 Task: Find connections with filter location Contramaestre with filter topic #femaleentrepreneurwith filter profile language Spanish with filter current company Xerox with filter school Dr. B. R. Ambedkar Open University, Hyderabad with filter industry Outsourcing and Offshoring Consulting with filter service category Corporate Events with filter keywords title Retail Worker
Action: Mouse moved to (637, 82)
Screenshot: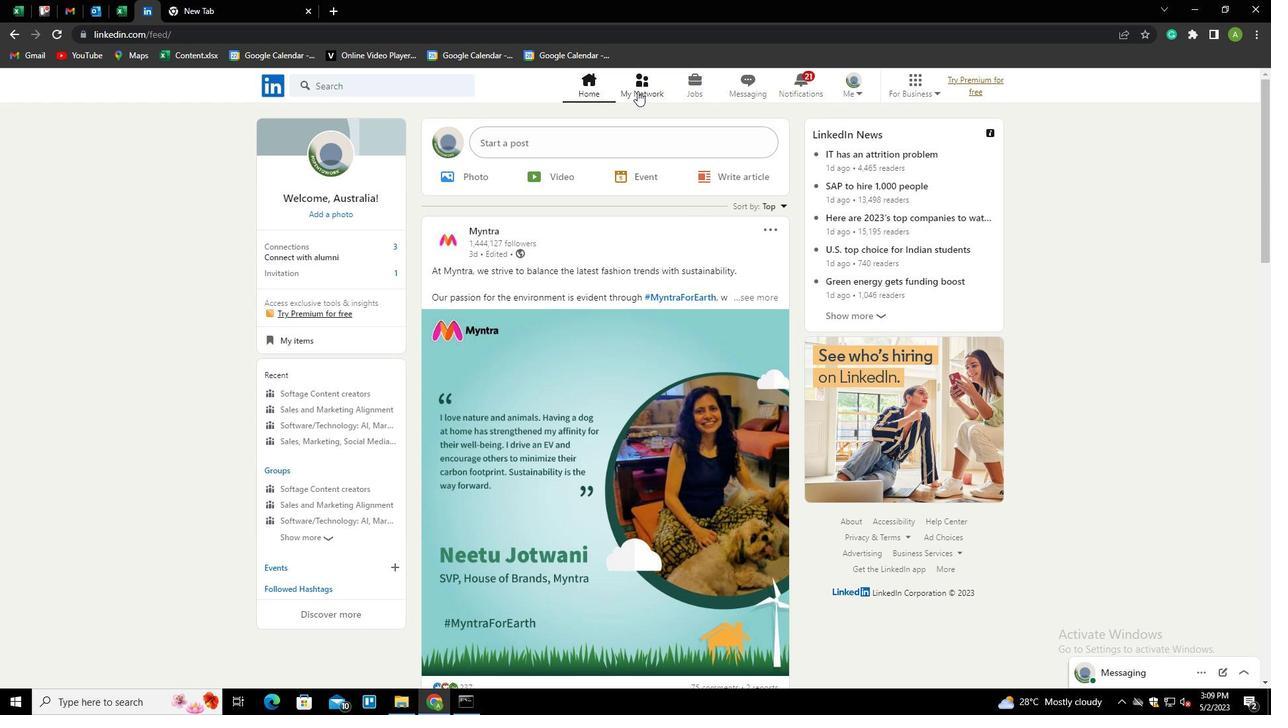 
Action: Mouse pressed left at (637, 82)
Screenshot: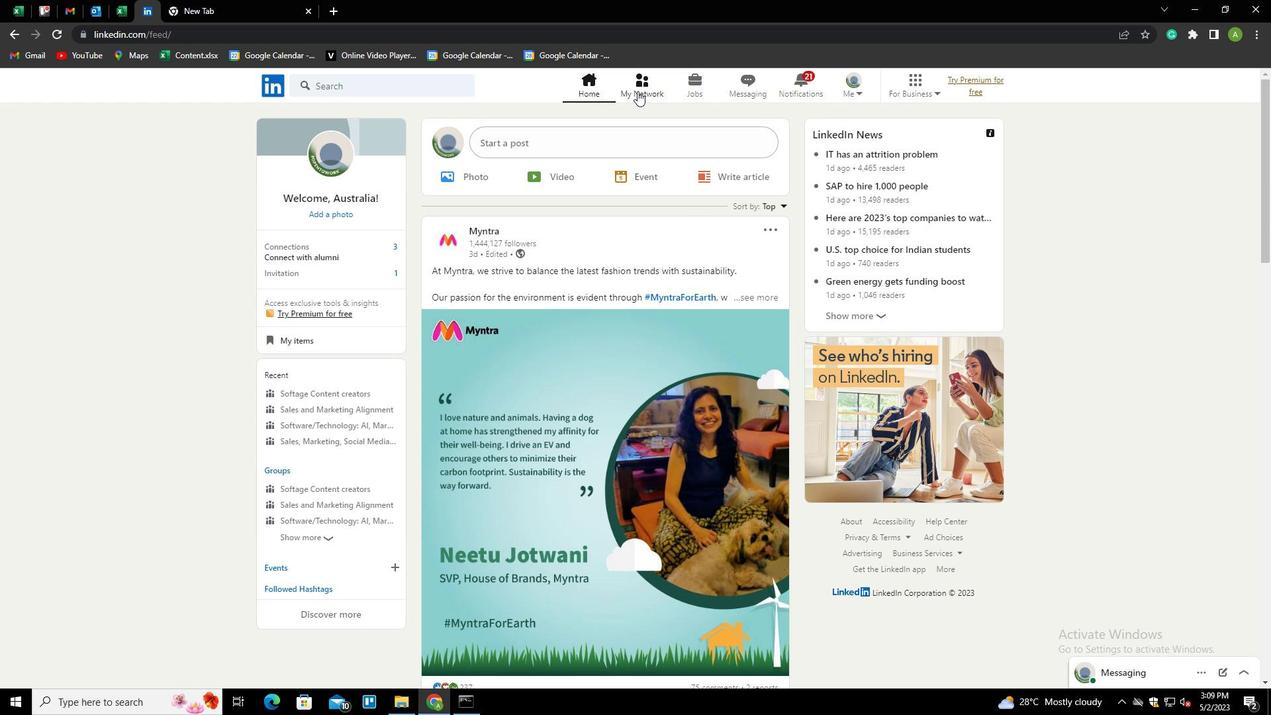 
Action: Mouse moved to (353, 154)
Screenshot: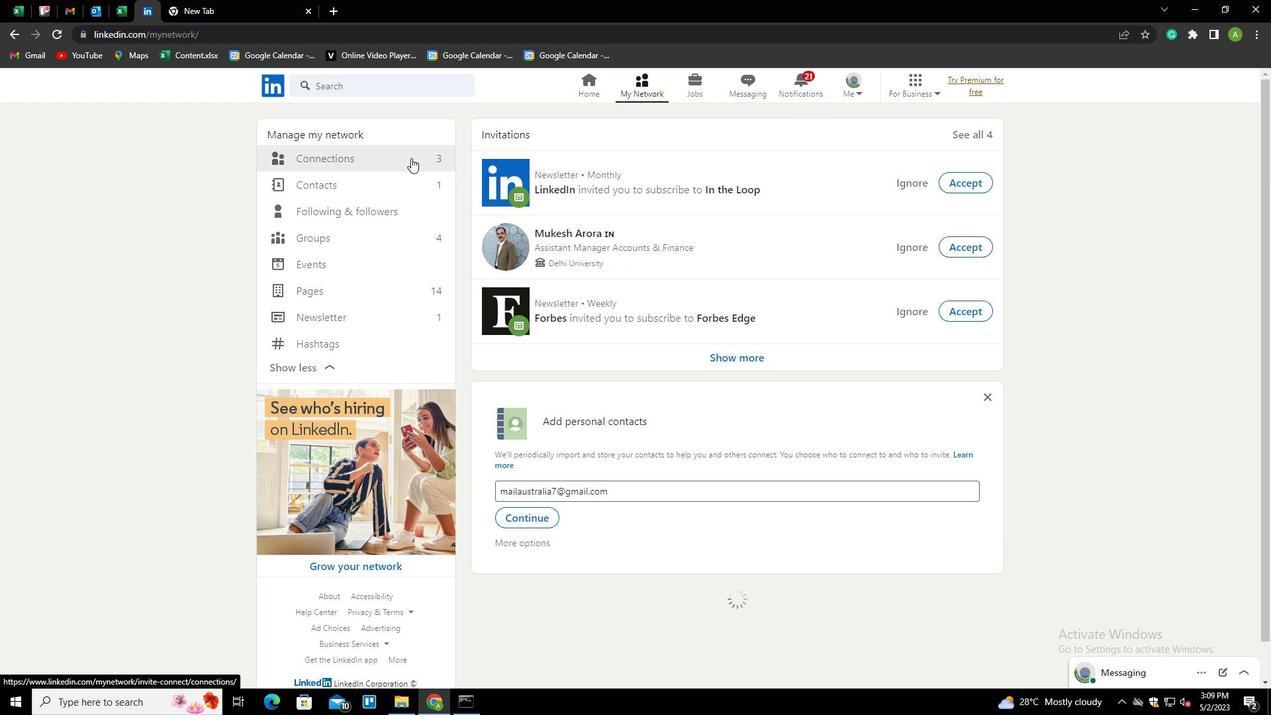 
Action: Mouse pressed left at (353, 154)
Screenshot: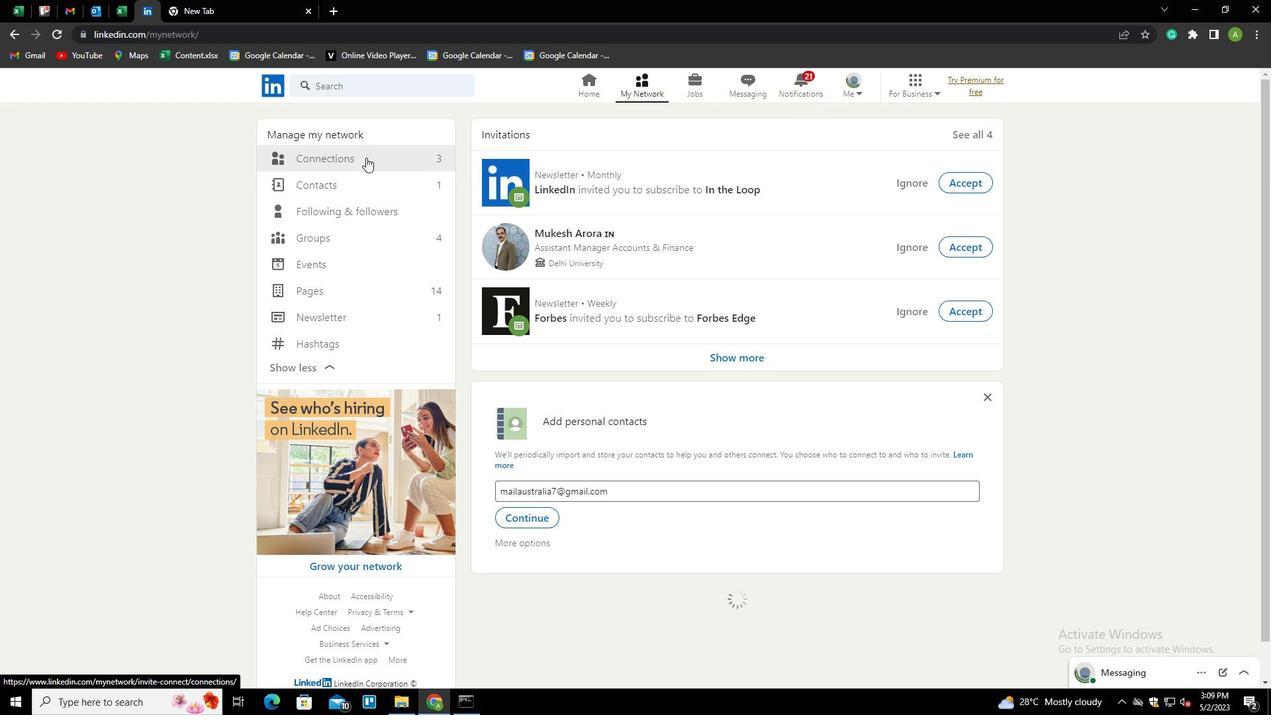 
Action: Mouse moved to (736, 160)
Screenshot: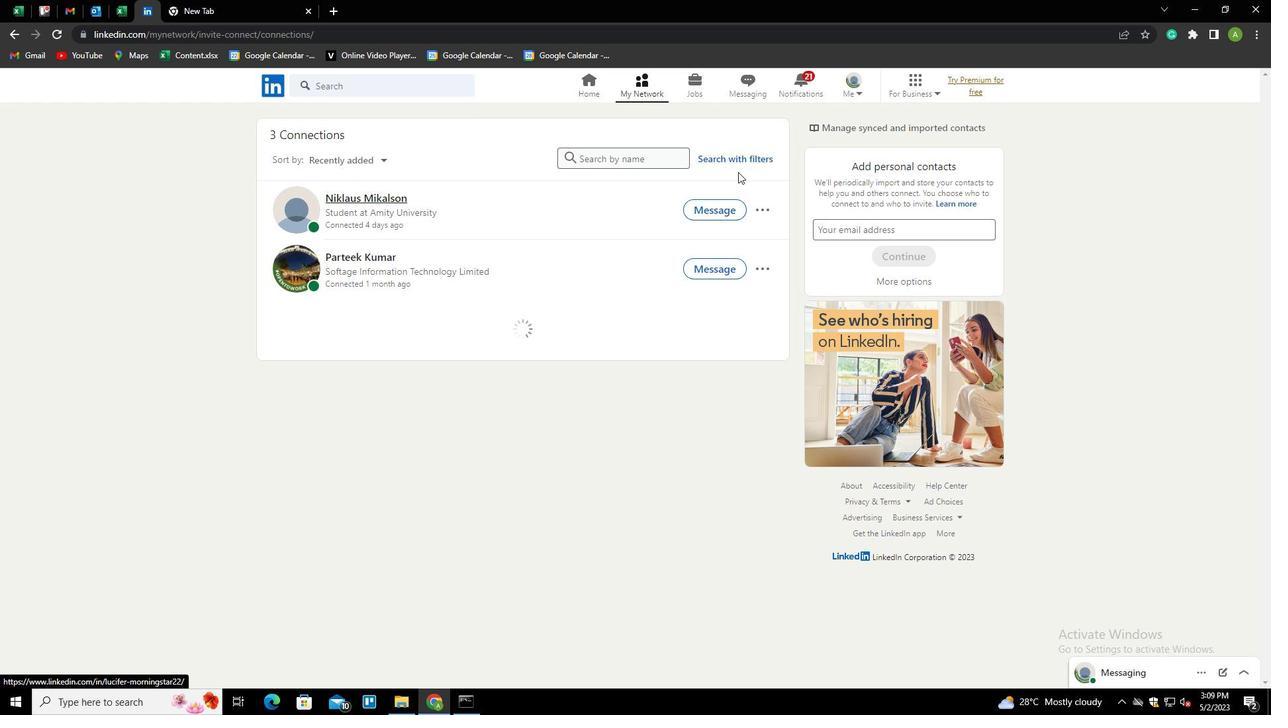 
Action: Mouse pressed left at (736, 160)
Screenshot: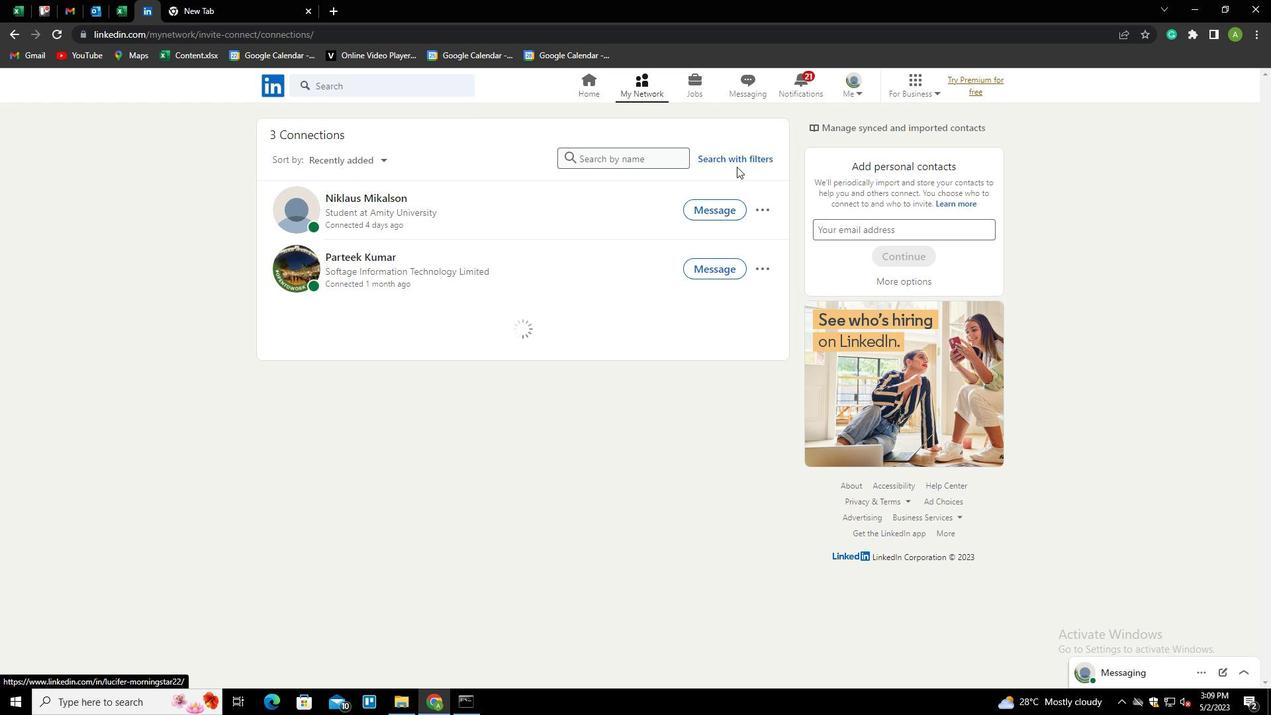 
Action: Mouse moved to (684, 119)
Screenshot: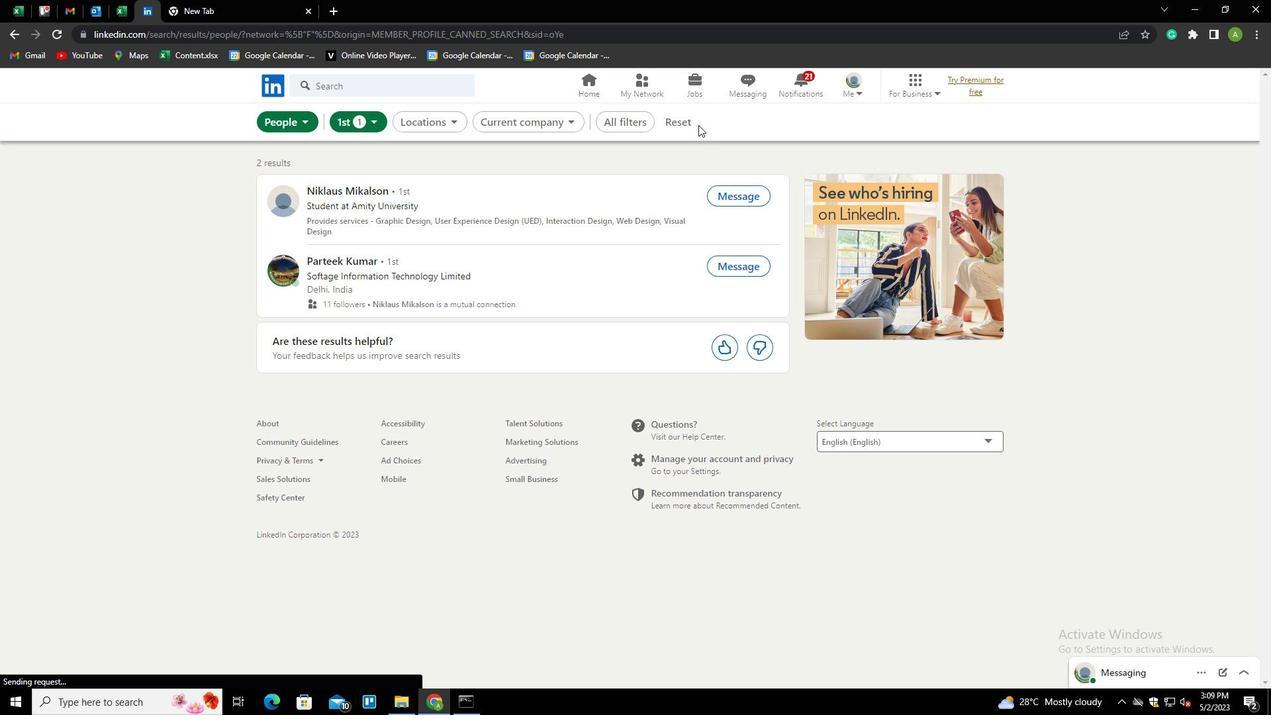 
Action: Mouse pressed left at (684, 119)
Screenshot: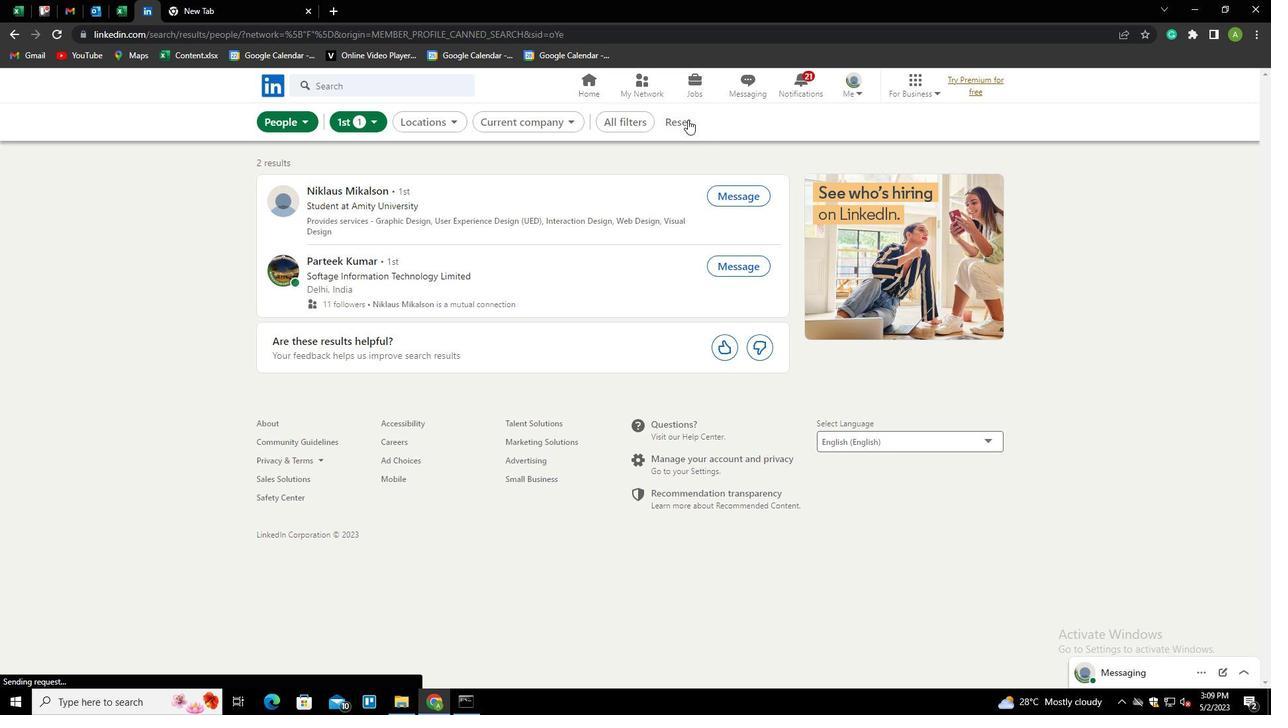 
Action: Mouse moved to (638, 122)
Screenshot: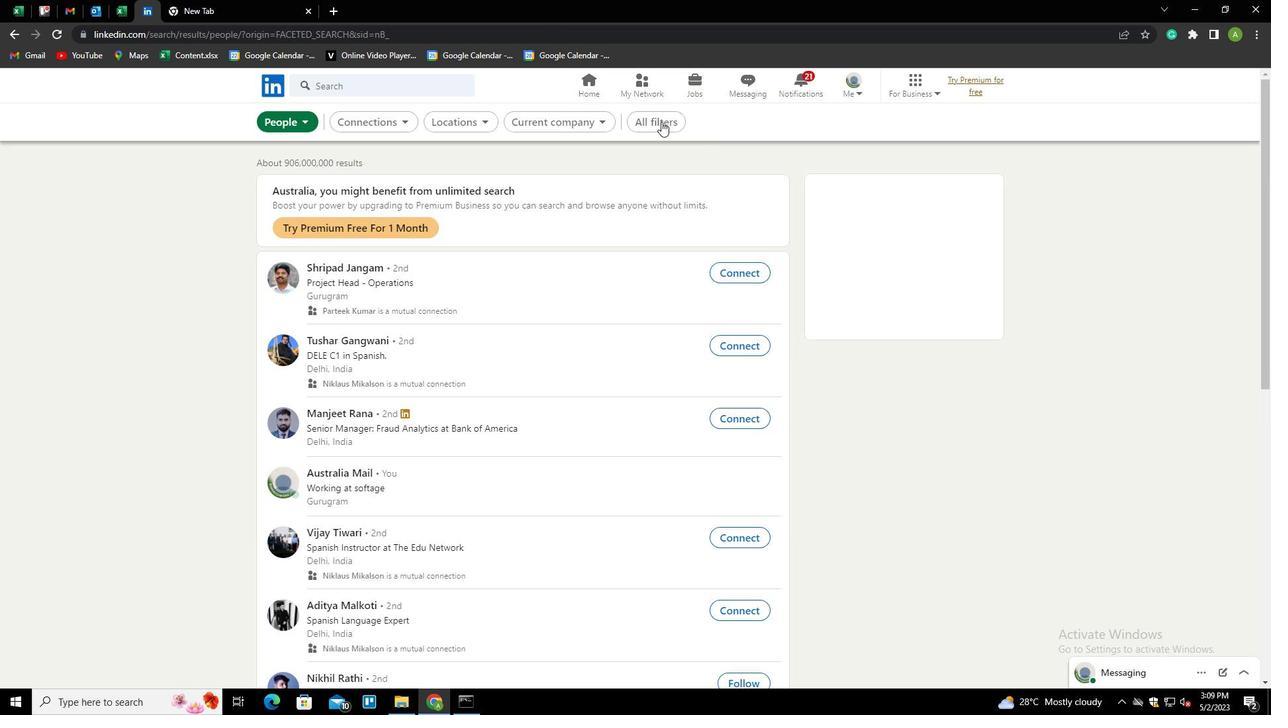 
Action: Mouse pressed left at (638, 122)
Screenshot: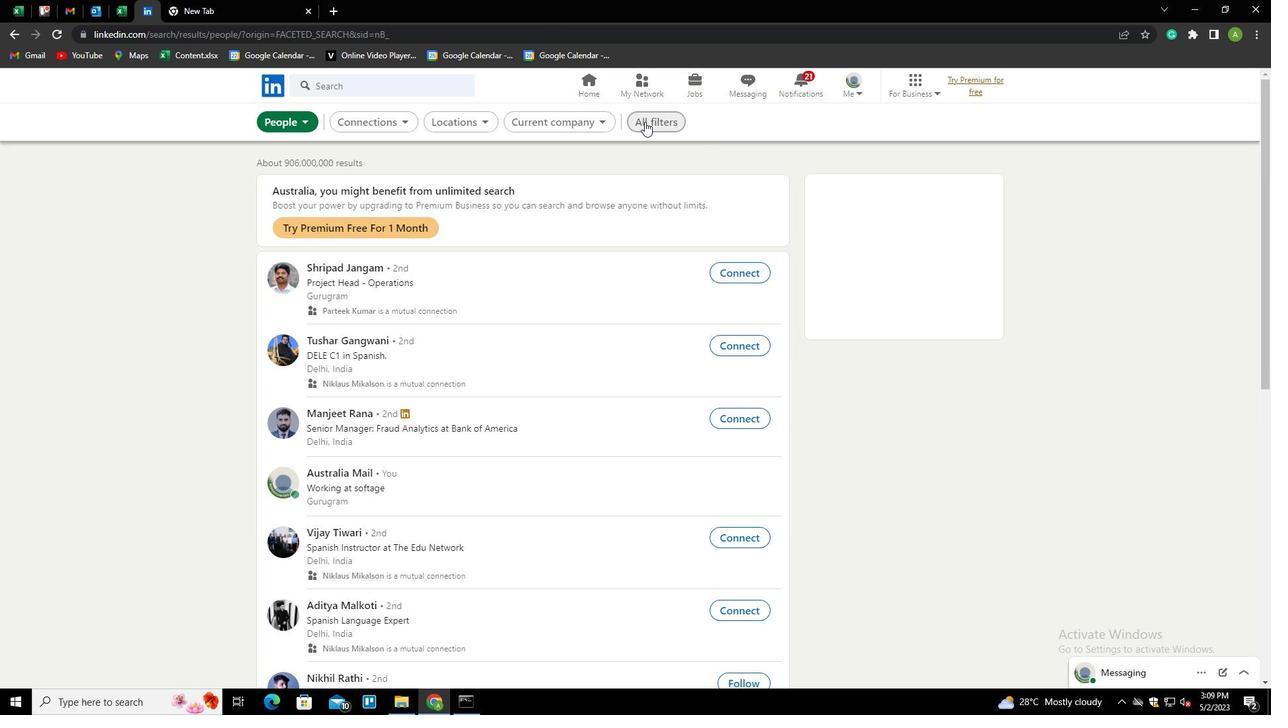 
Action: Mouse moved to (1002, 313)
Screenshot: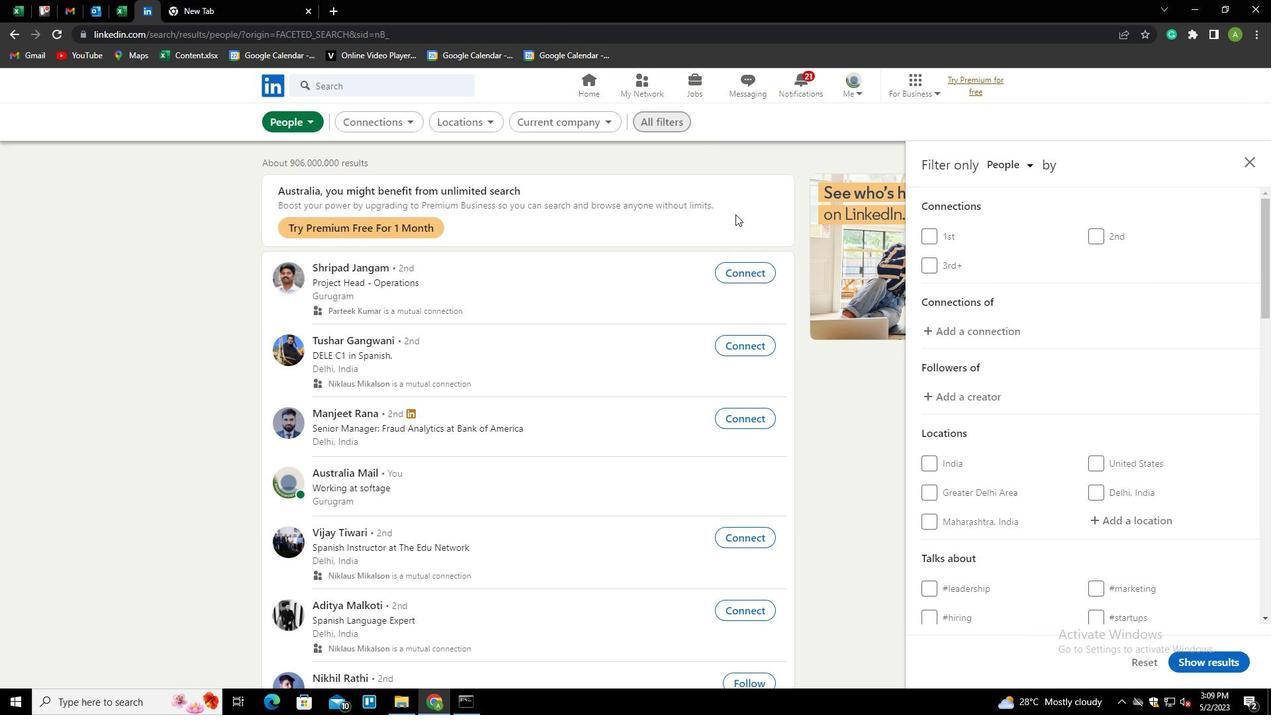 
Action: Mouse scrolled (1002, 312) with delta (0, 0)
Screenshot: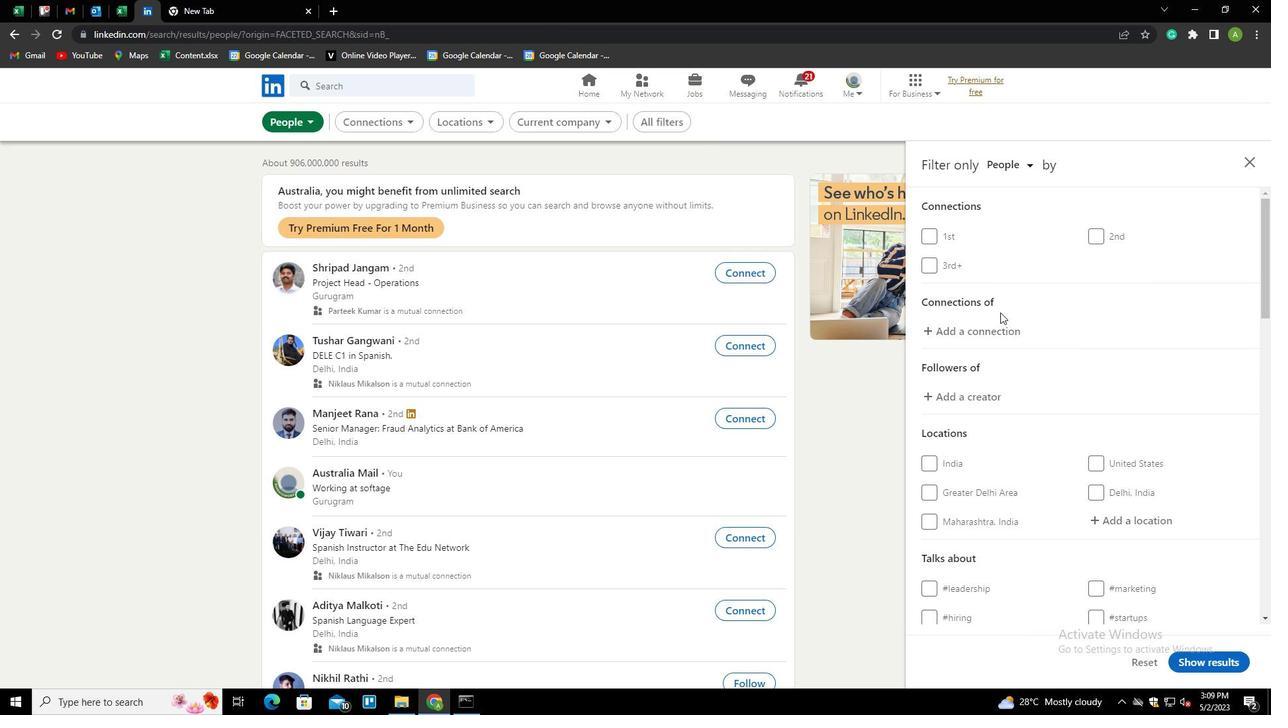 
Action: Mouse scrolled (1002, 312) with delta (0, 0)
Screenshot: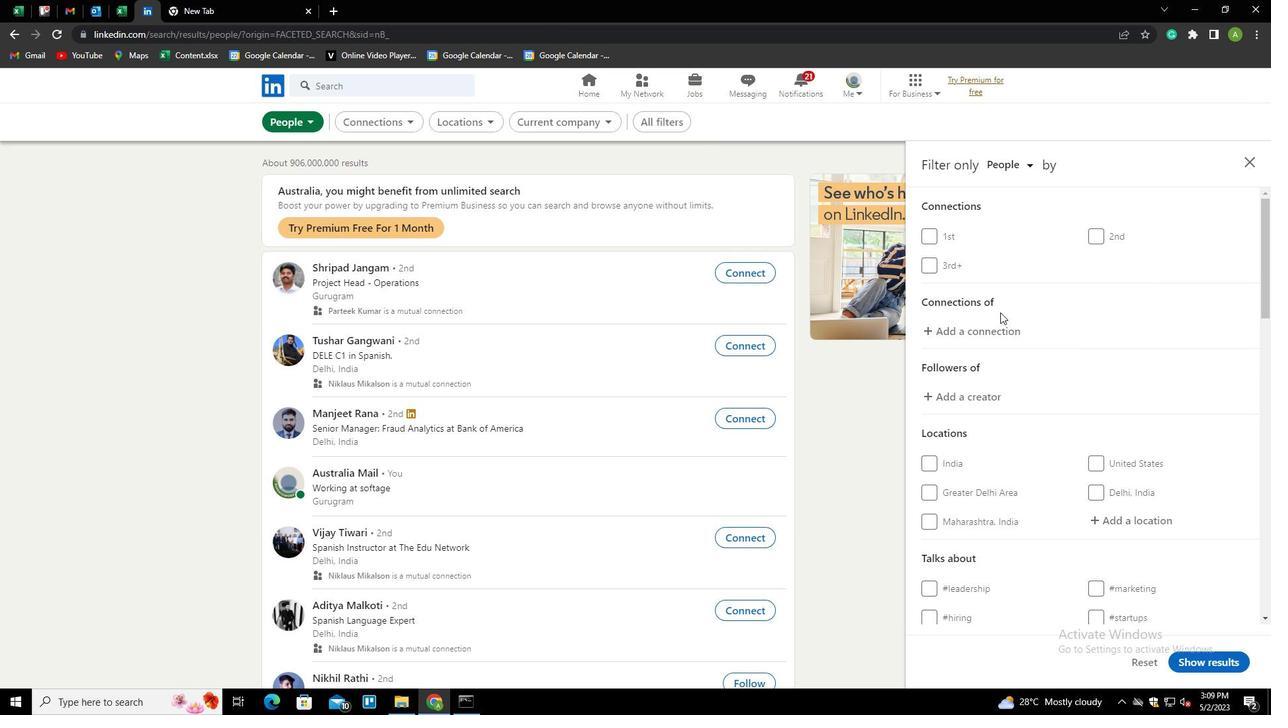
Action: Mouse moved to (1133, 390)
Screenshot: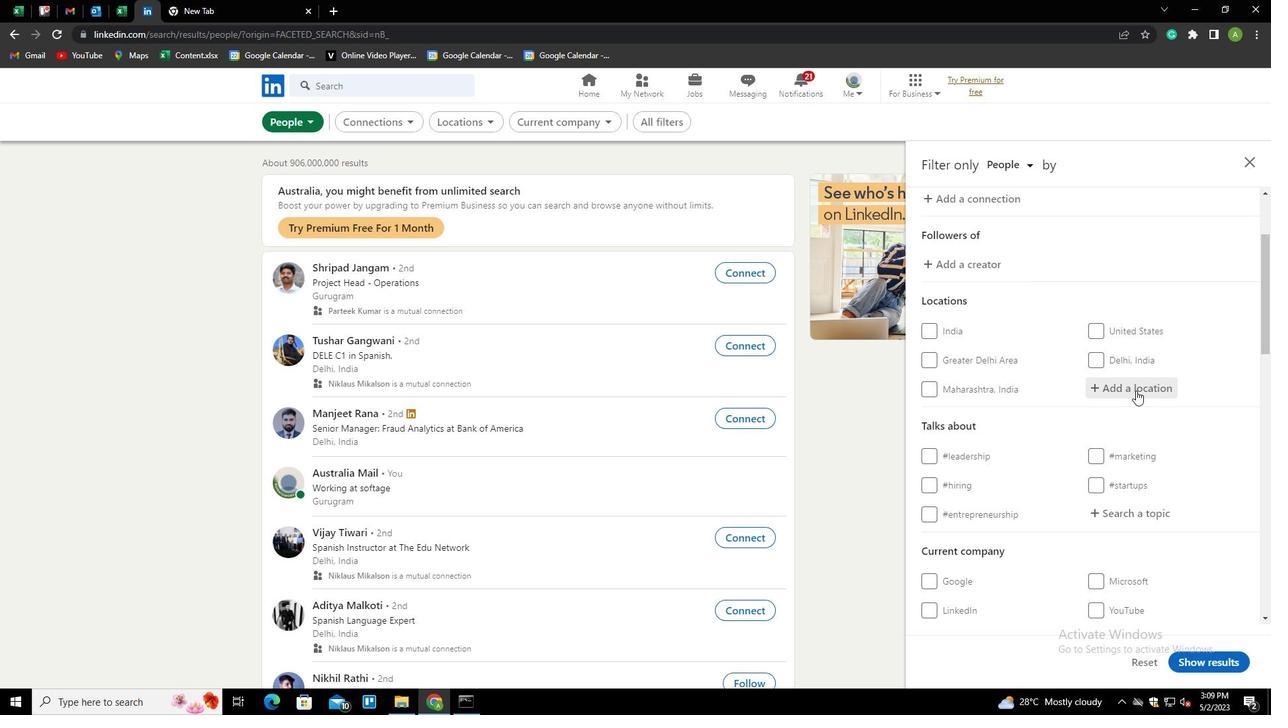 
Action: Mouse pressed left at (1133, 390)
Screenshot: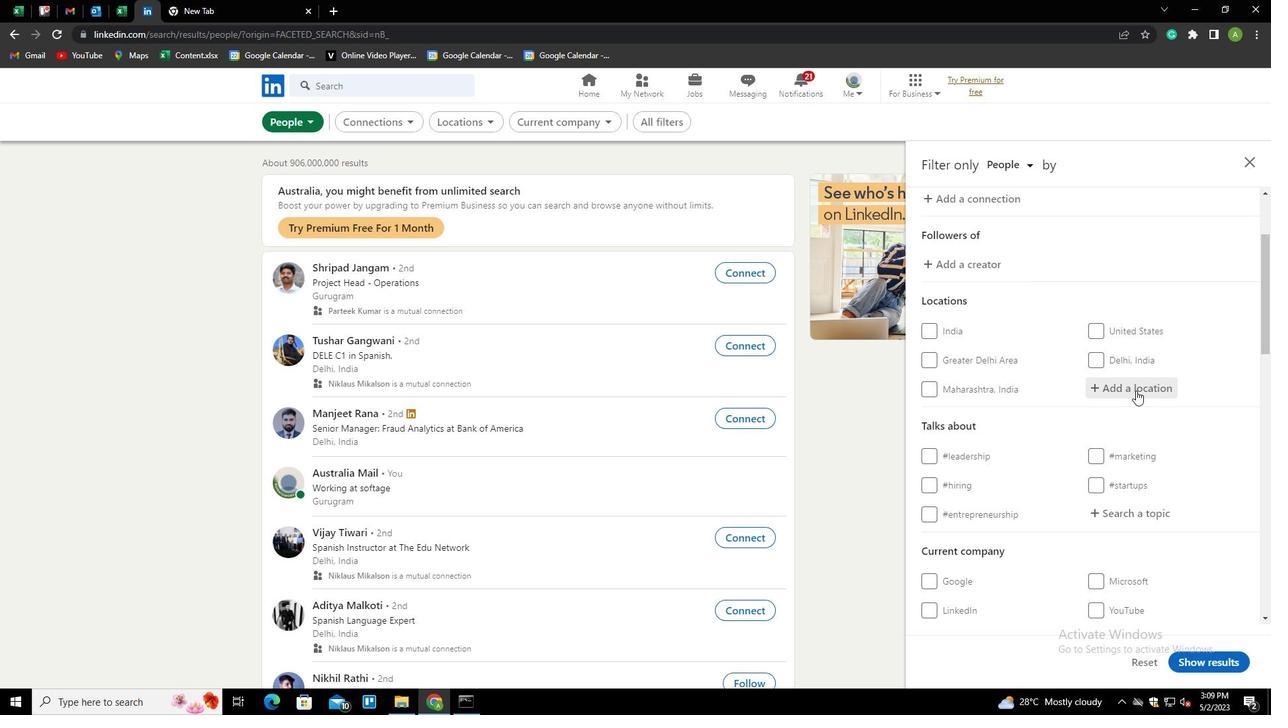 
Action: Mouse moved to (1131, 390)
Screenshot: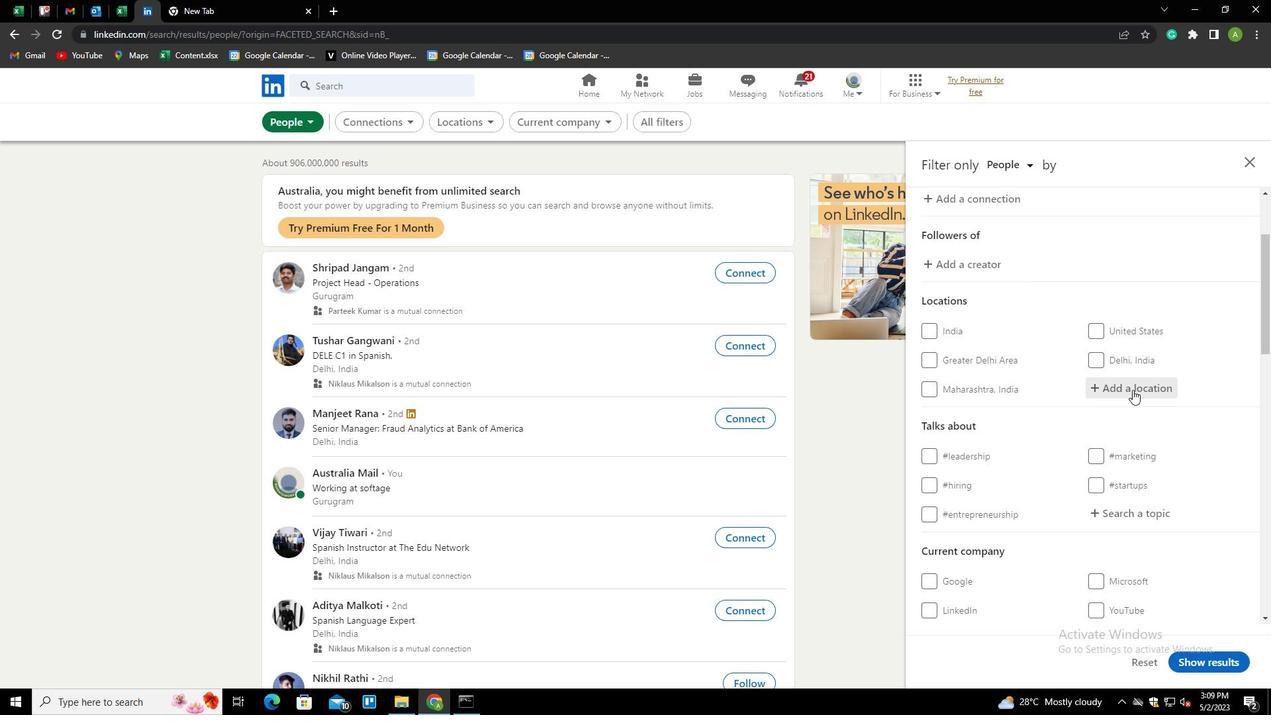 
Action: Key pressed <Key.shift>CONTRAMAES<Key.down><Key.enter>
Screenshot: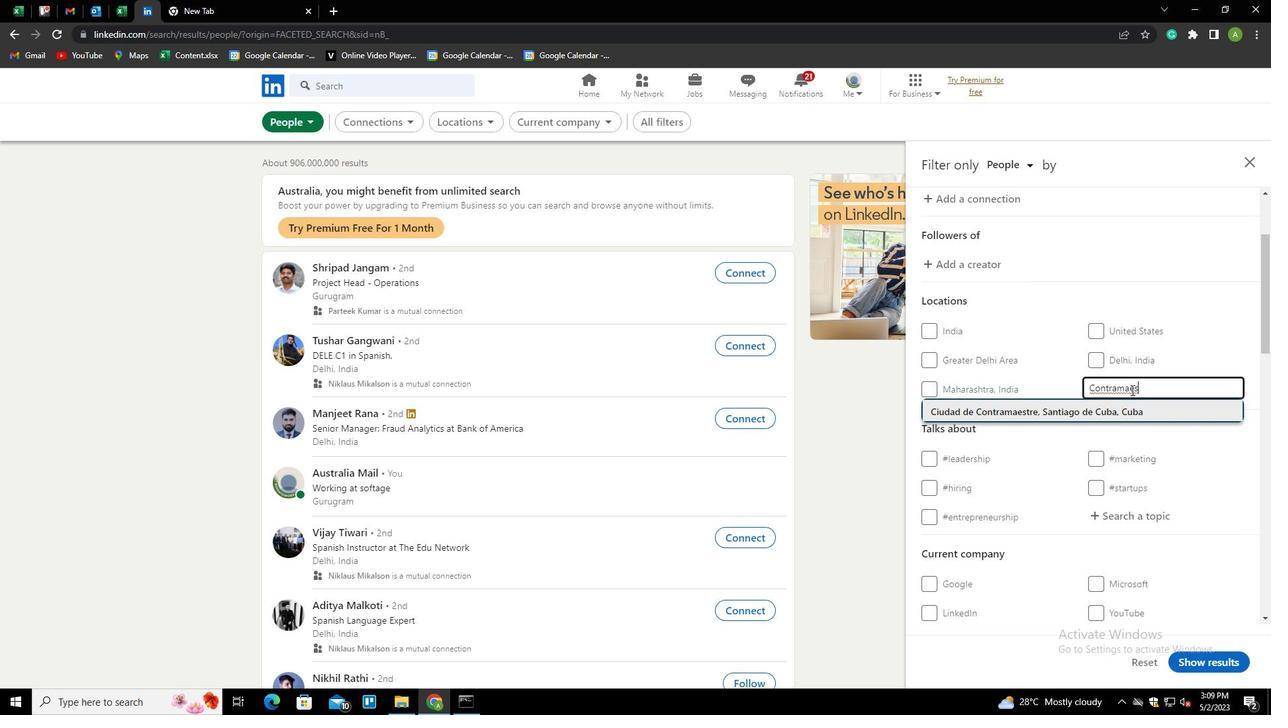 
Action: Mouse scrolled (1131, 389) with delta (0, 0)
Screenshot: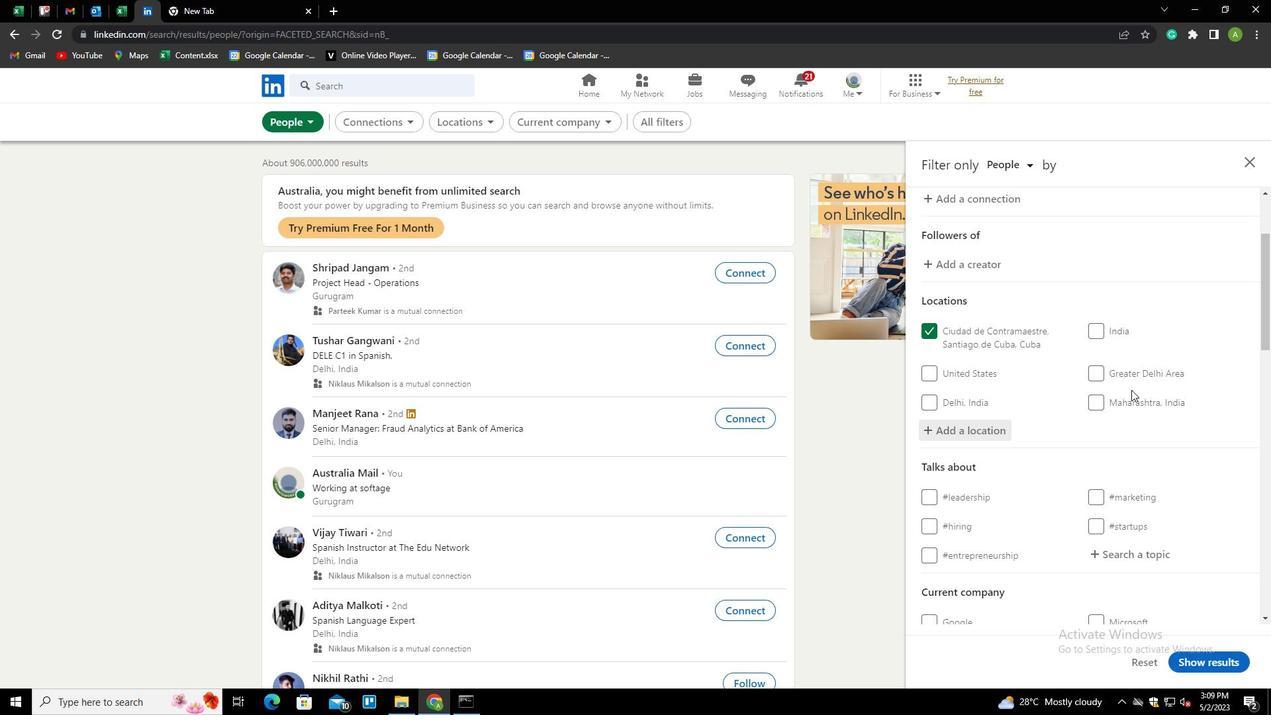 
Action: Mouse scrolled (1131, 389) with delta (0, 0)
Screenshot: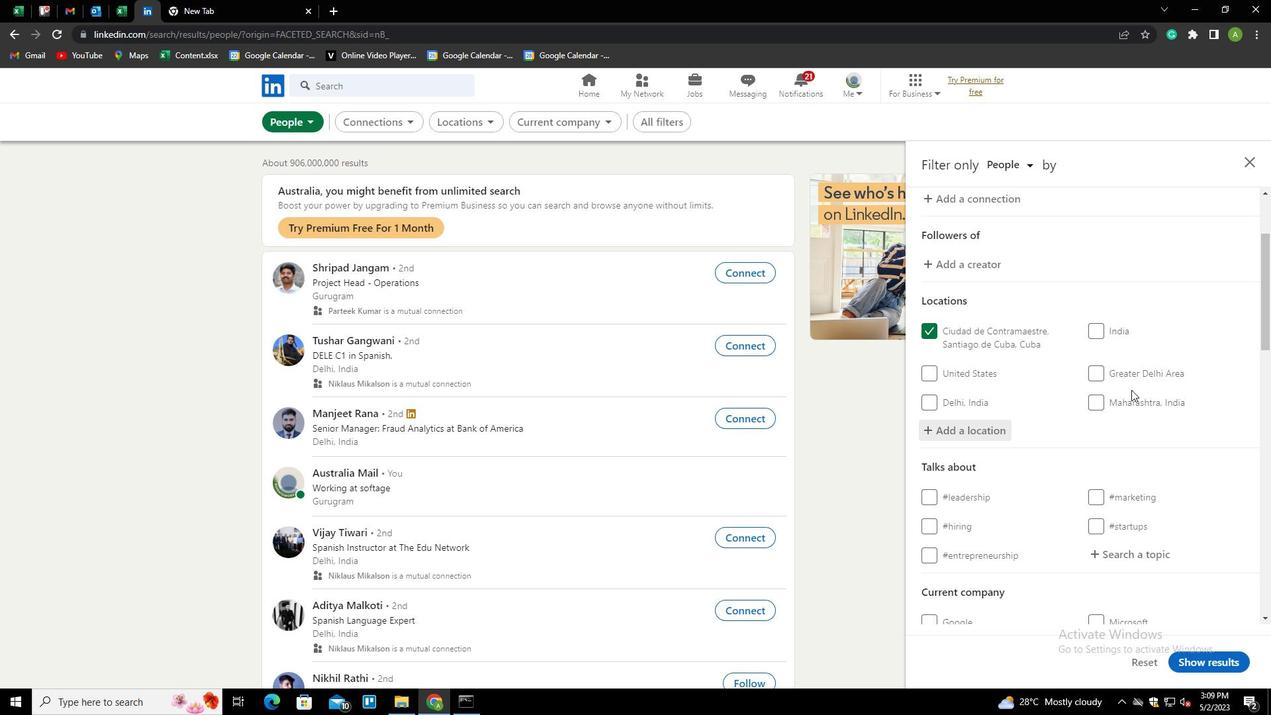 
Action: Mouse moved to (1131, 419)
Screenshot: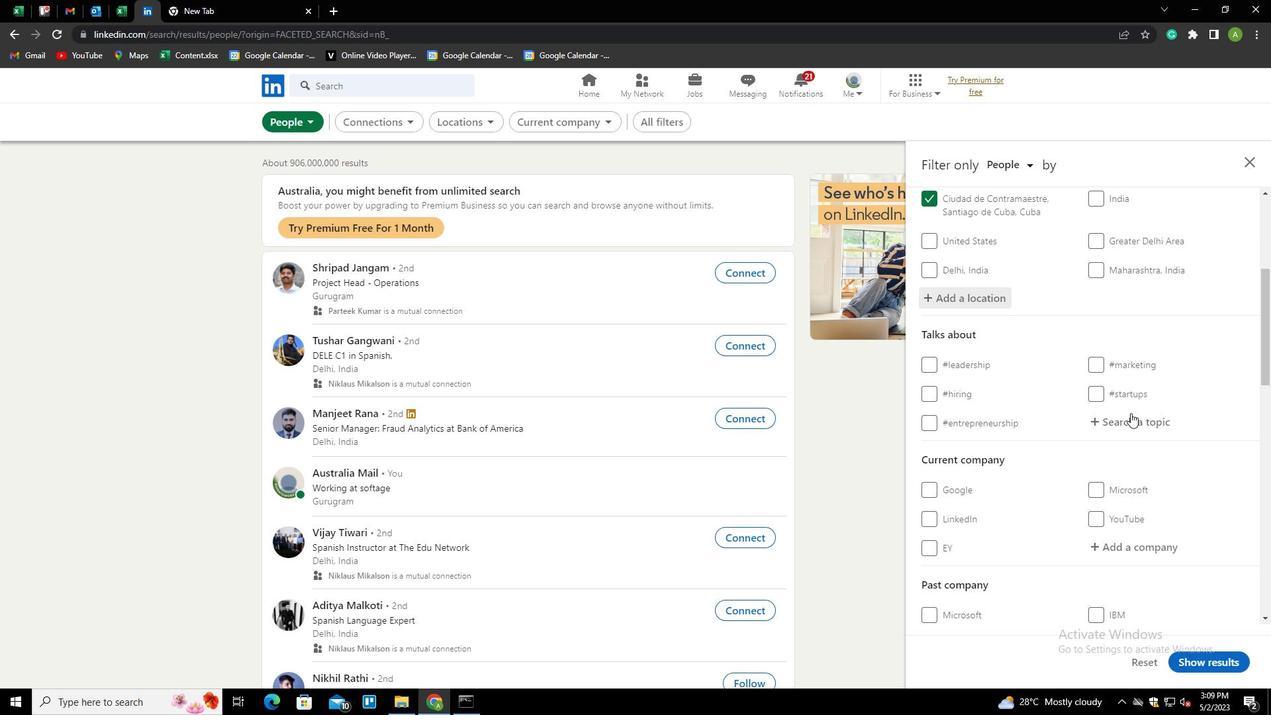 
Action: Mouse pressed left at (1131, 419)
Screenshot: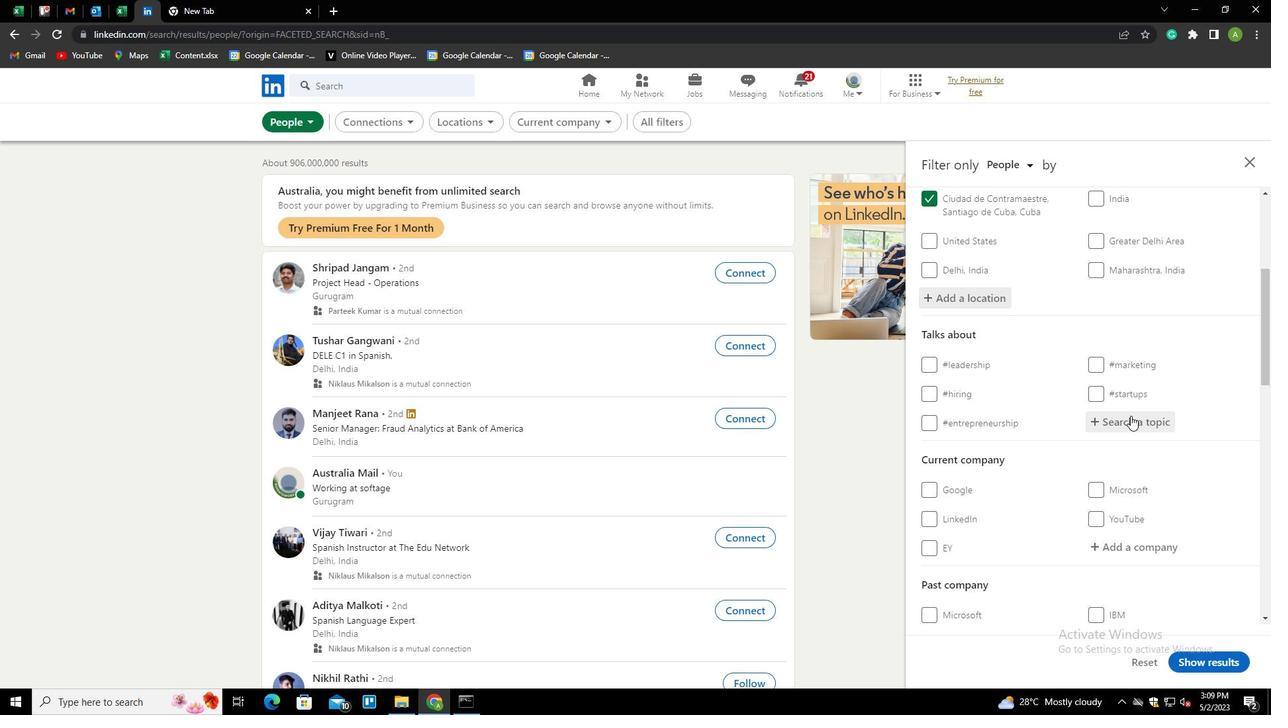 
Action: Mouse moved to (1130, 419)
Screenshot: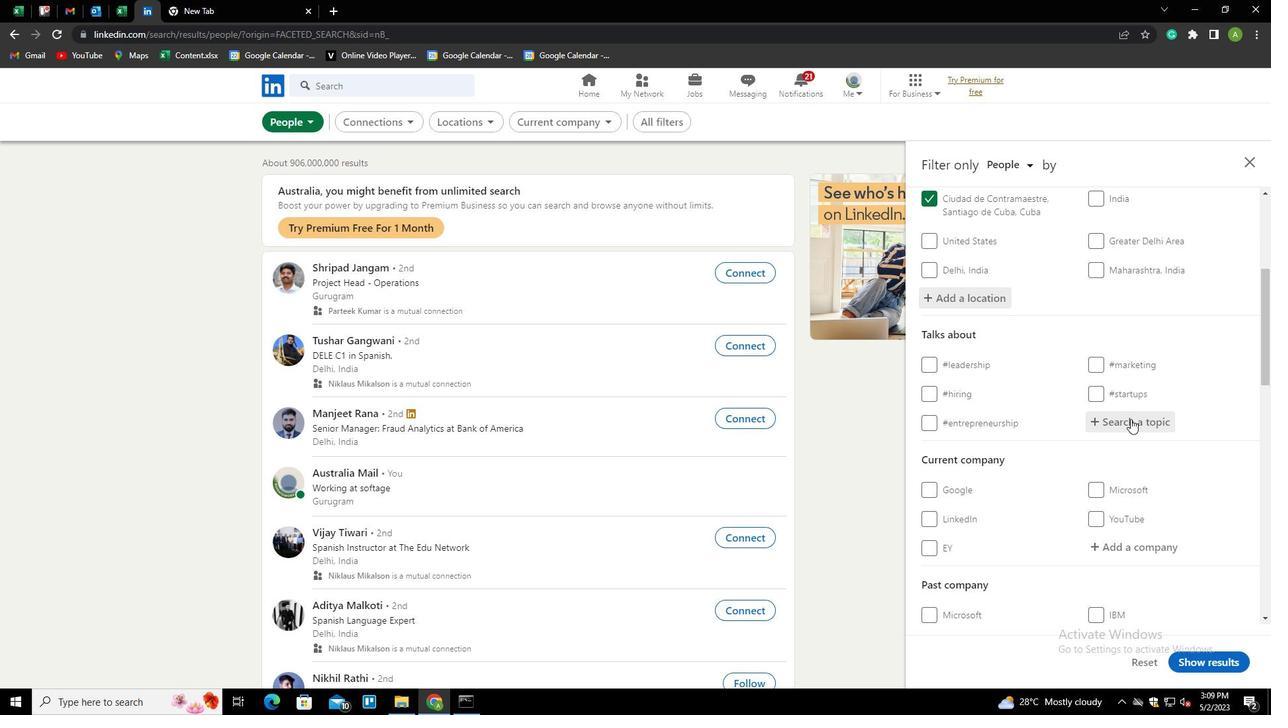 
Action: Key pressed FEMALE<Key.space><Key.backspace>ENTREP<Key.down><Key.enter>
Screenshot: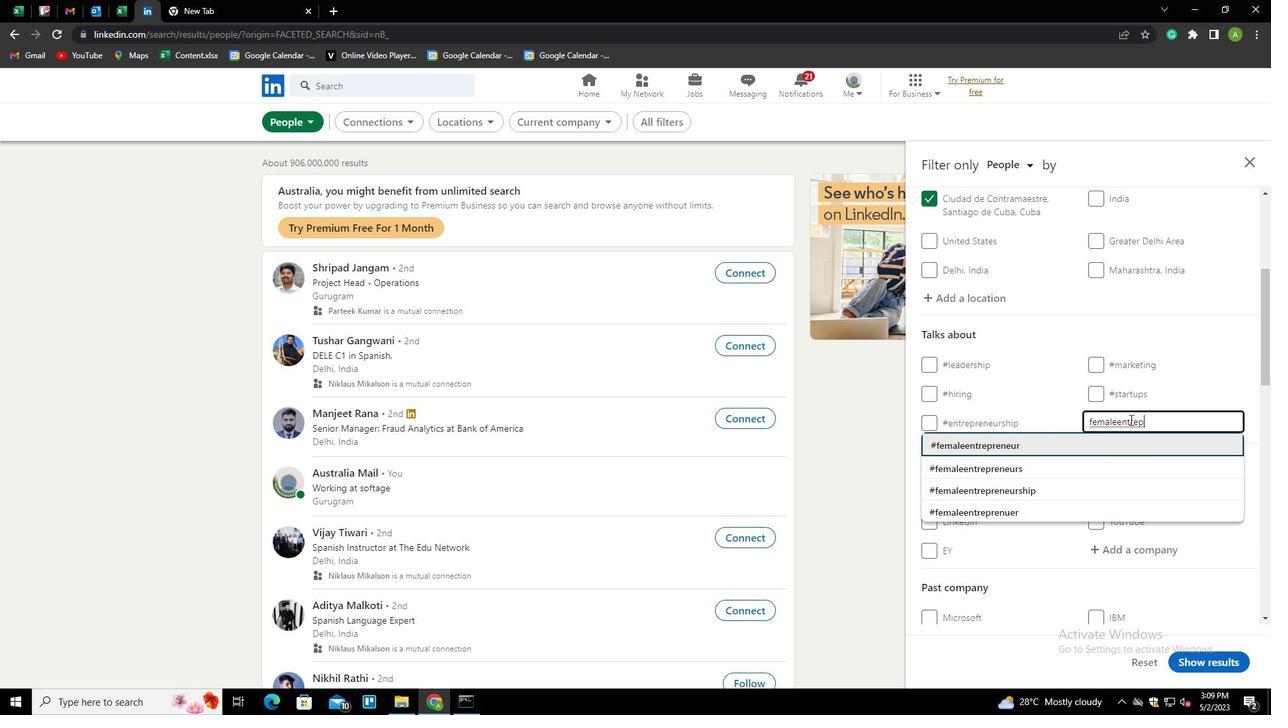 
Action: Mouse moved to (1121, 416)
Screenshot: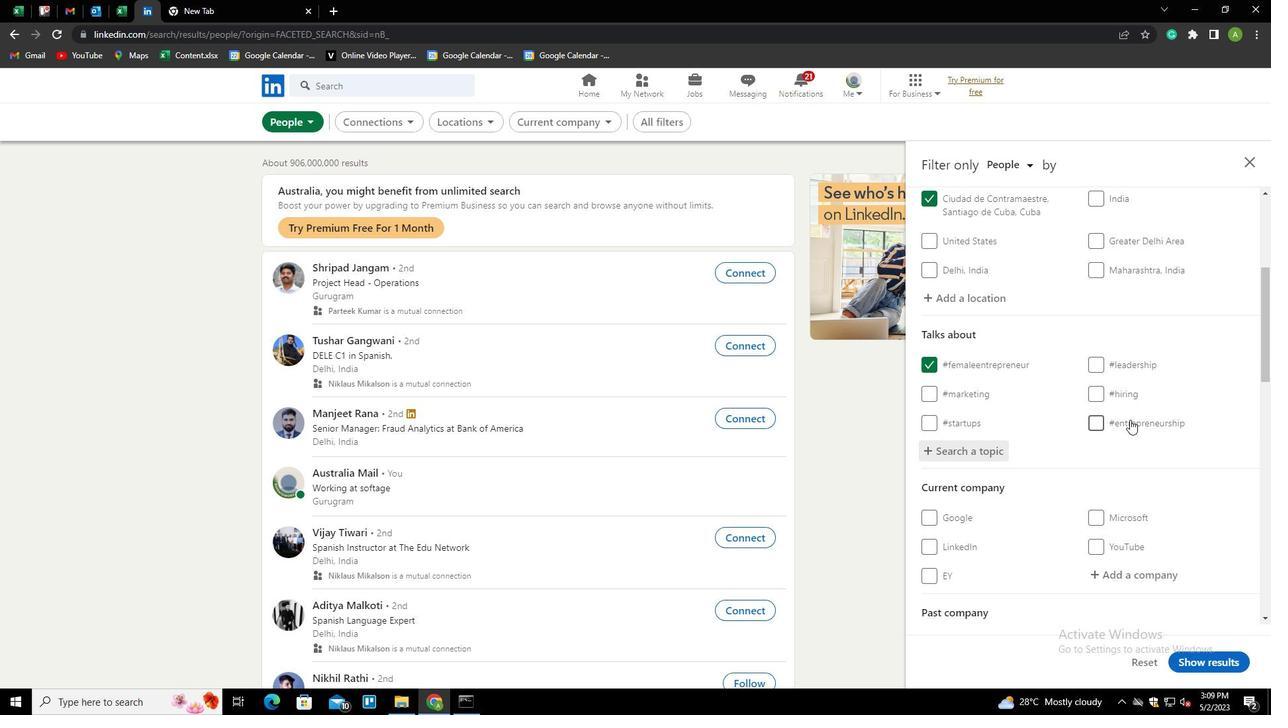 
Action: Mouse scrolled (1121, 415) with delta (0, 0)
Screenshot: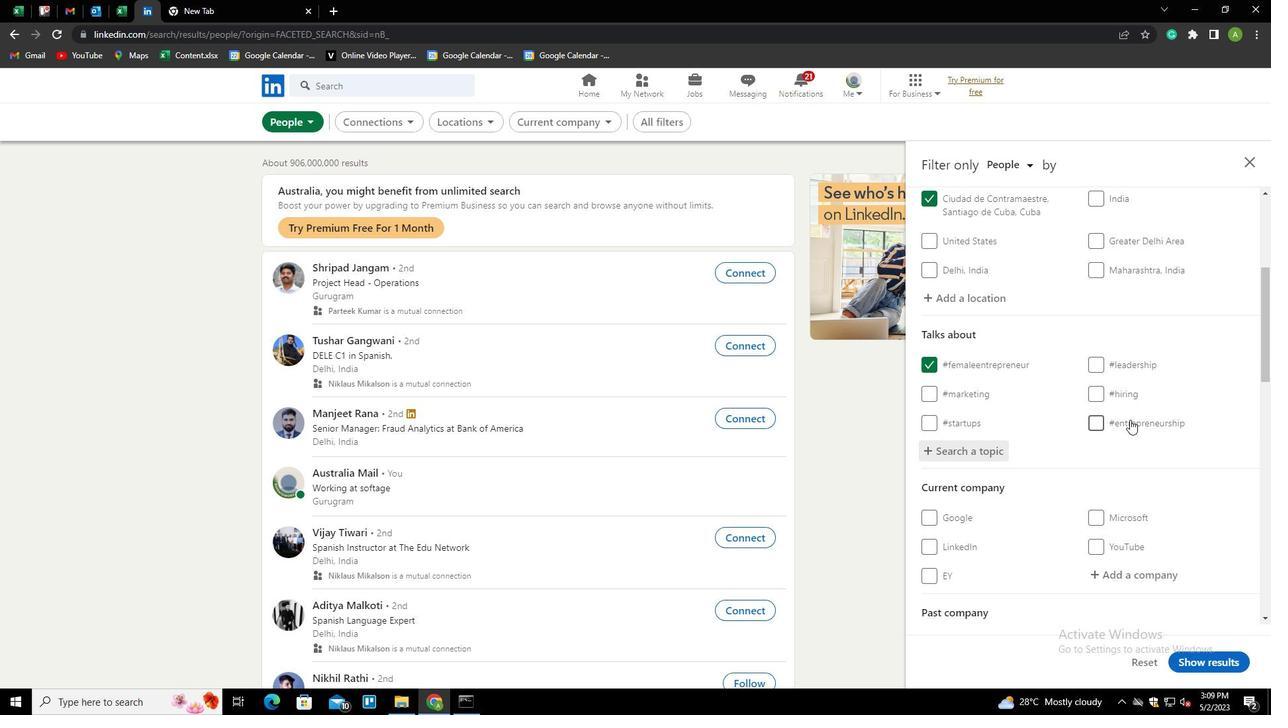 
Action: Mouse scrolled (1121, 415) with delta (0, 0)
Screenshot: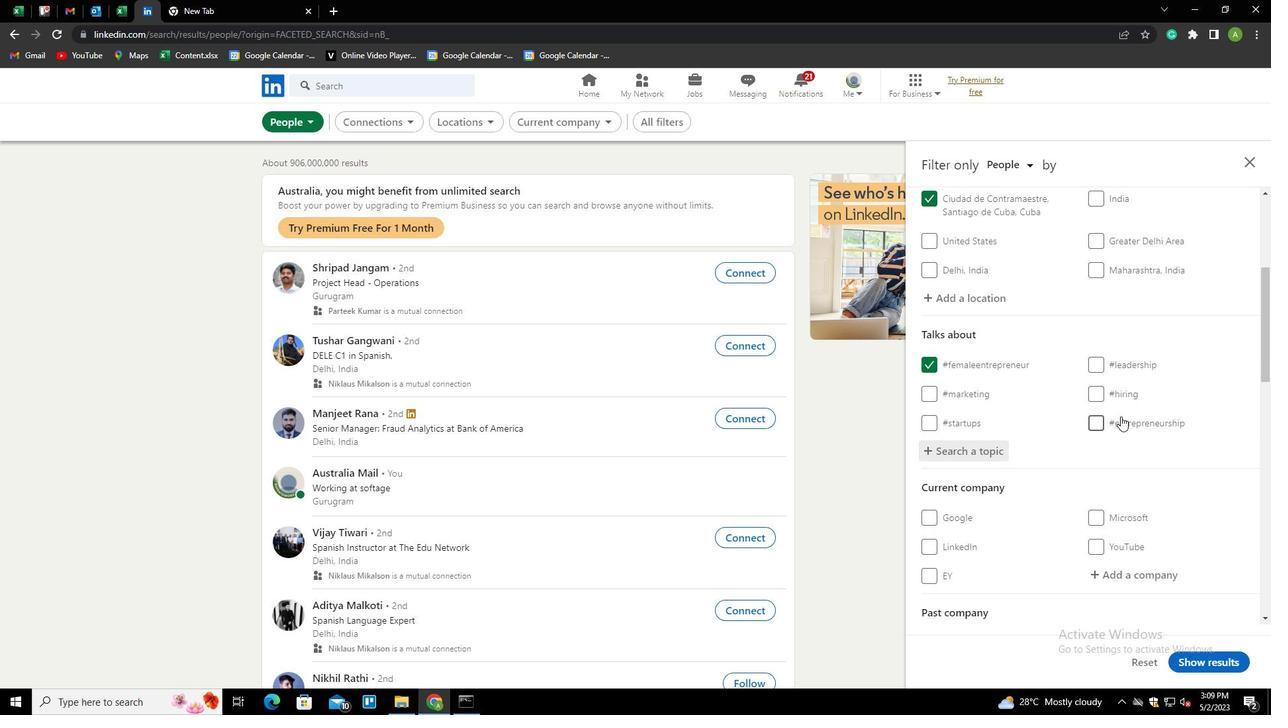 
Action: Mouse scrolled (1121, 415) with delta (0, 0)
Screenshot: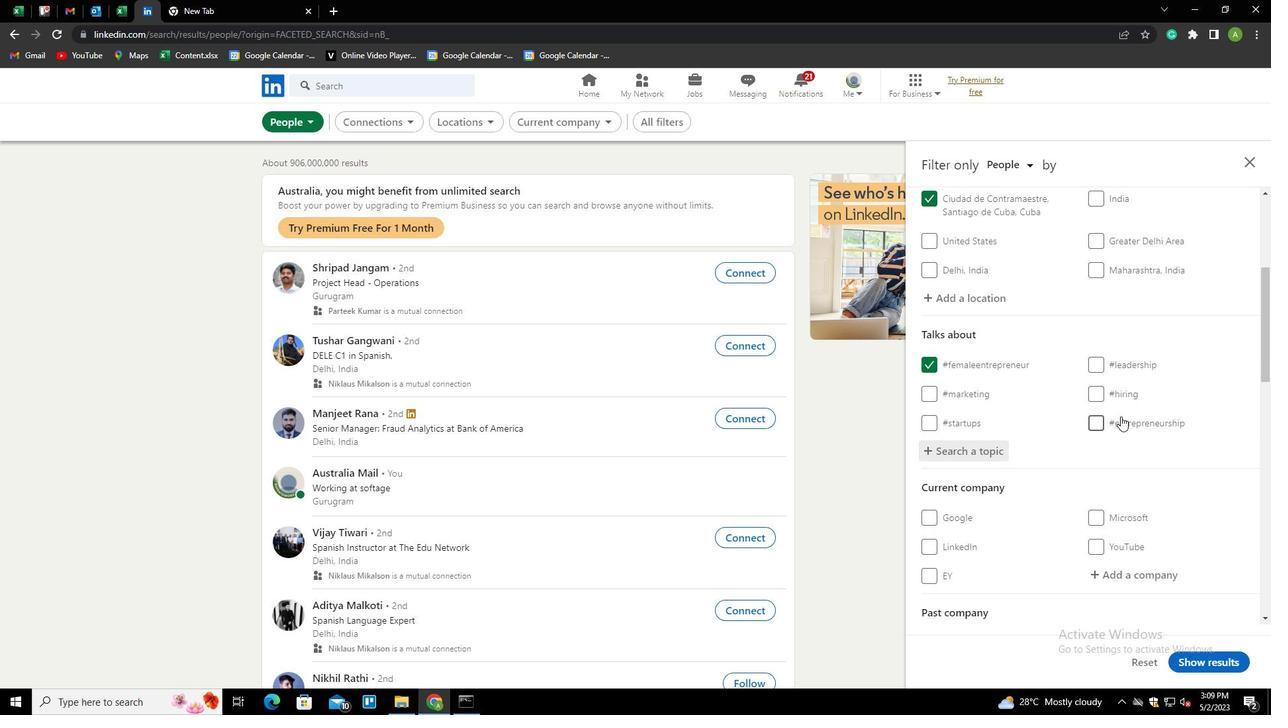 
Action: Mouse scrolled (1121, 415) with delta (0, 0)
Screenshot: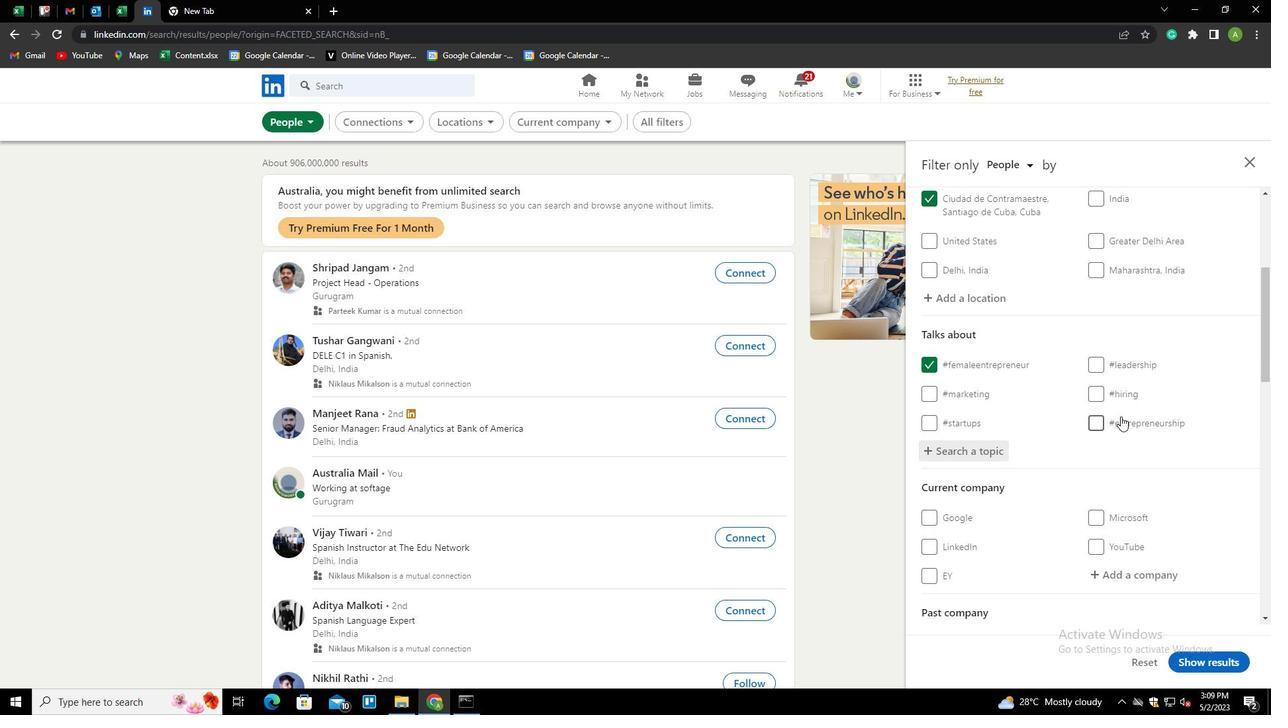 
Action: Mouse scrolled (1121, 415) with delta (0, 0)
Screenshot: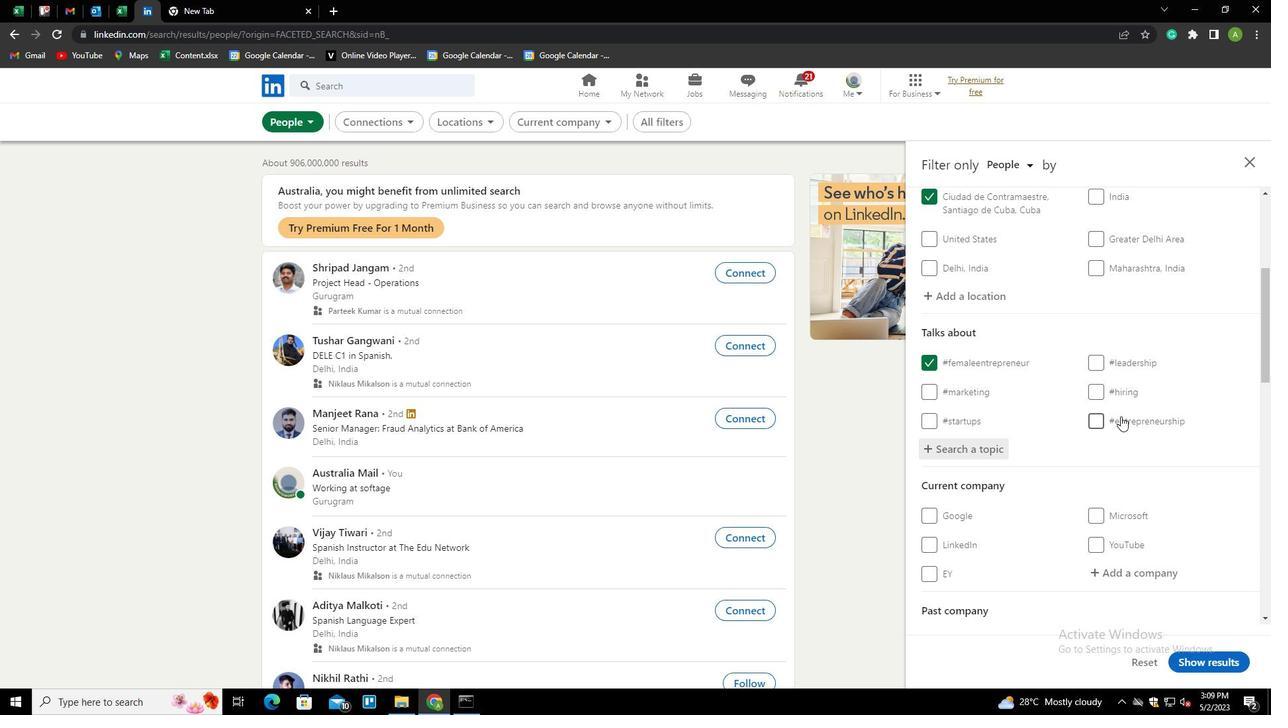 
Action: Mouse scrolled (1121, 415) with delta (0, 0)
Screenshot: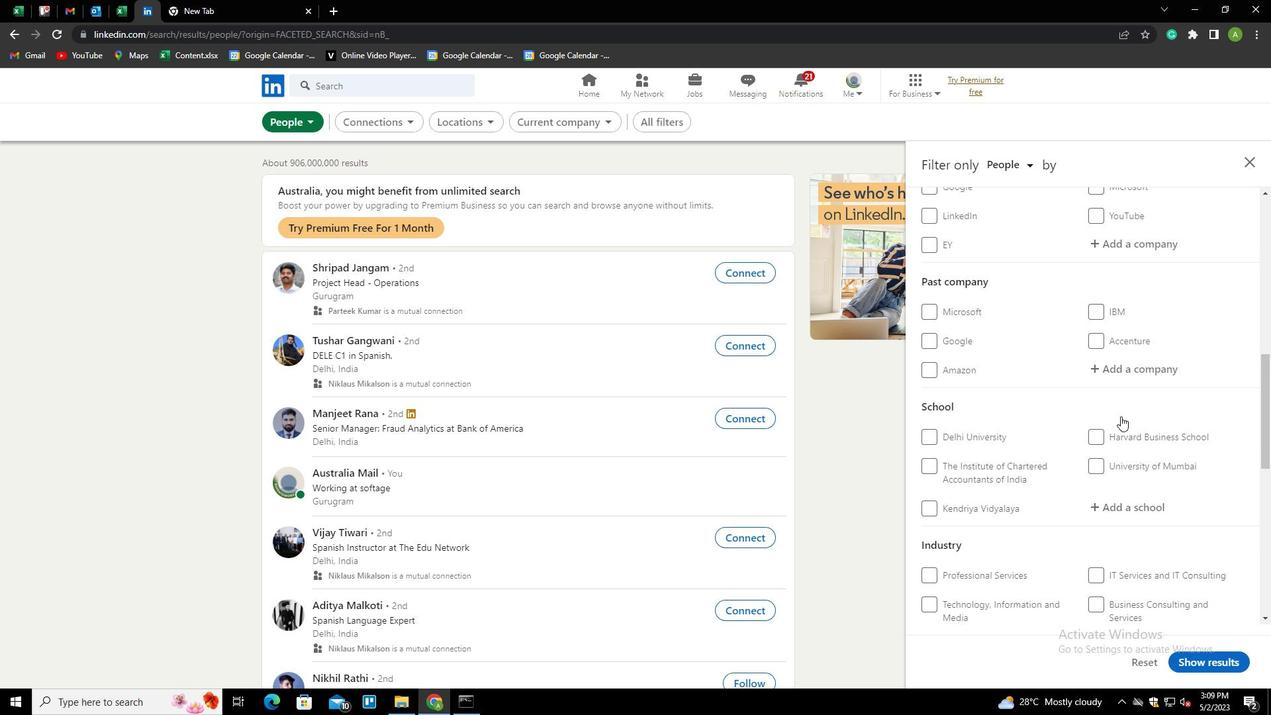 
Action: Mouse scrolled (1121, 415) with delta (0, 0)
Screenshot: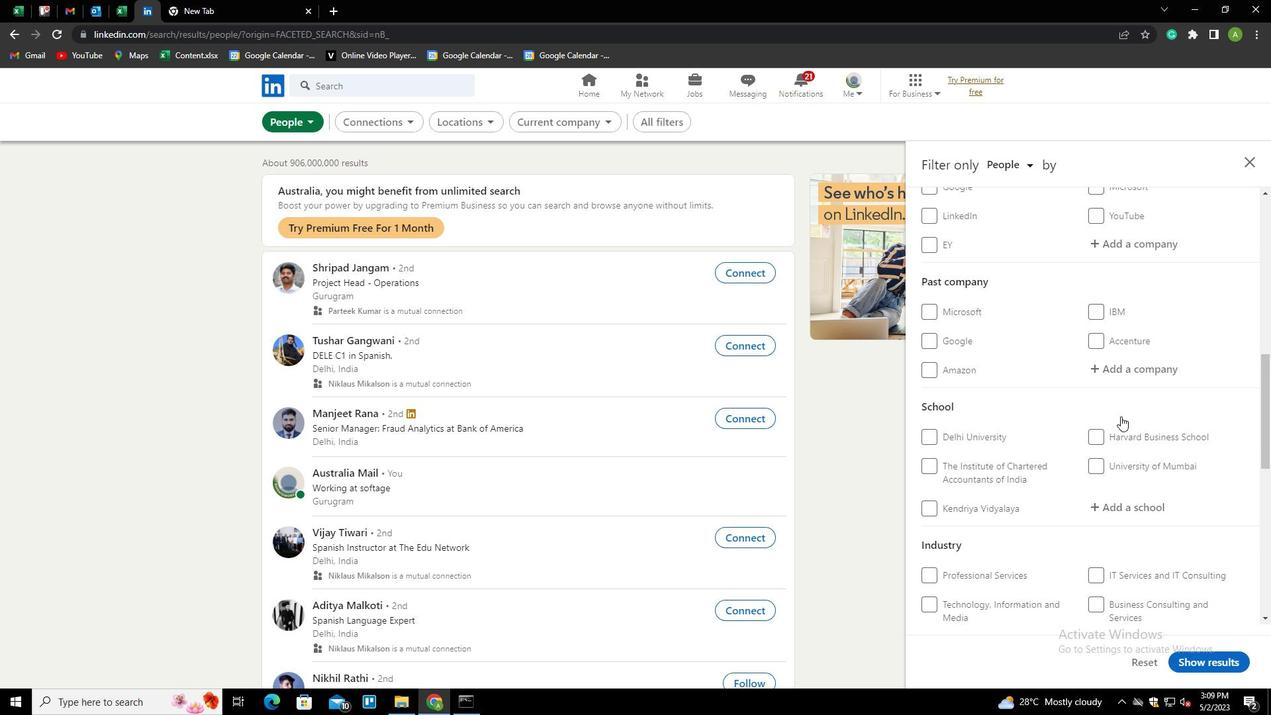
Action: Mouse scrolled (1121, 415) with delta (0, 0)
Screenshot: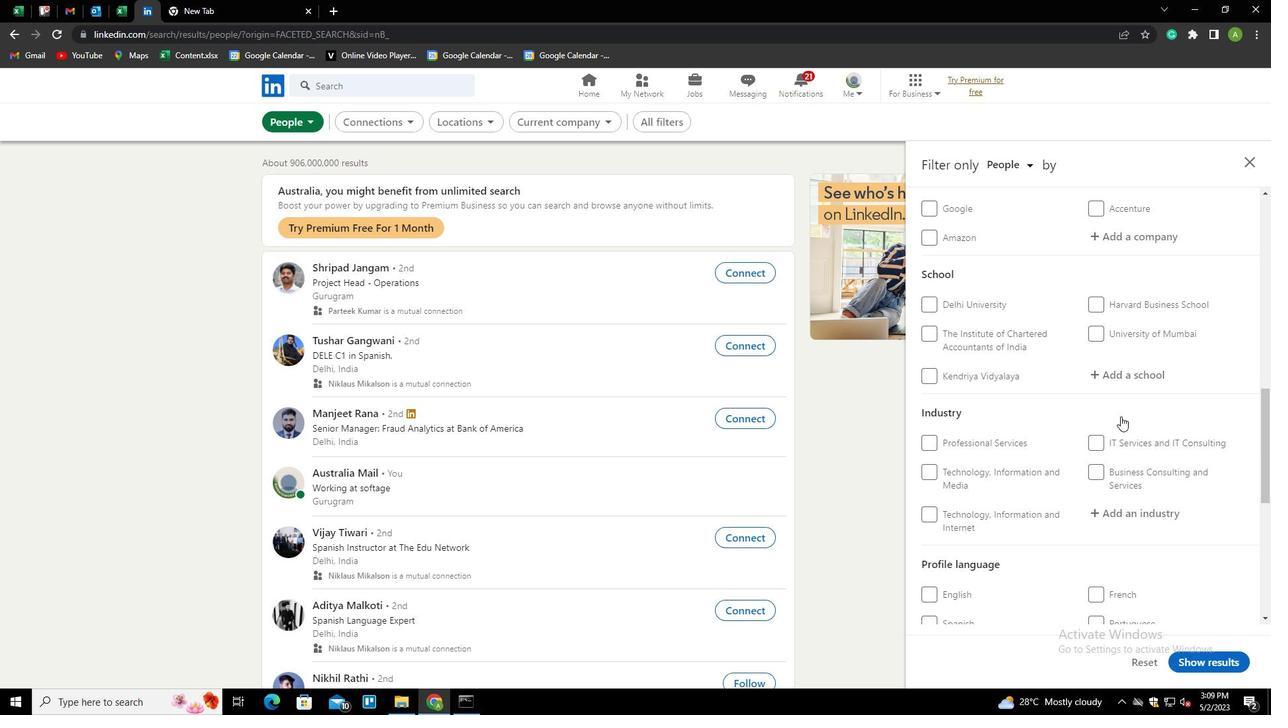 
Action: Mouse moved to (954, 560)
Screenshot: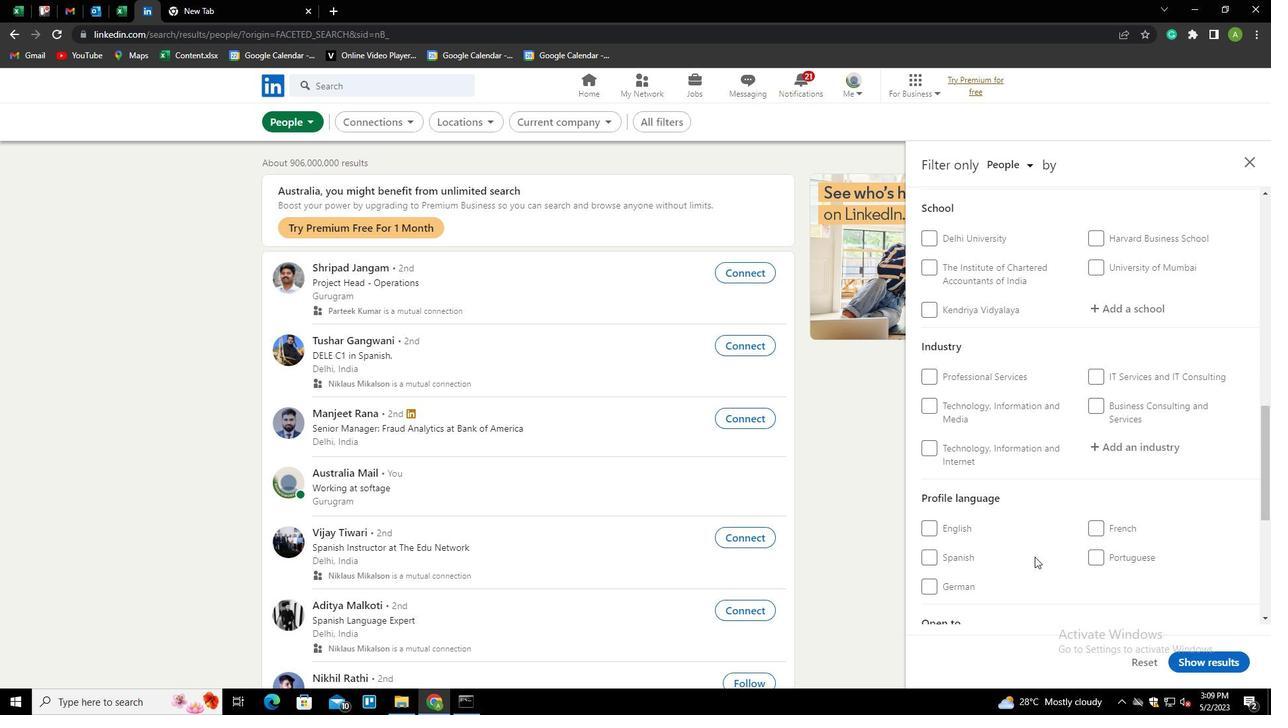 
Action: Mouse pressed left at (954, 560)
Screenshot: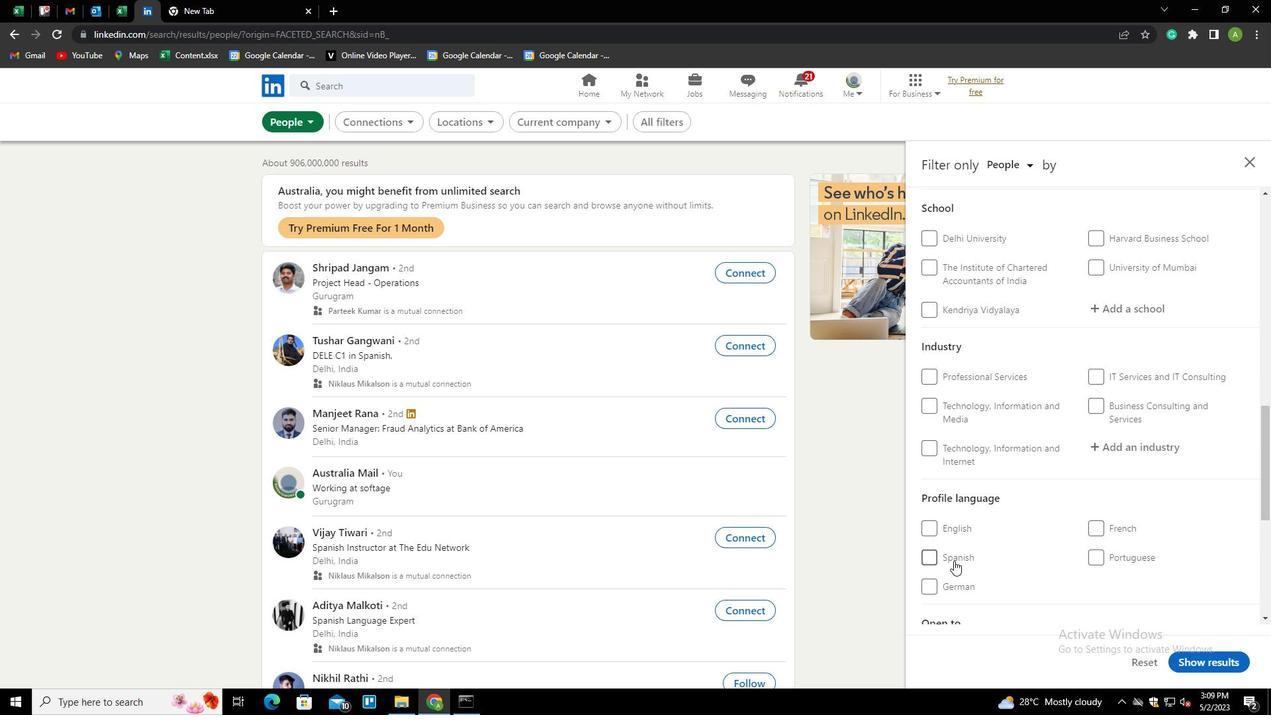 
Action: Mouse moved to (1086, 533)
Screenshot: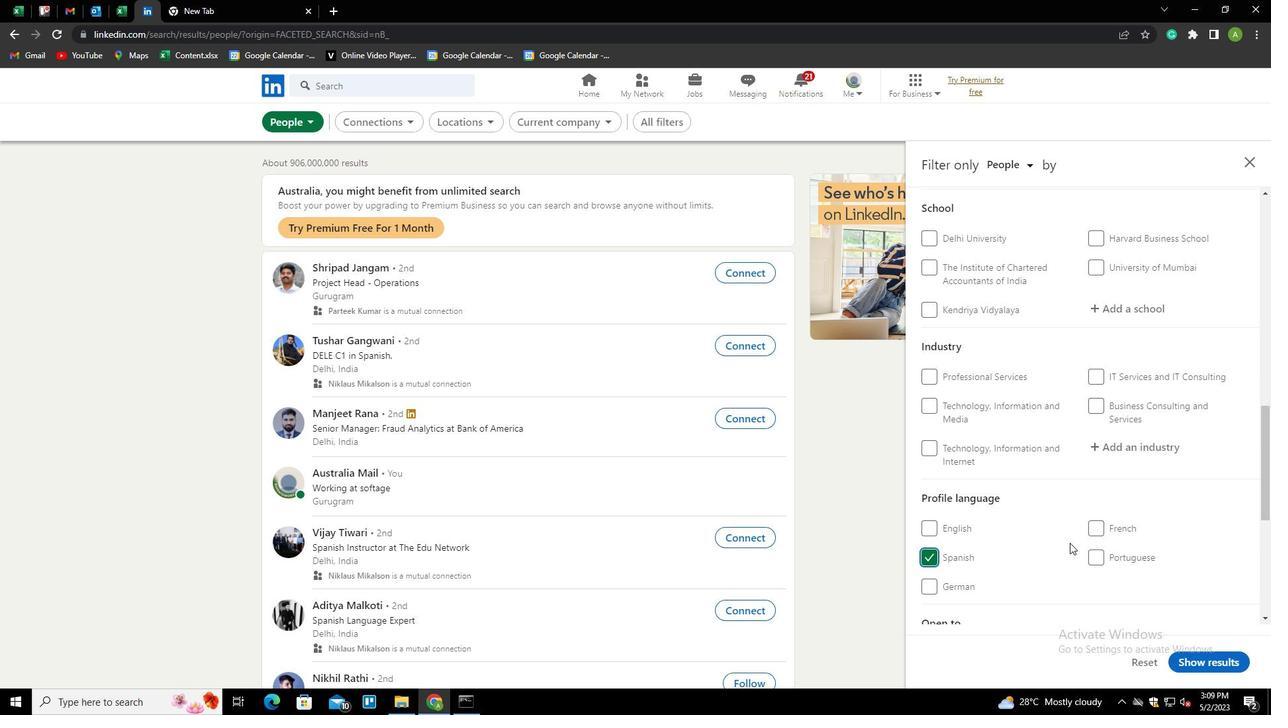 
Action: Mouse scrolled (1086, 534) with delta (0, 0)
Screenshot: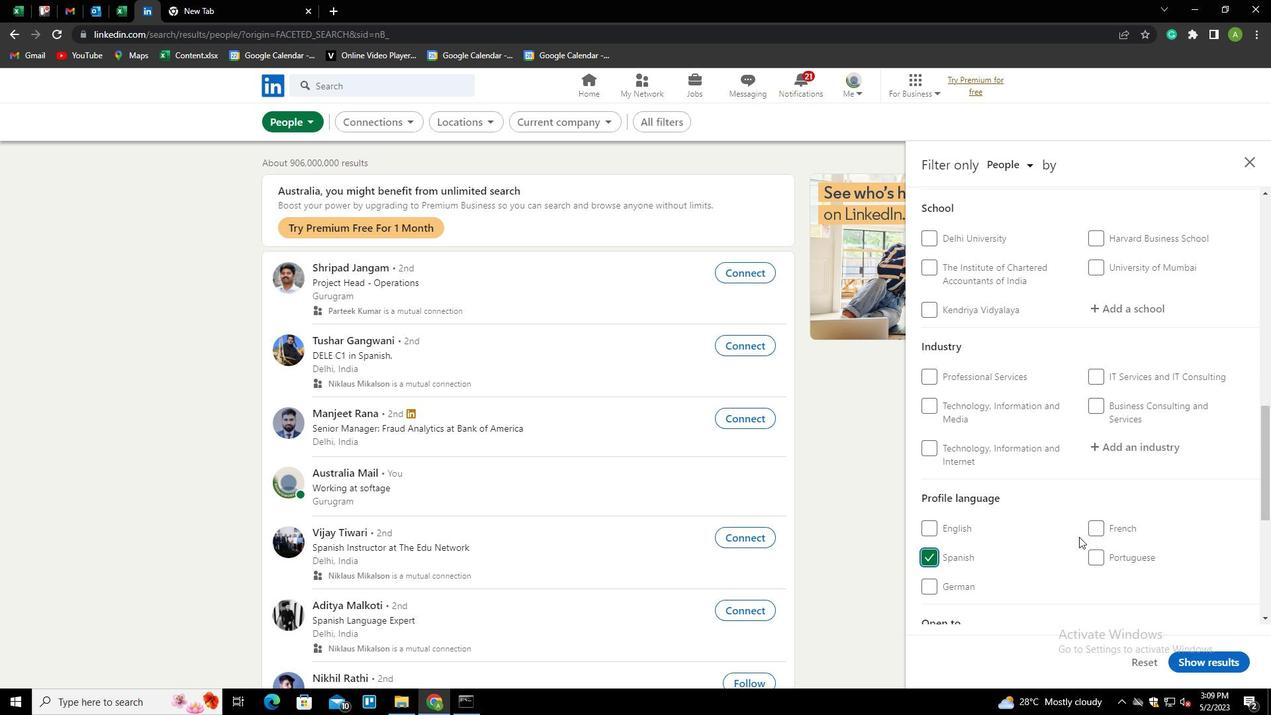 
Action: Mouse scrolled (1086, 534) with delta (0, 0)
Screenshot: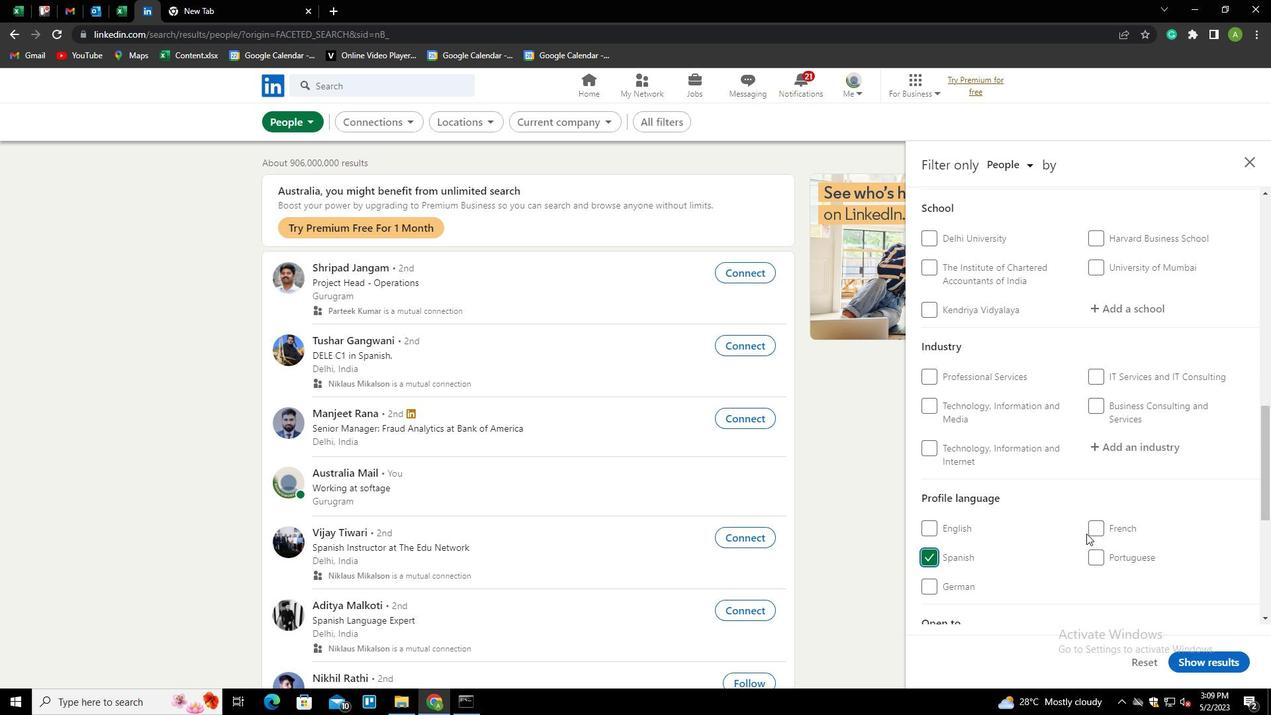
Action: Mouse scrolled (1086, 534) with delta (0, 0)
Screenshot: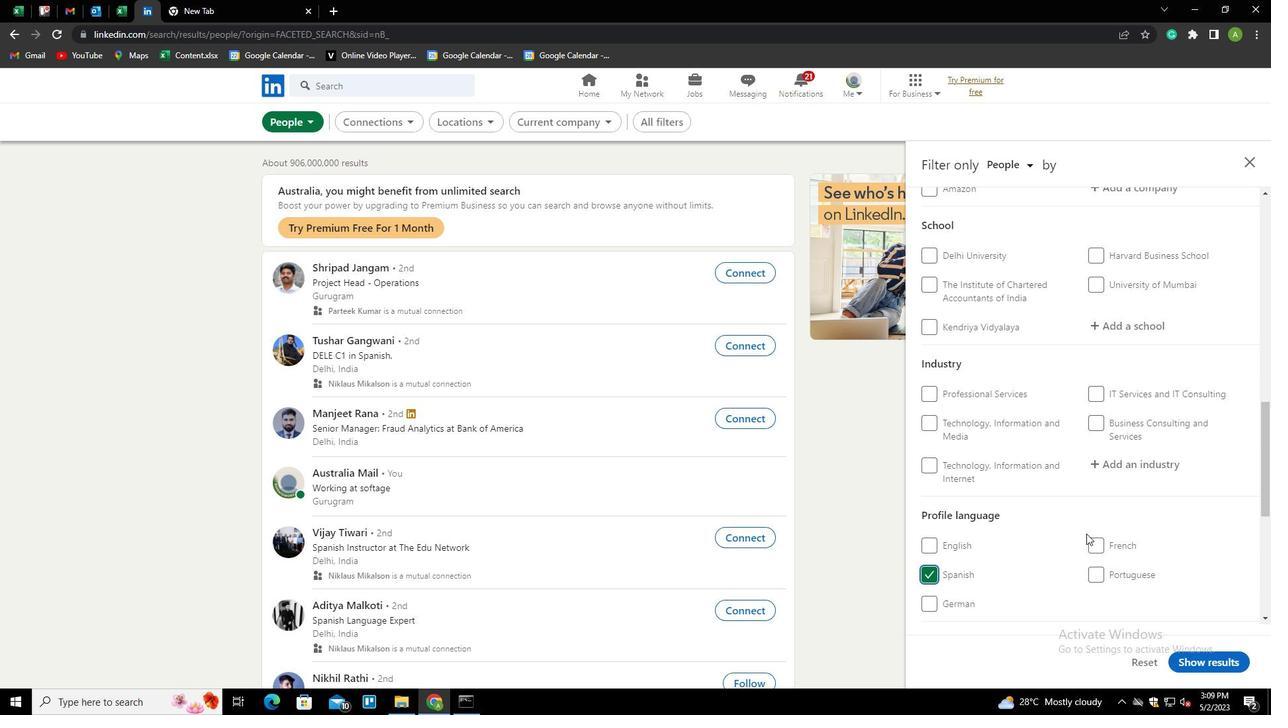 
Action: Mouse scrolled (1086, 534) with delta (0, 0)
Screenshot: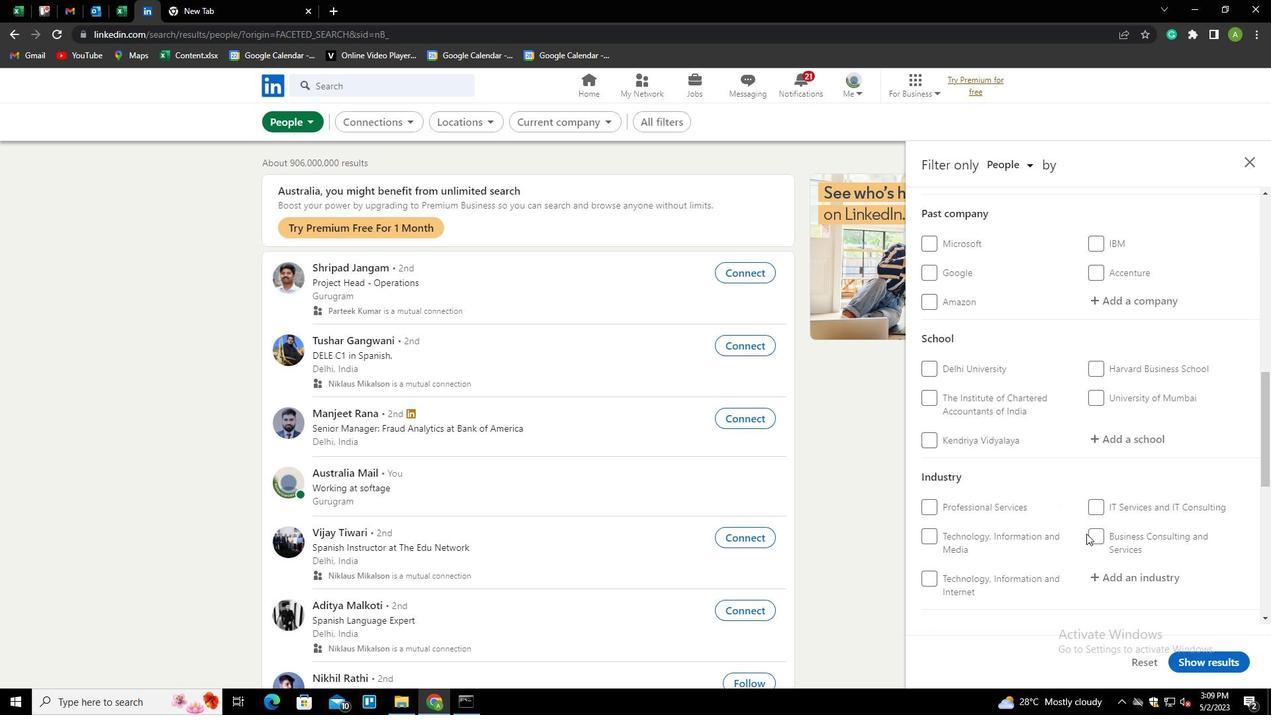 
Action: Mouse scrolled (1086, 534) with delta (0, 0)
Screenshot: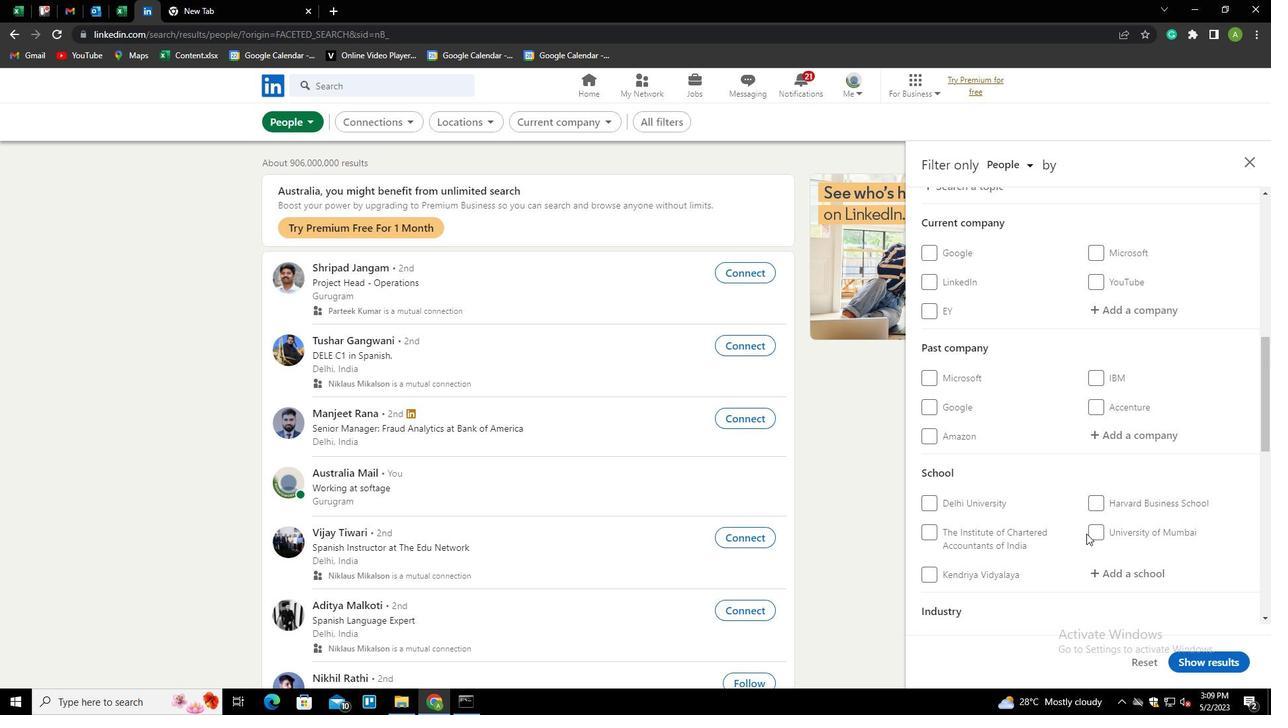 
Action: Mouse scrolled (1086, 534) with delta (0, 0)
Screenshot: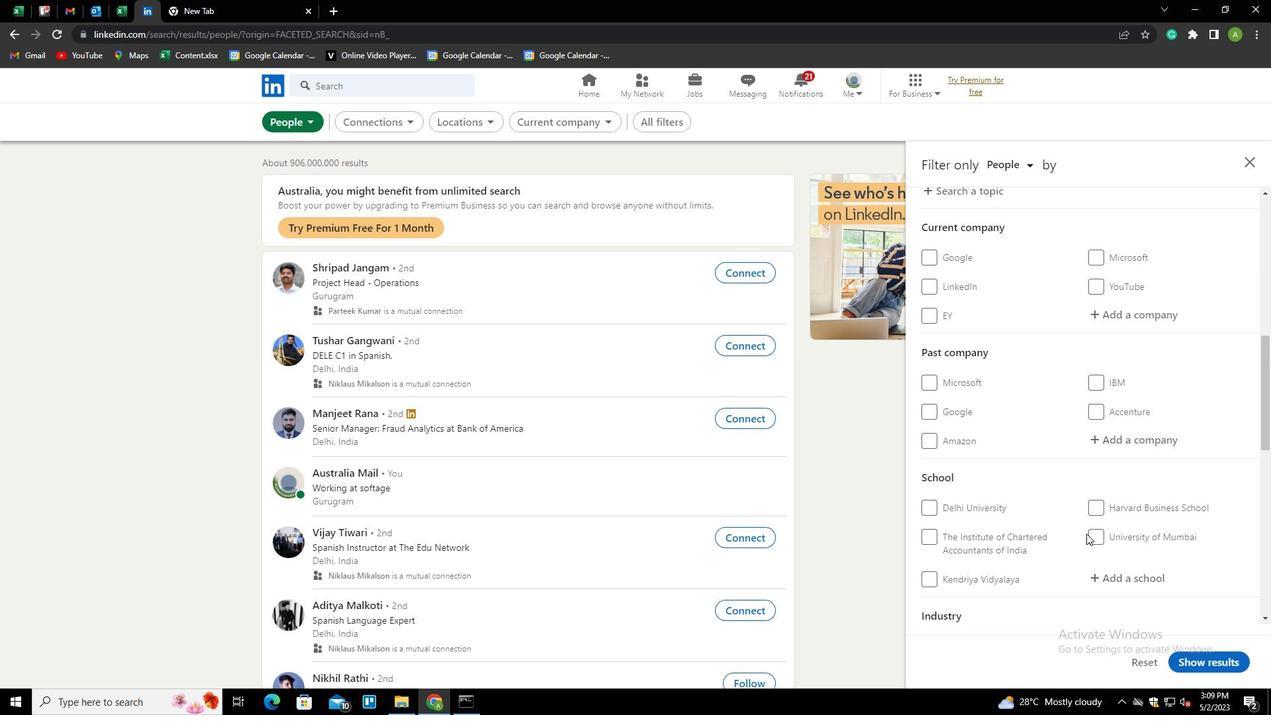 
Action: Mouse scrolled (1086, 534) with delta (0, 0)
Screenshot: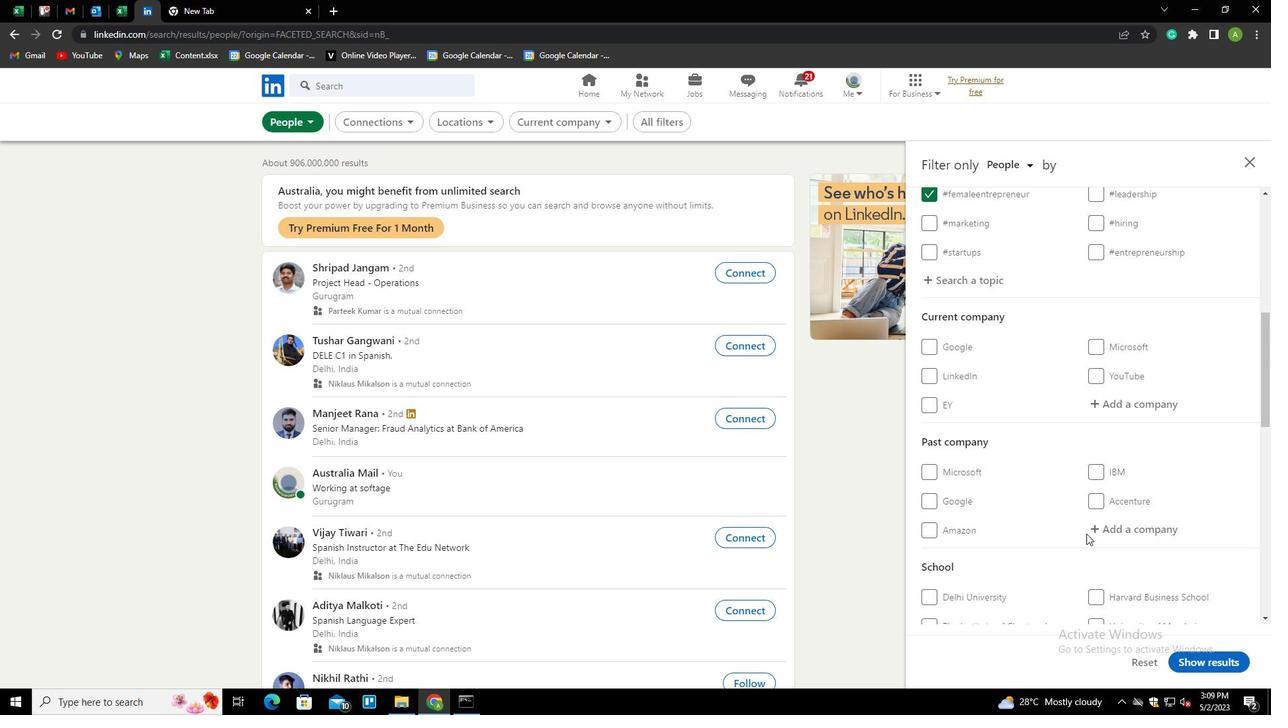 
Action: Mouse scrolled (1086, 534) with delta (0, 0)
Screenshot: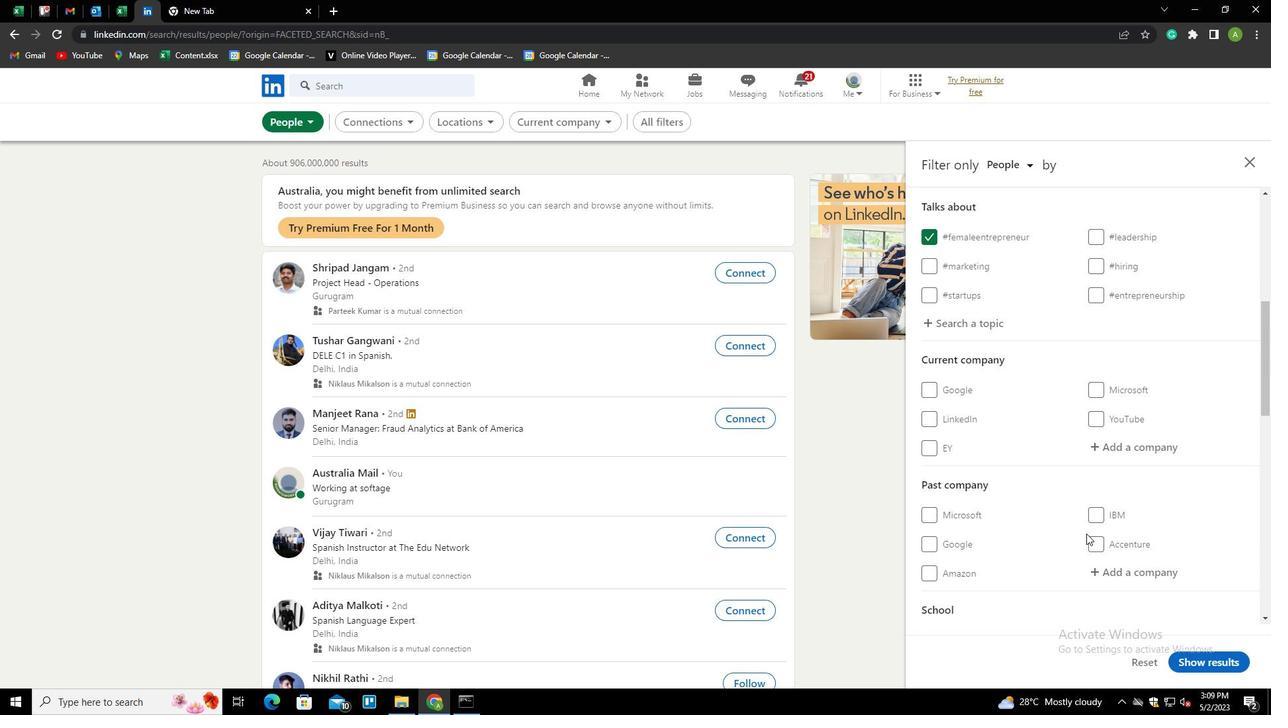 
Action: Mouse scrolled (1086, 534) with delta (0, 0)
Screenshot: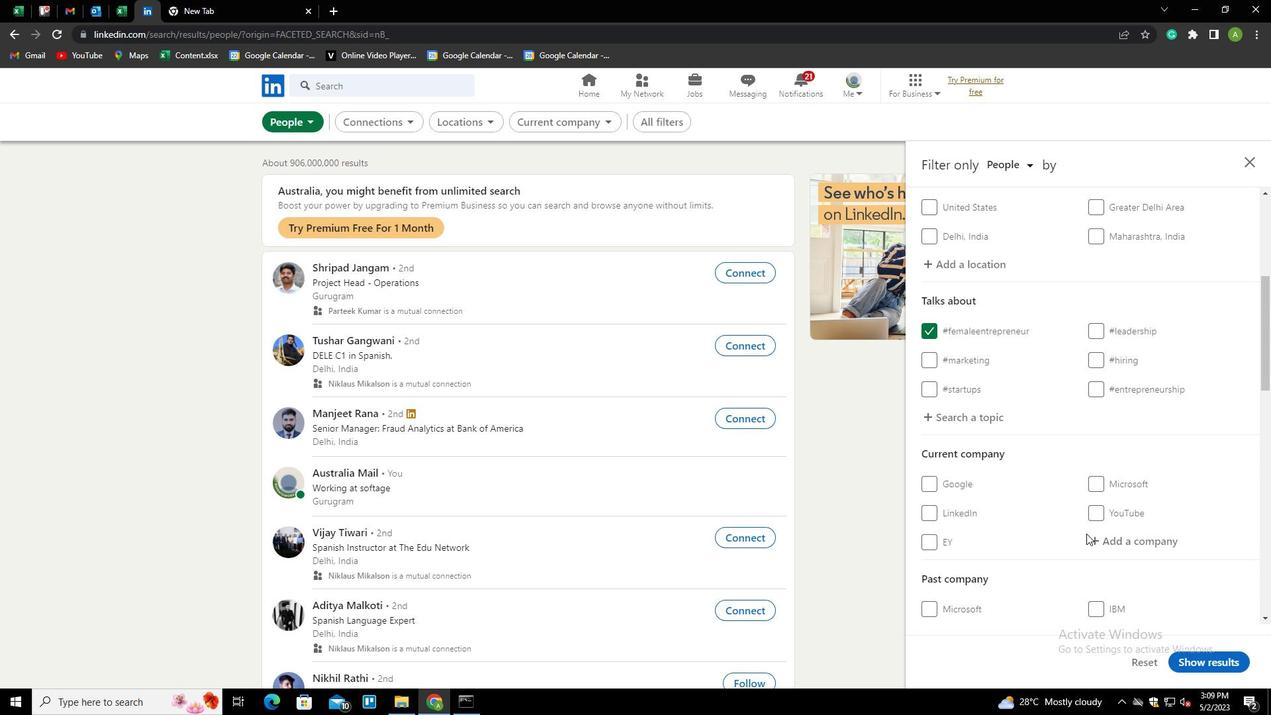 
Action: Mouse moved to (1087, 533)
Screenshot: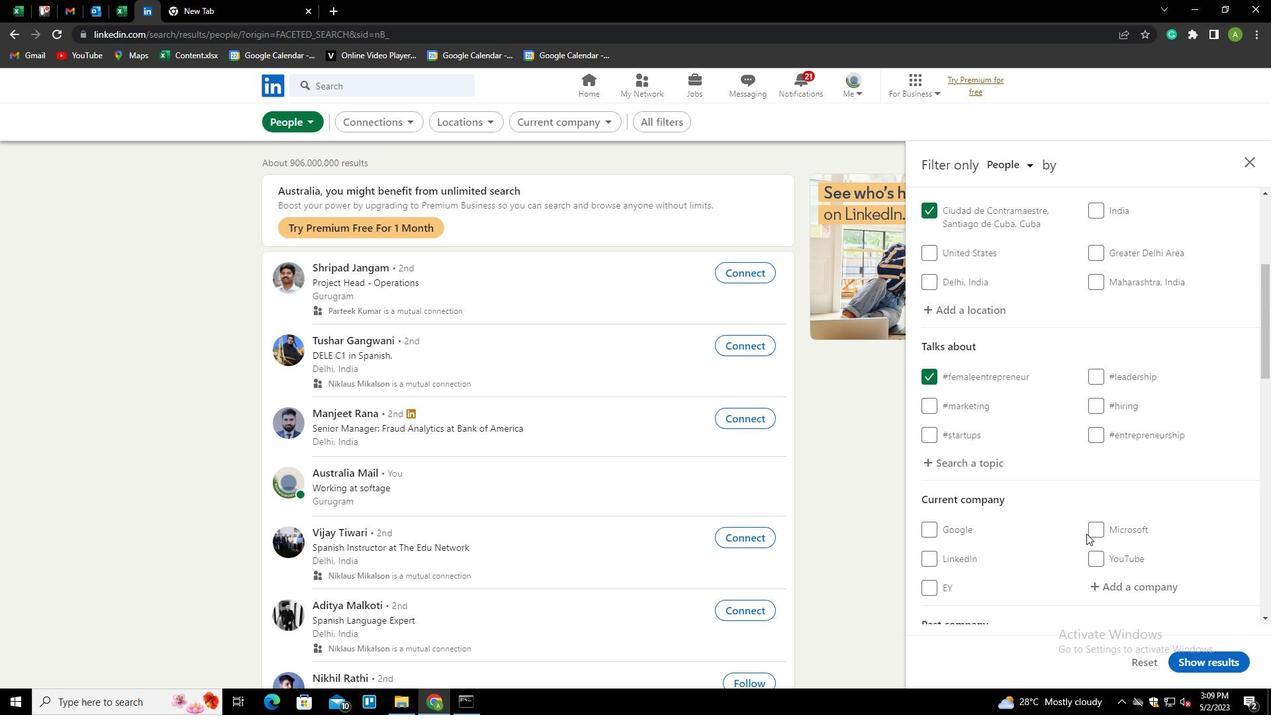 
Action: Mouse scrolled (1087, 532) with delta (0, 0)
Screenshot: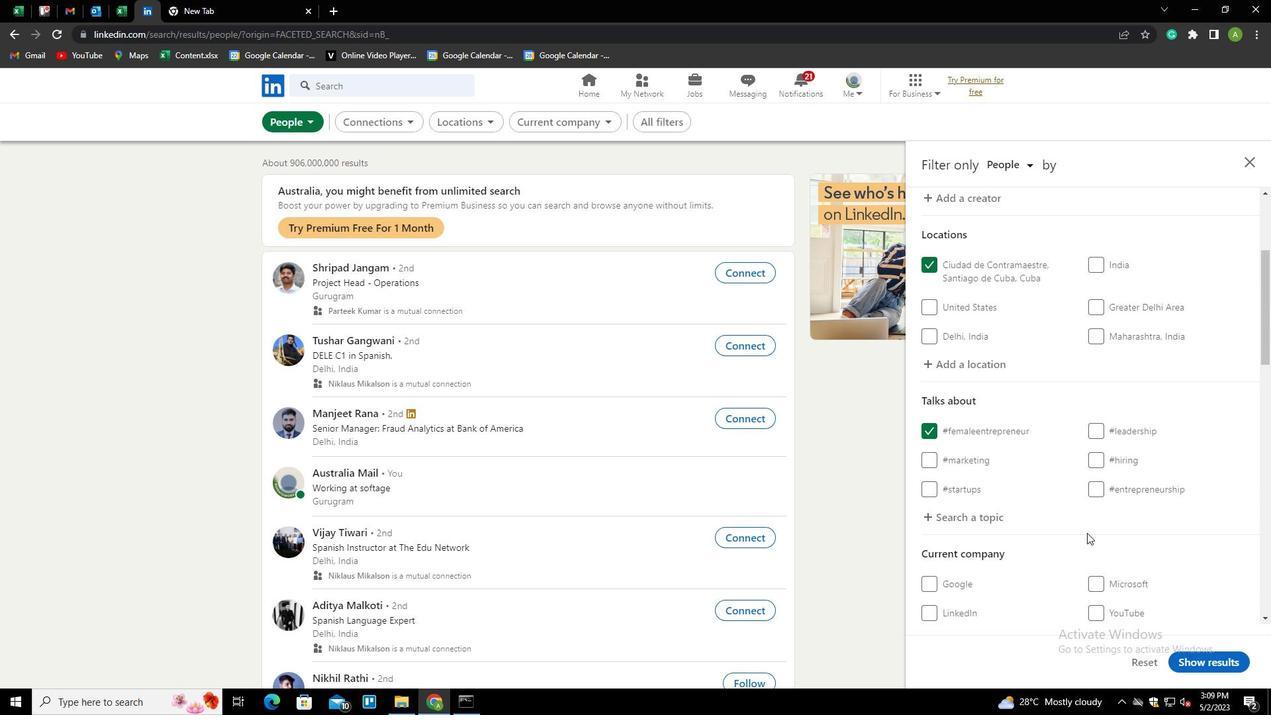 
Action: Mouse scrolled (1087, 532) with delta (0, 0)
Screenshot: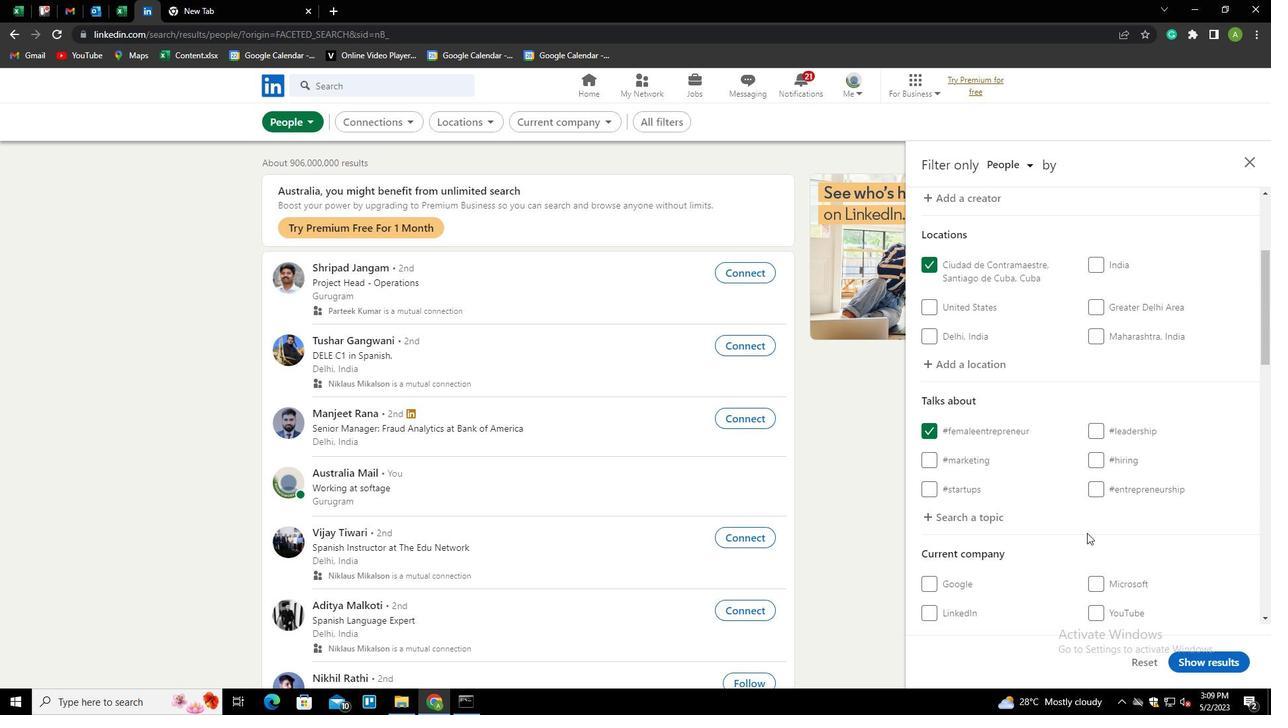 
Action: Mouse scrolled (1087, 532) with delta (0, 0)
Screenshot: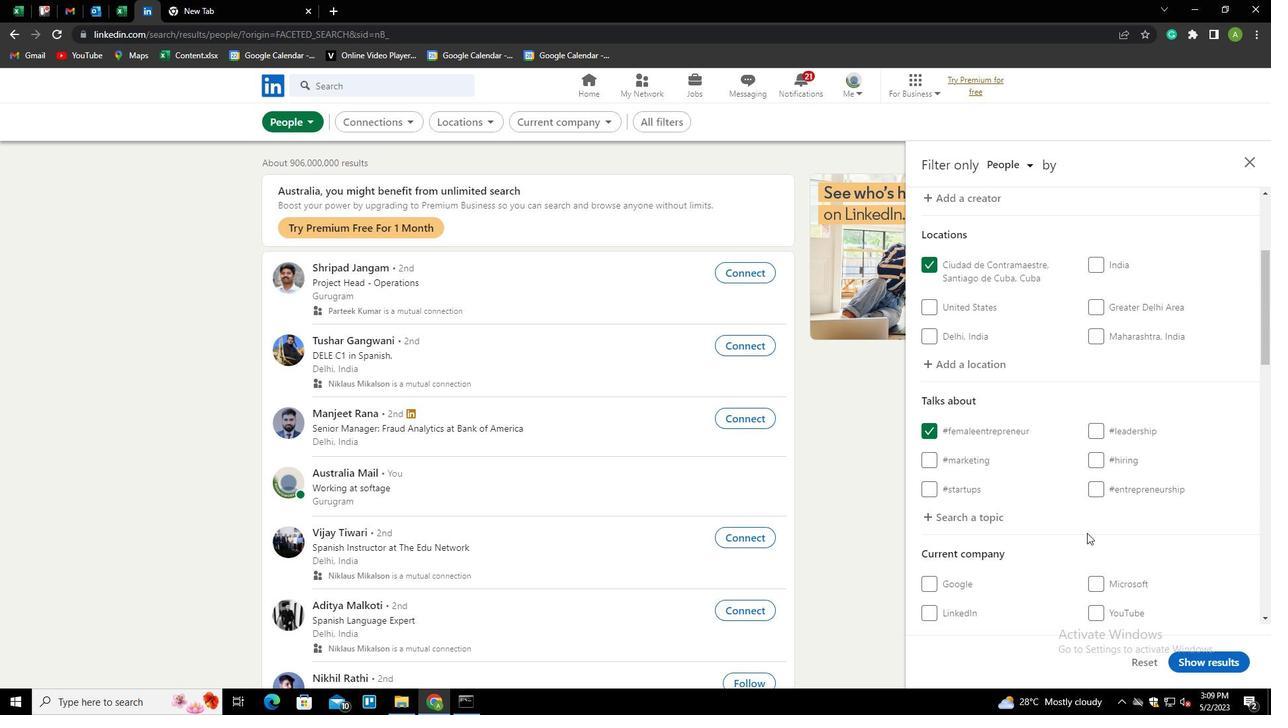
Action: Mouse scrolled (1087, 532) with delta (0, 0)
Screenshot: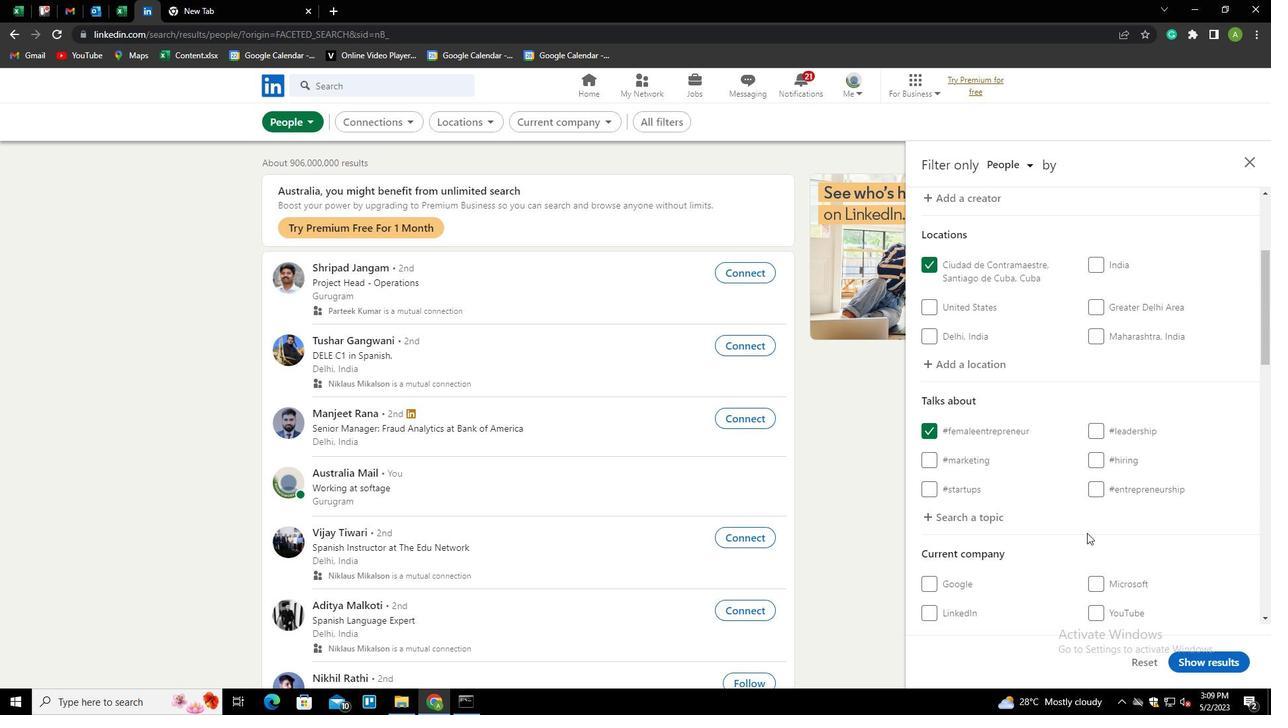 
Action: Mouse scrolled (1087, 532) with delta (0, 0)
Screenshot: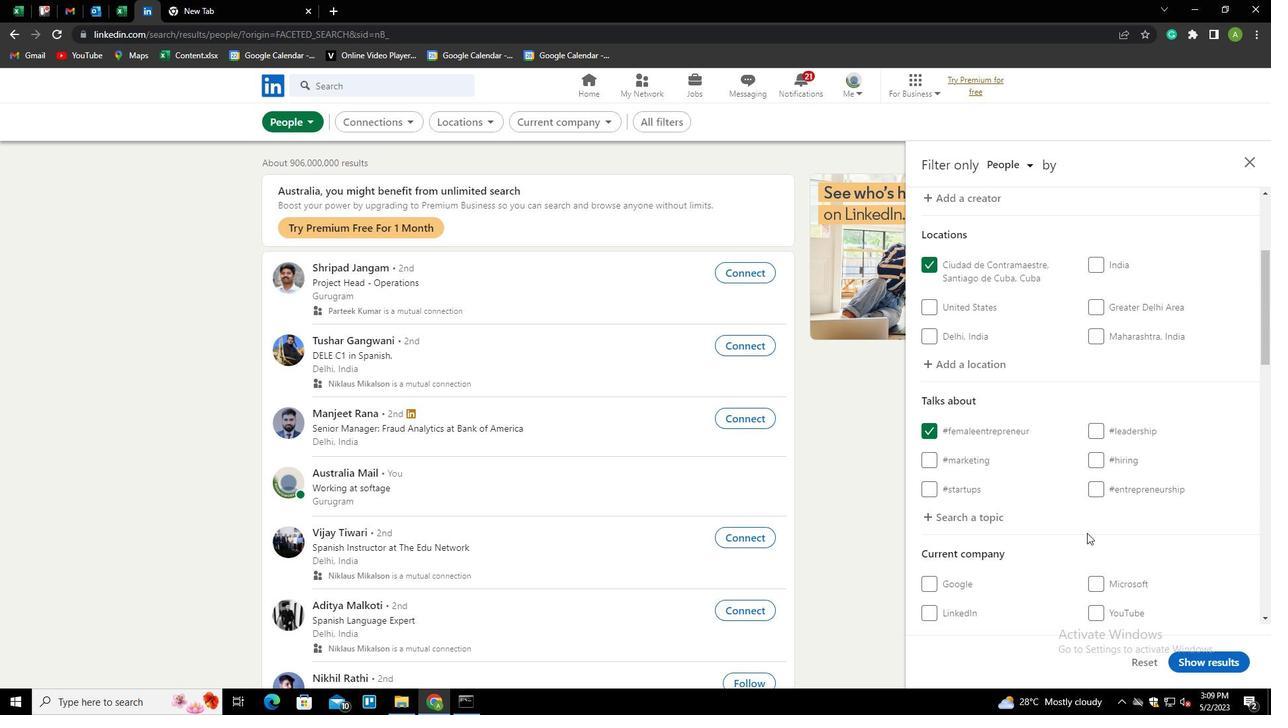 
Action: Mouse moved to (1109, 303)
Screenshot: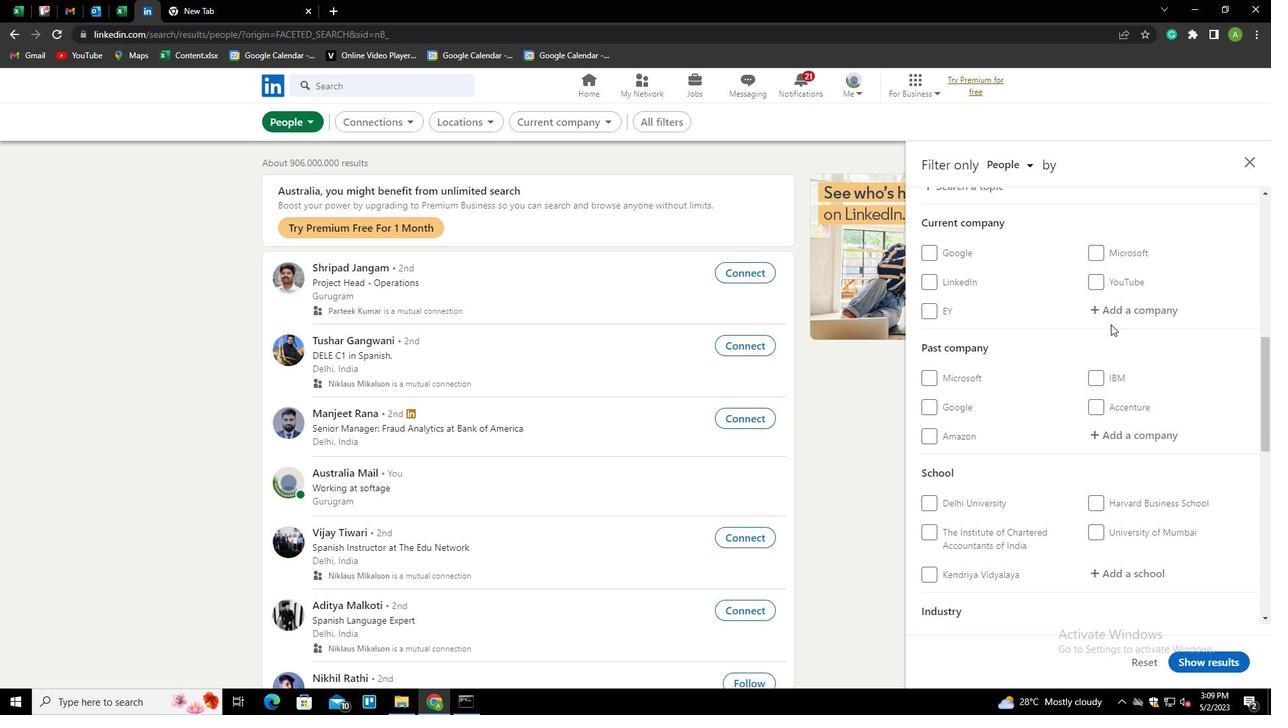 
Action: Mouse pressed left at (1109, 303)
Screenshot: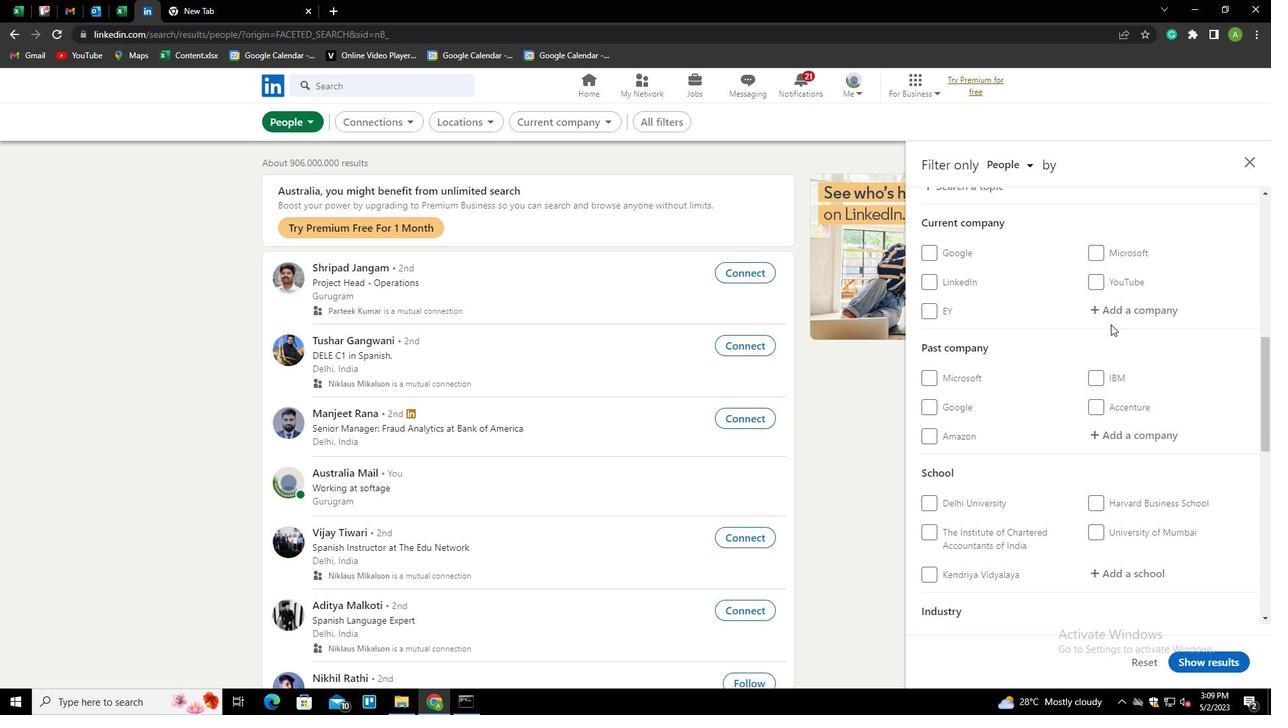 
Action: Key pressed <Key.shift>XEROX<Key.down><Key.down><Key.up><Key.enter>
Screenshot: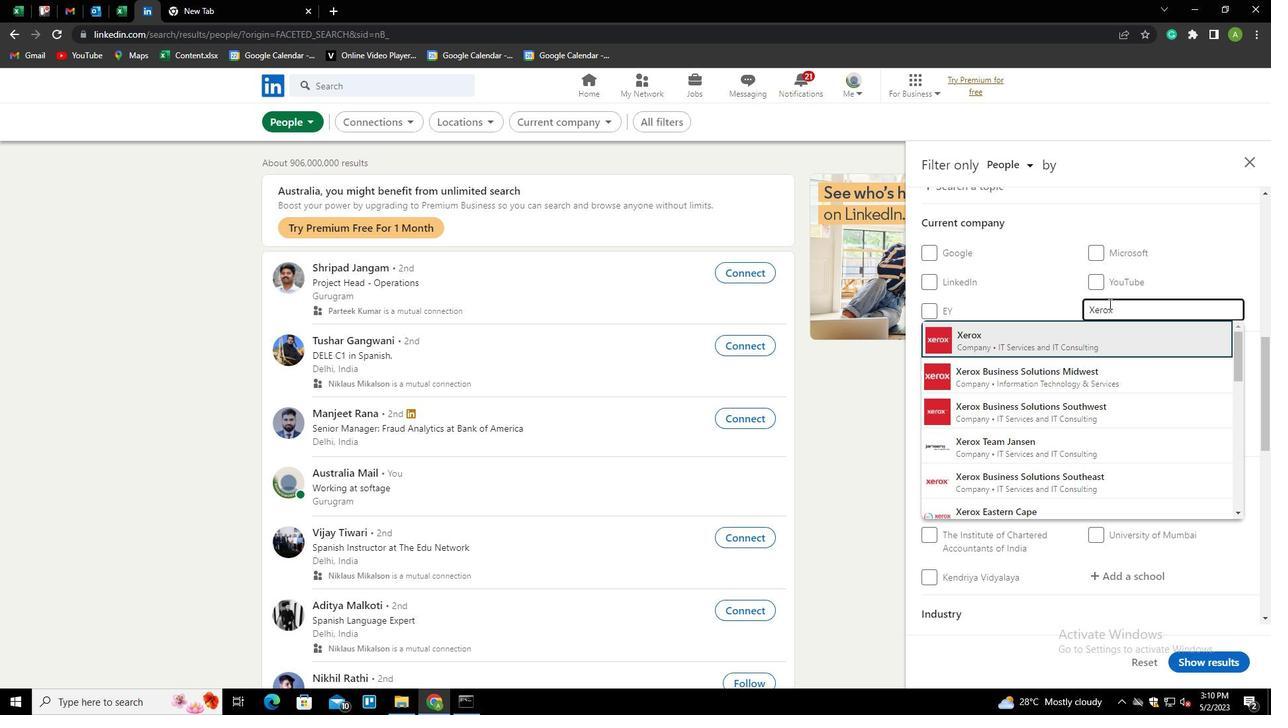 
Action: Mouse scrolled (1109, 303) with delta (0, 0)
Screenshot: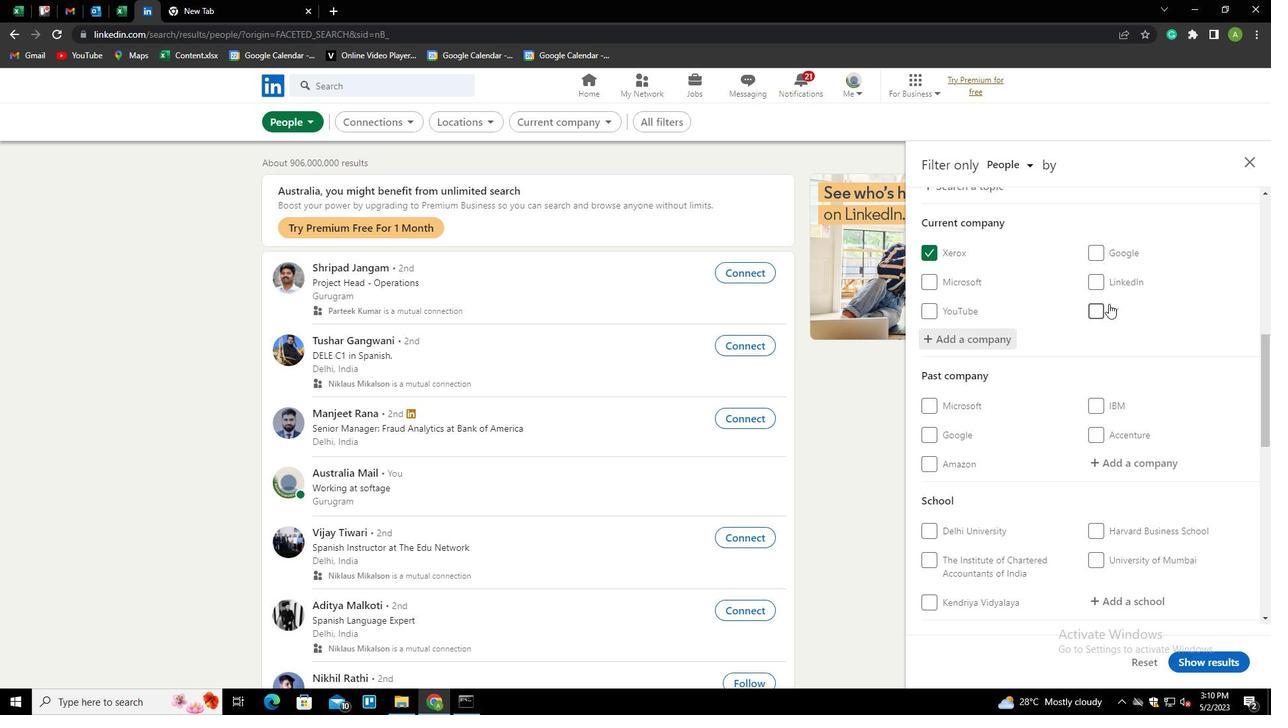
Action: Mouse scrolled (1109, 303) with delta (0, 0)
Screenshot: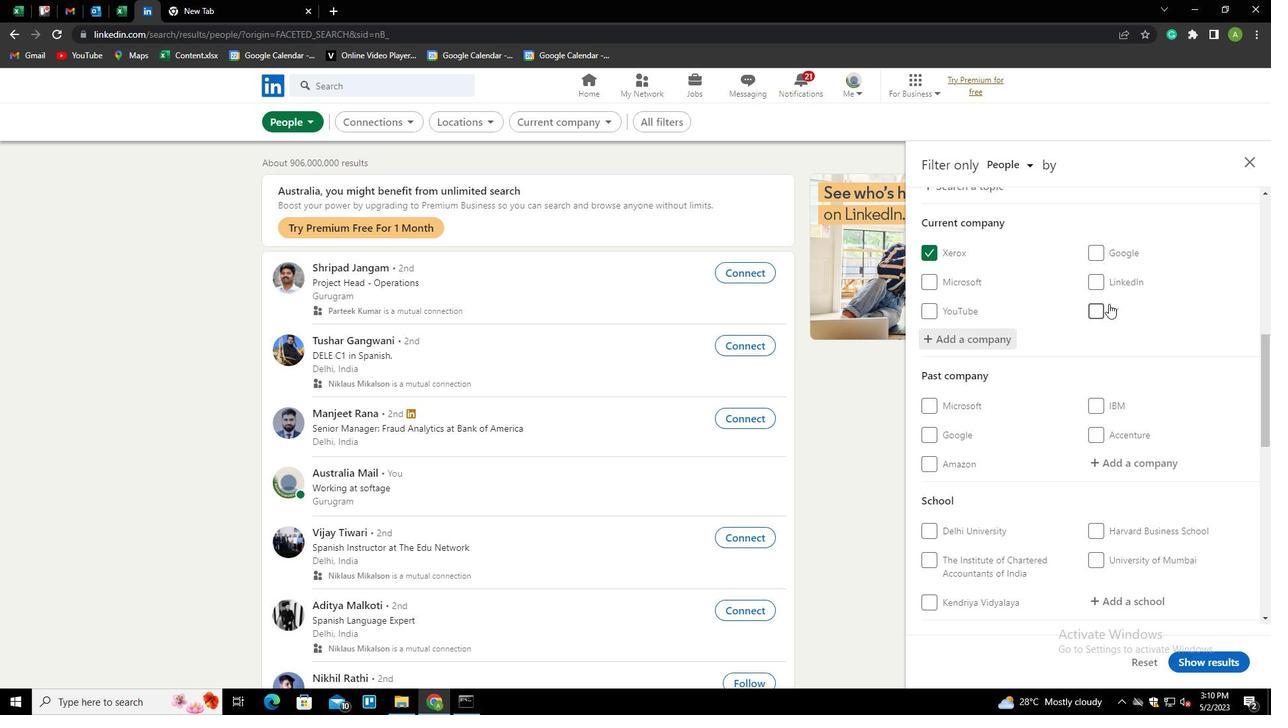 
Action: Mouse scrolled (1109, 303) with delta (0, 0)
Screenshot: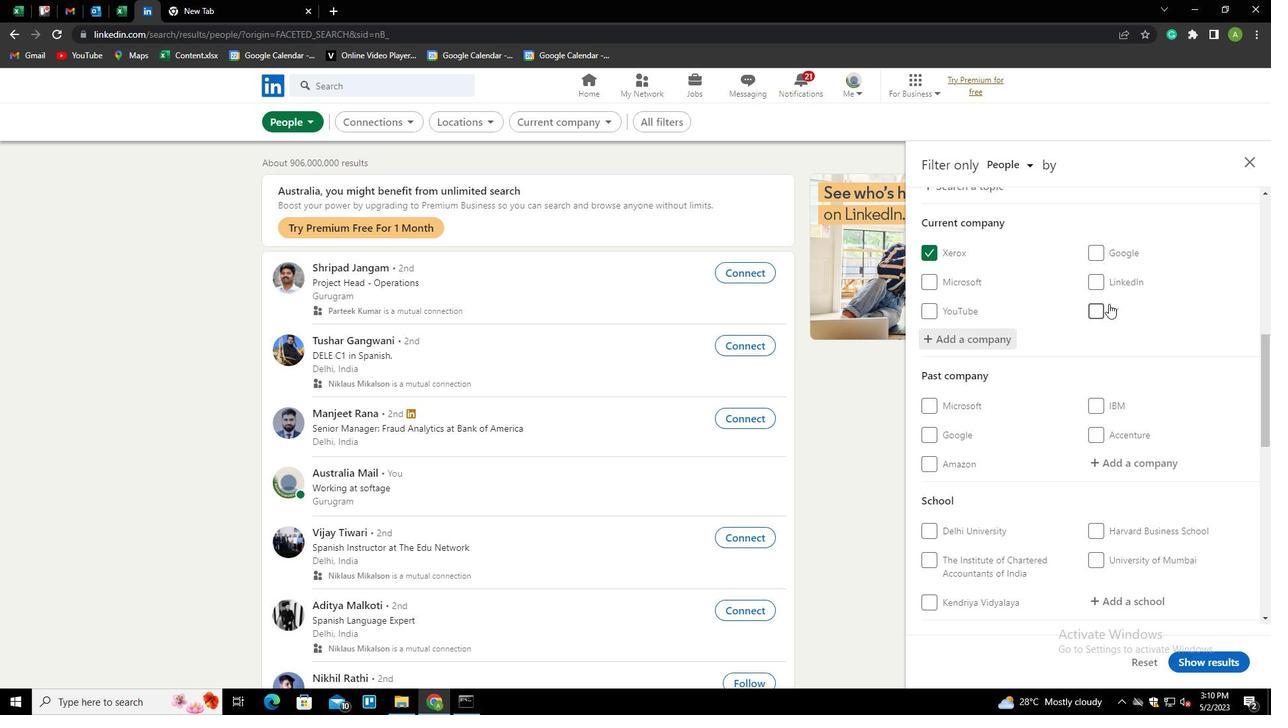 
Action: Mouse moved to (1108, 402)
Screenshot: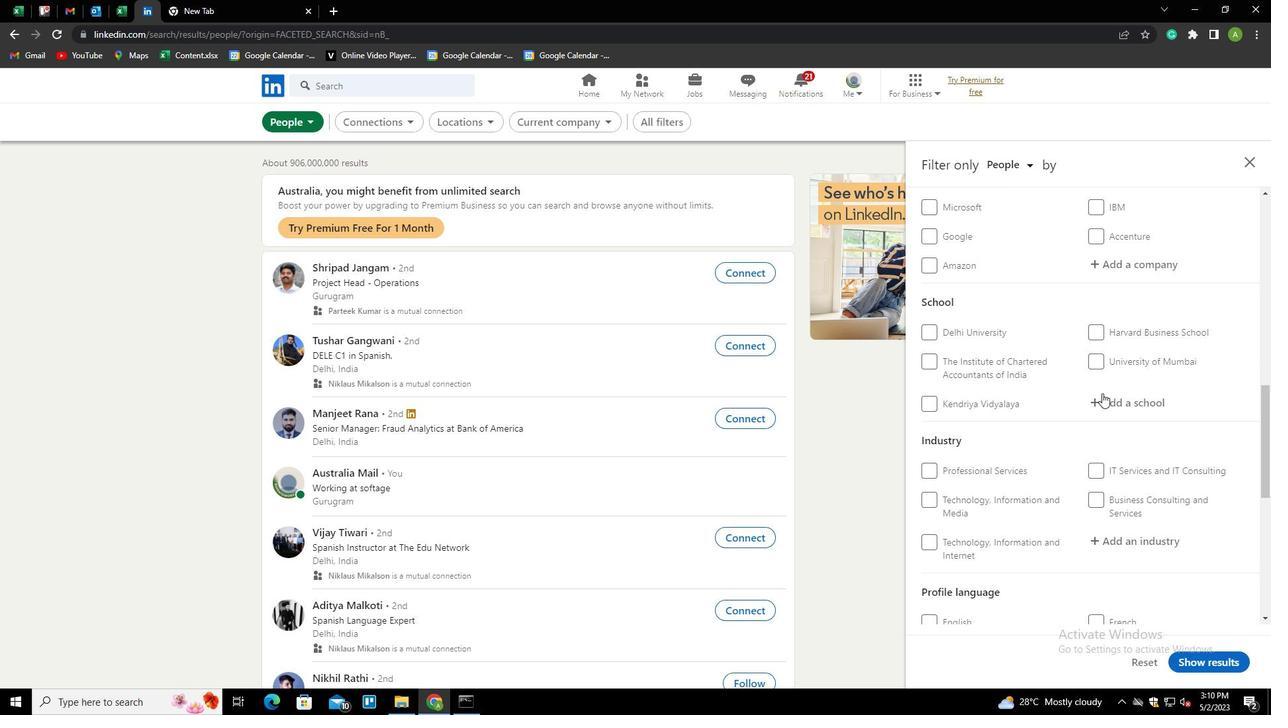 
Action: Mouse pressed left at (1108, 402)
Screenshot: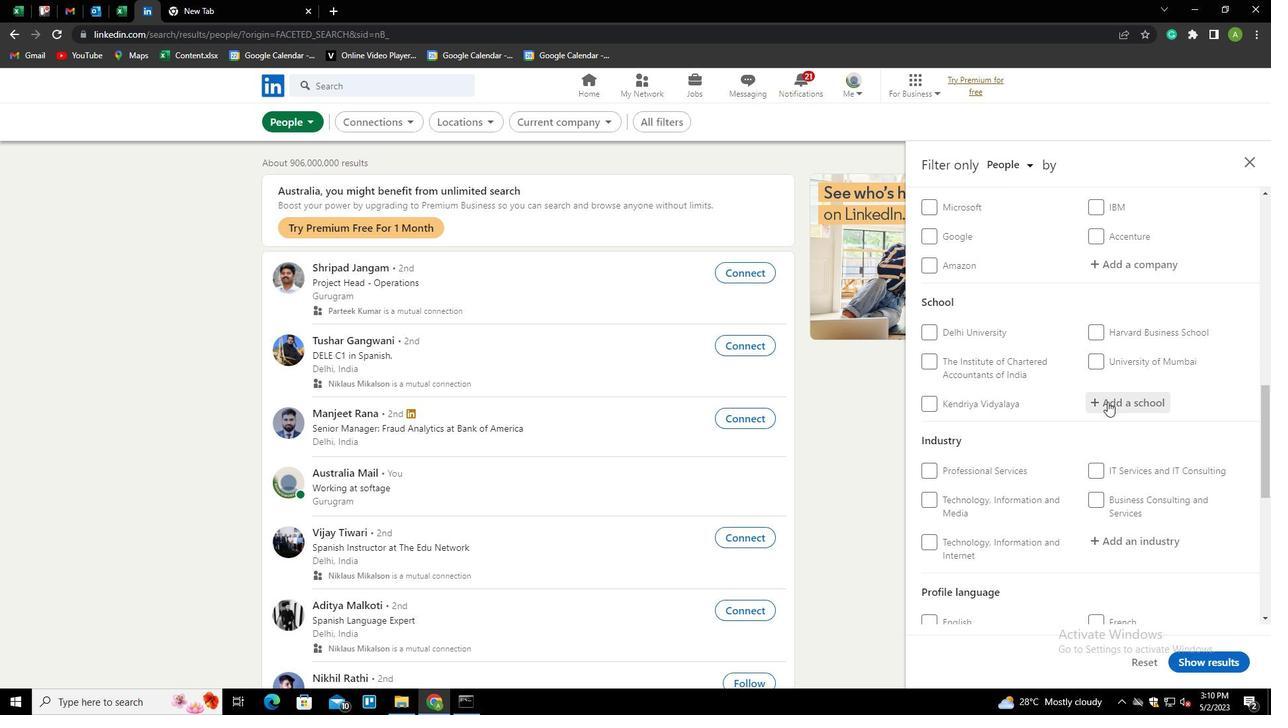 
Action: Mouse moved to (1108, 402)
Screenshot: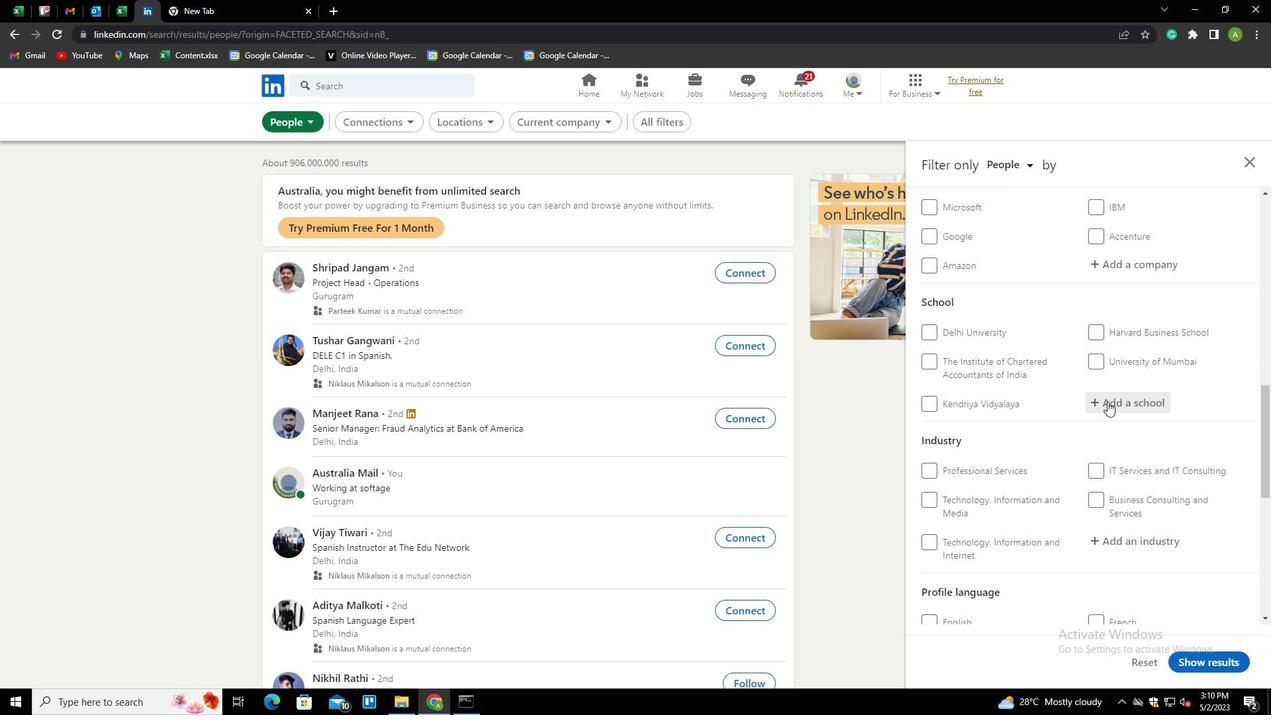
Action: Key pressed <Key.shift>DR<Key.space>.<Key.shift><Key.shift><Key.shift><Key.shift><Key.shift><Key.shift><Key.shift><Key.shift><Key.shift><Key.shift><Key.shift><Key.shift><Key.shift><Key.shift><Key.shift><Key.shift><Key.shift><Key.shift><Key.shift><Key.shift><Key.shift><Key.shift><Key.shift>B.<Key.space><Key.shift><Key.shift><Key.shift><Key.shift><Key.shift><Key.shift><Key.shift><Key.shift><Key.shift><Key.shift><Key.shift><Key.shift><Key.shift><Key.shift><Key.shift><Key.shift><Key.shift><Key.shift><Key.down><Key.shift>R<Key.down><Key.down><Key.down><Key.down><Key.down><Key.up><Key.enter>
Screenshot: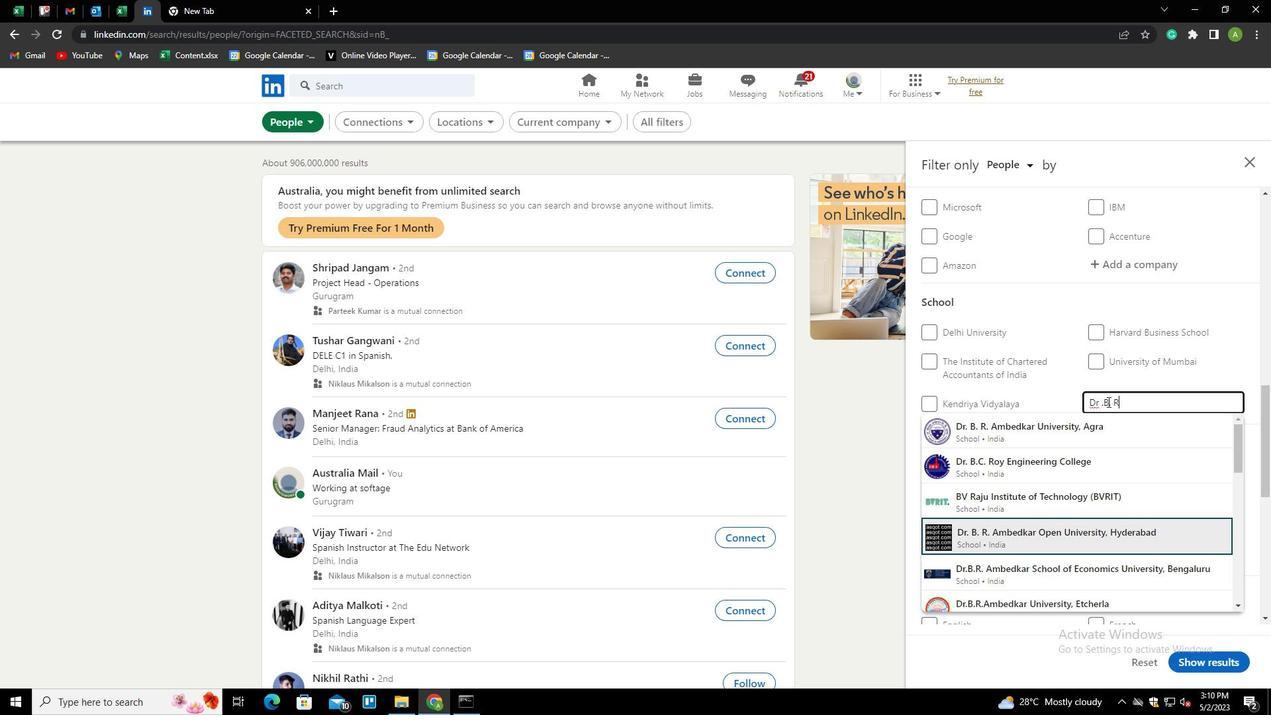 
Action: Mouse scrolled (1108, 401) with delta (0, 0)
Screenshot: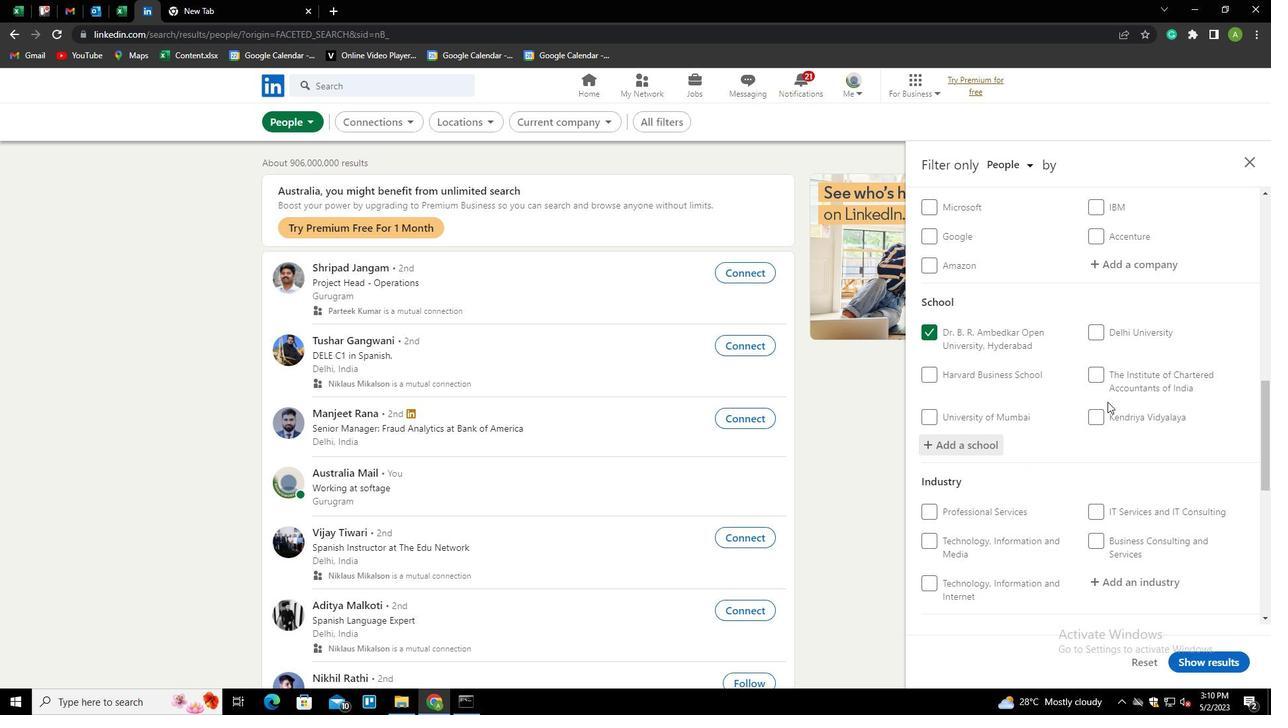 
Action: Mouse scrolled (1108, 401) with delta (0, 0)
Screenshot: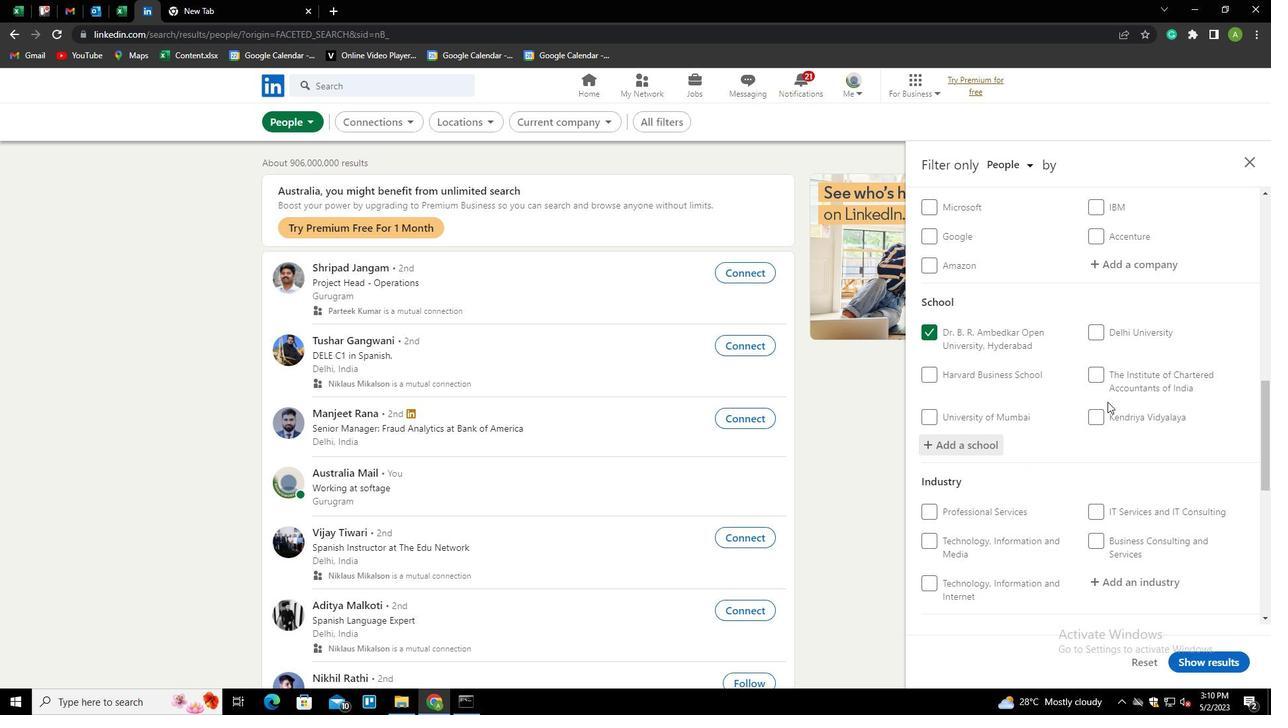 
Action: Mouse scrolled (1108, 401) with delta (0, 0)
Screenshot: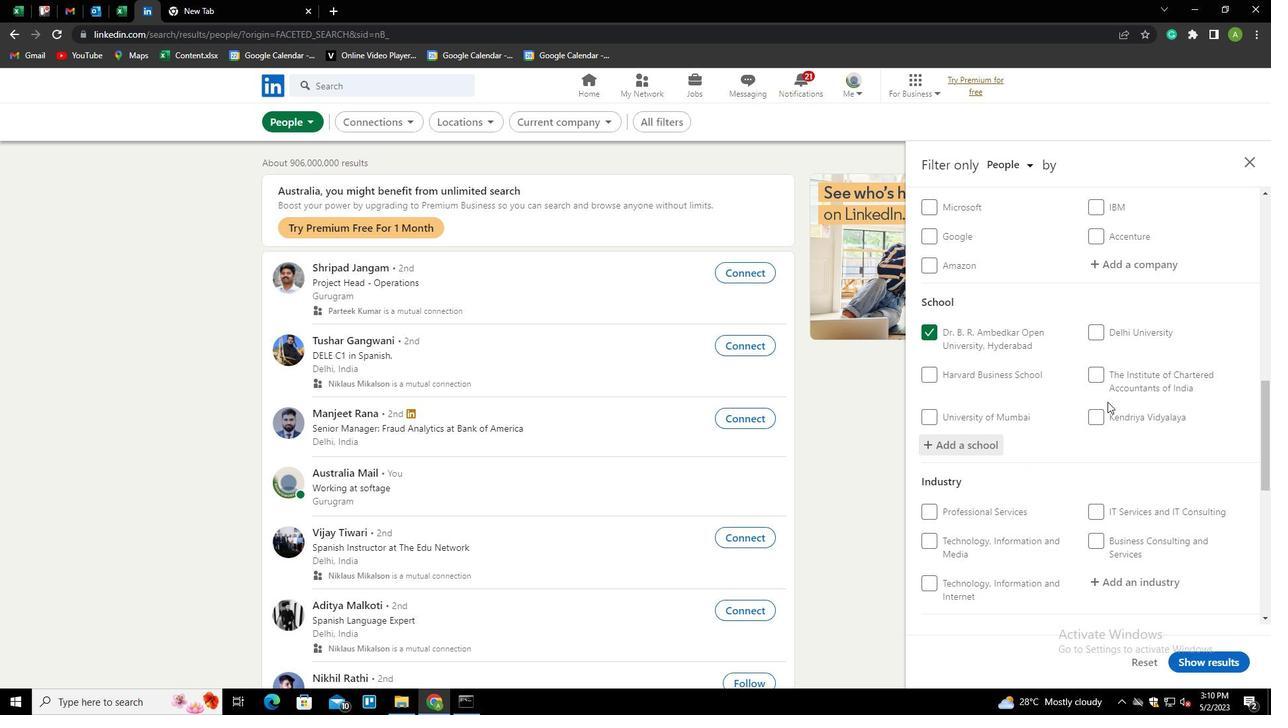 
Action: Mouse scrolled (1108, 401) with delta (0, 0)
Screenshot: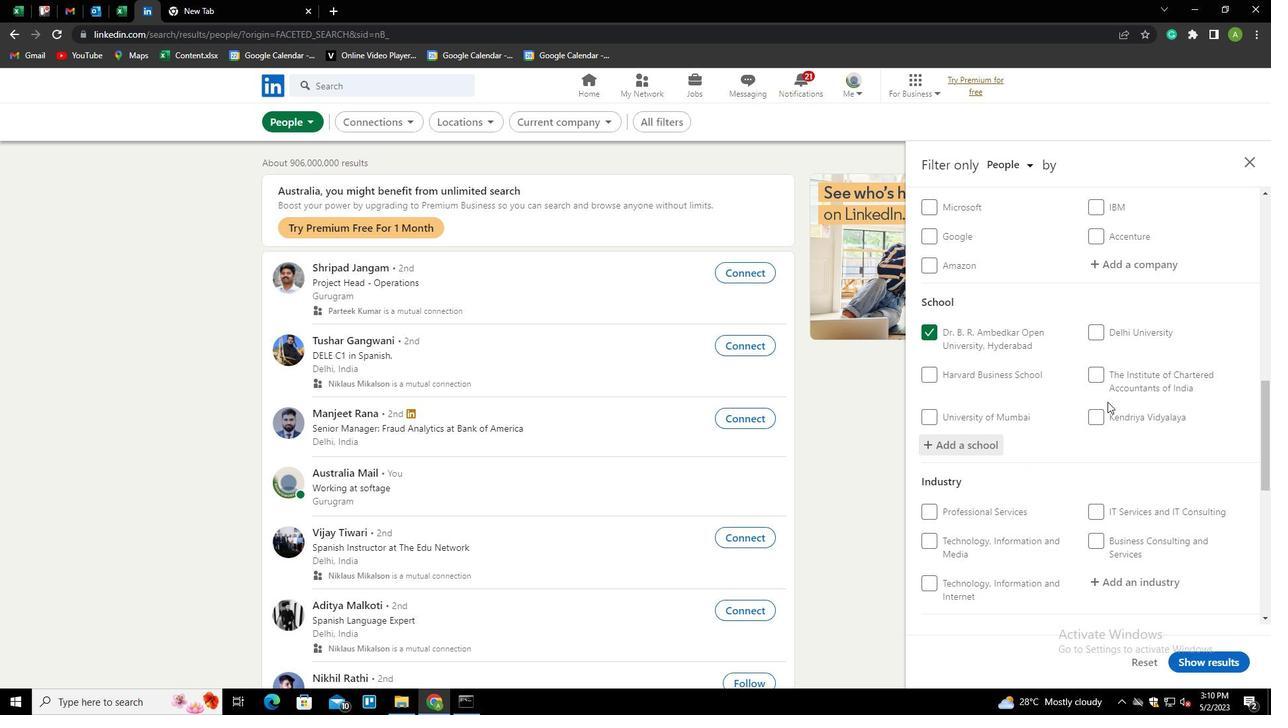 
Action: Mouse moved to (1100, 320)
Screenshot: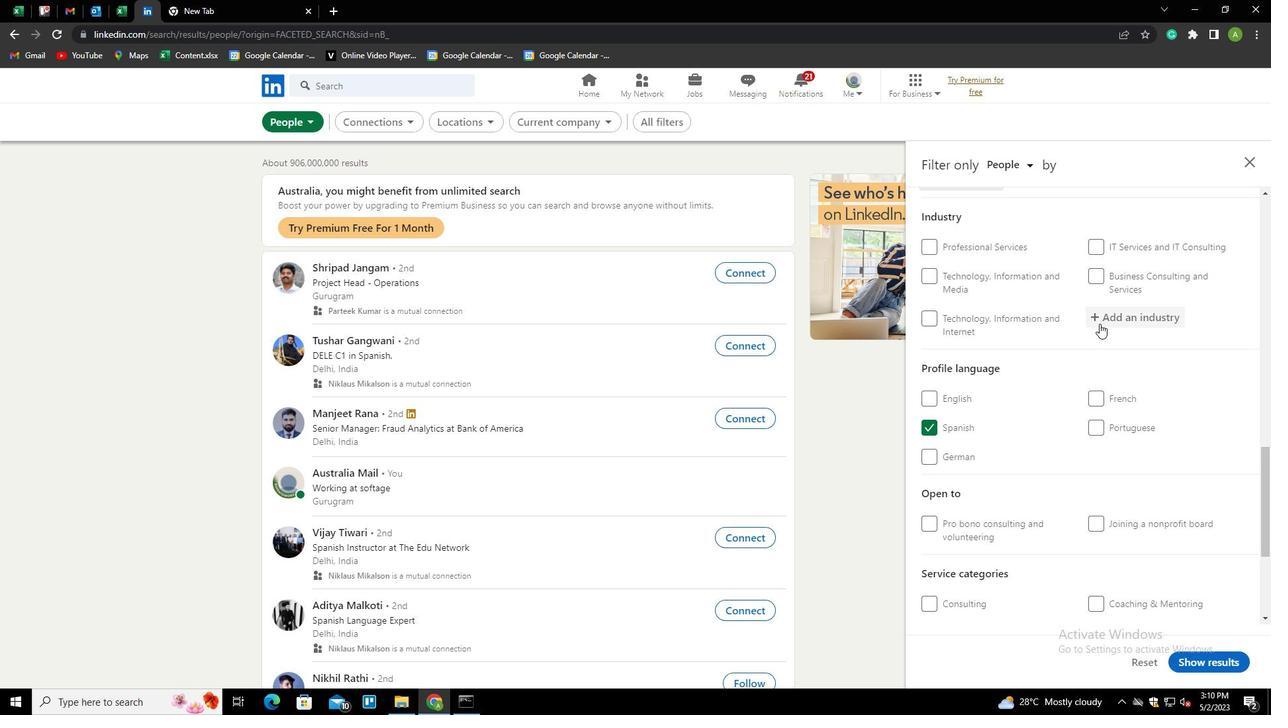 
Action: Mouse pressed left at (1100, 320)
Screenshot: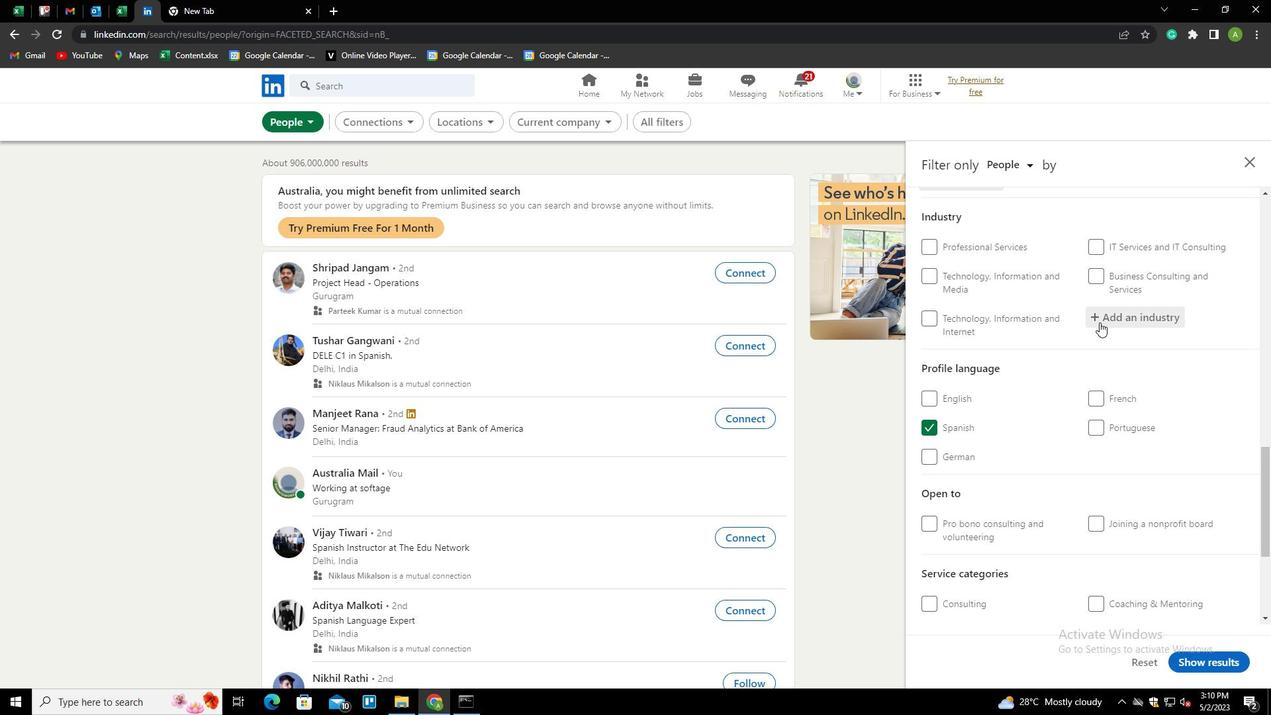 
Action: Mouse moved to (1125, 351)
Screenshot: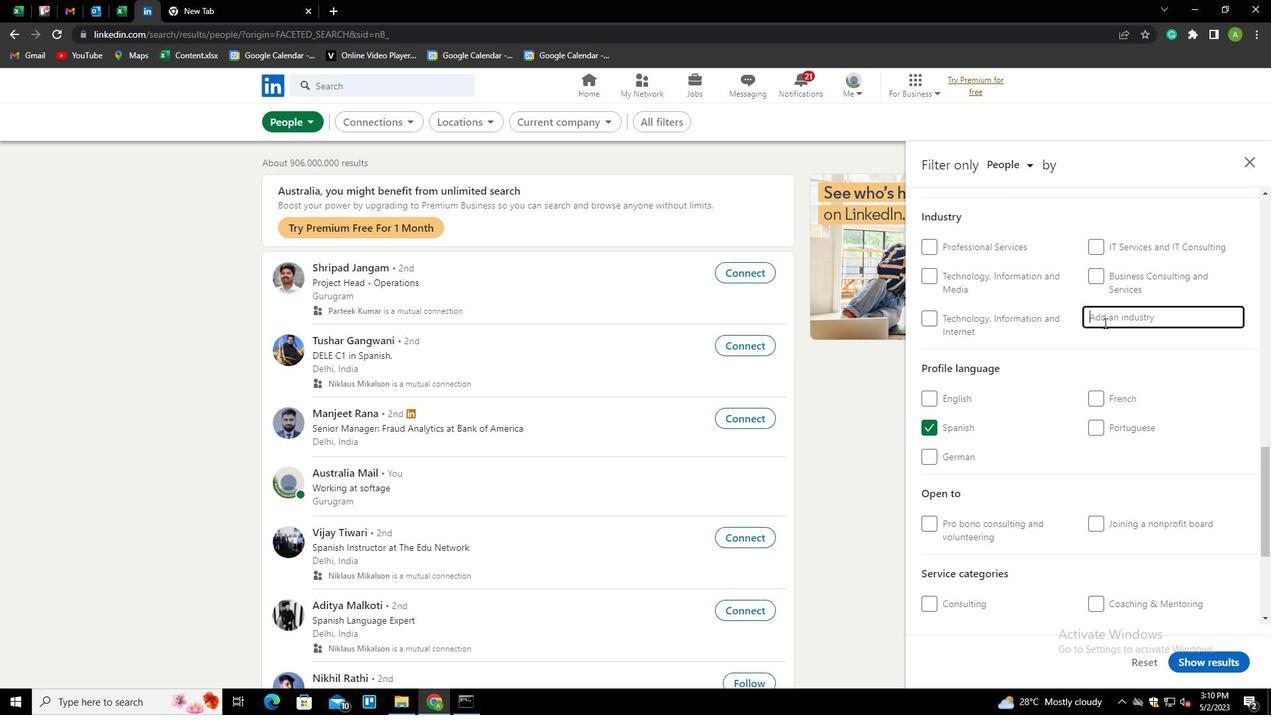 
Action: Key pressed <Key.shift>OUTS<Key.down><Key.enter>
Screenshot: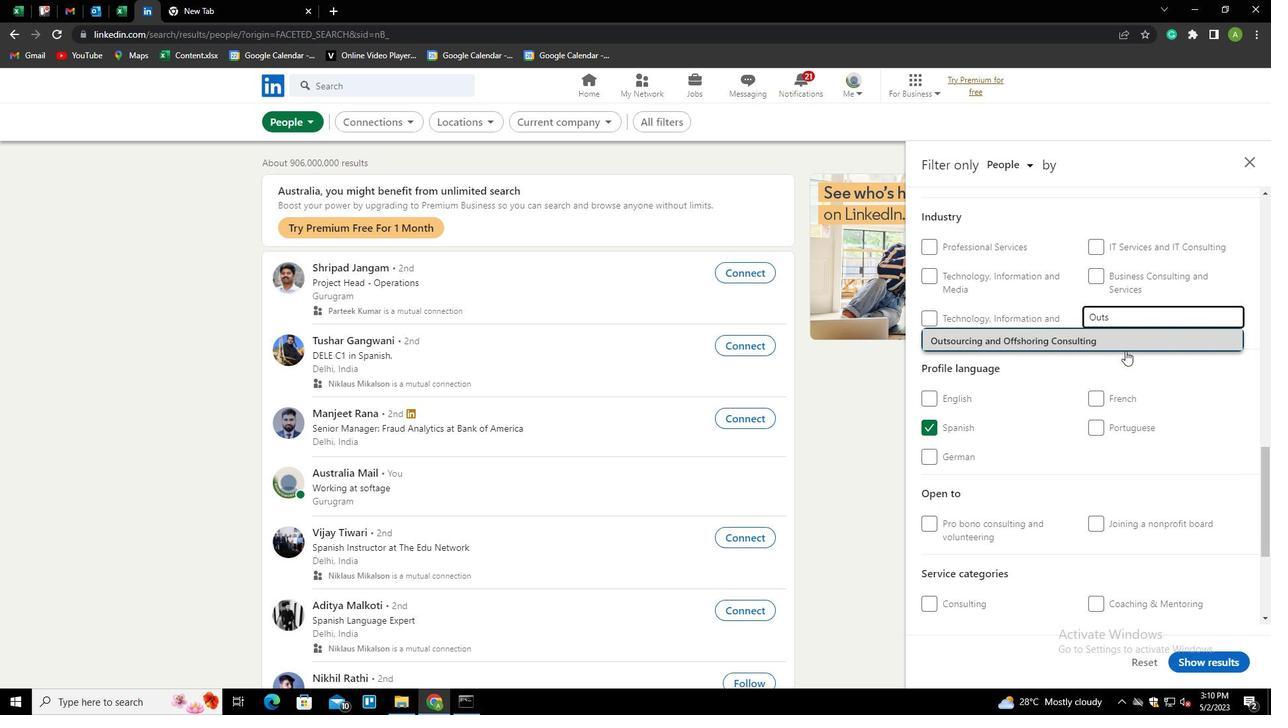 
Action: Mouse scrolled (1125, 350) with delta (0, 0)
Screenshot: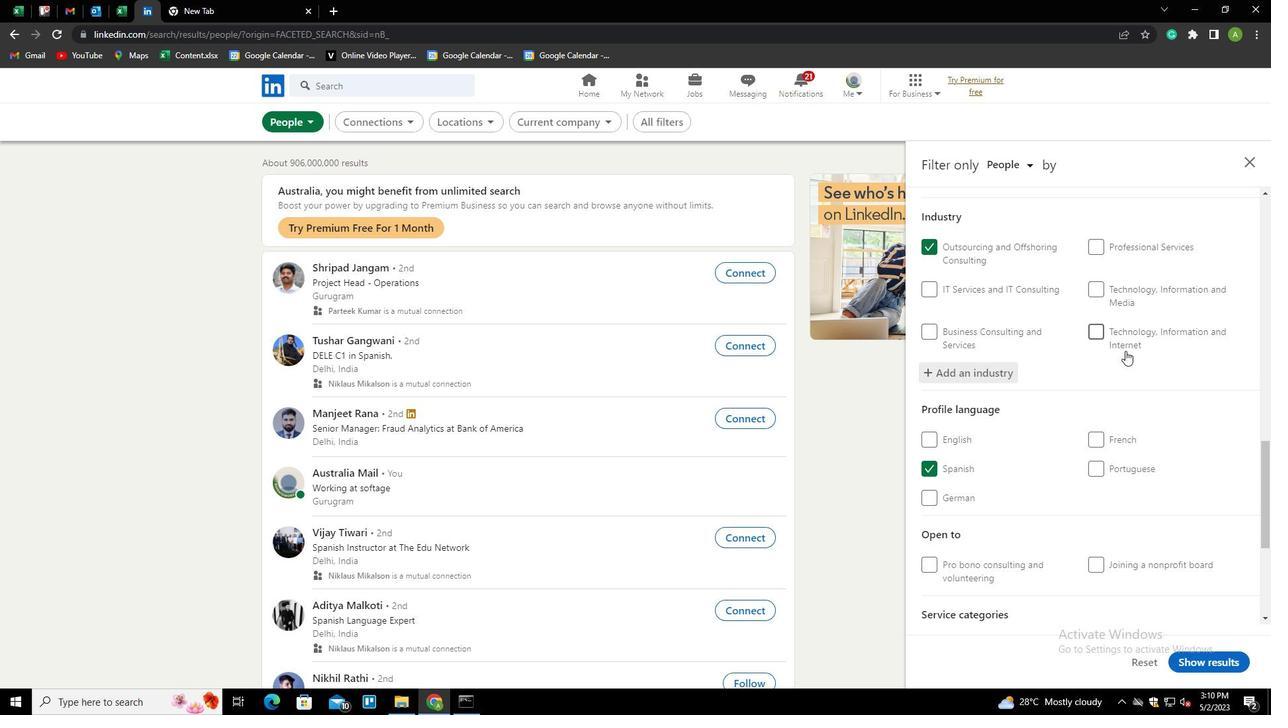 
Action: Mouse scrolled (1125, 350) with delta (0, 0)
Screenshot: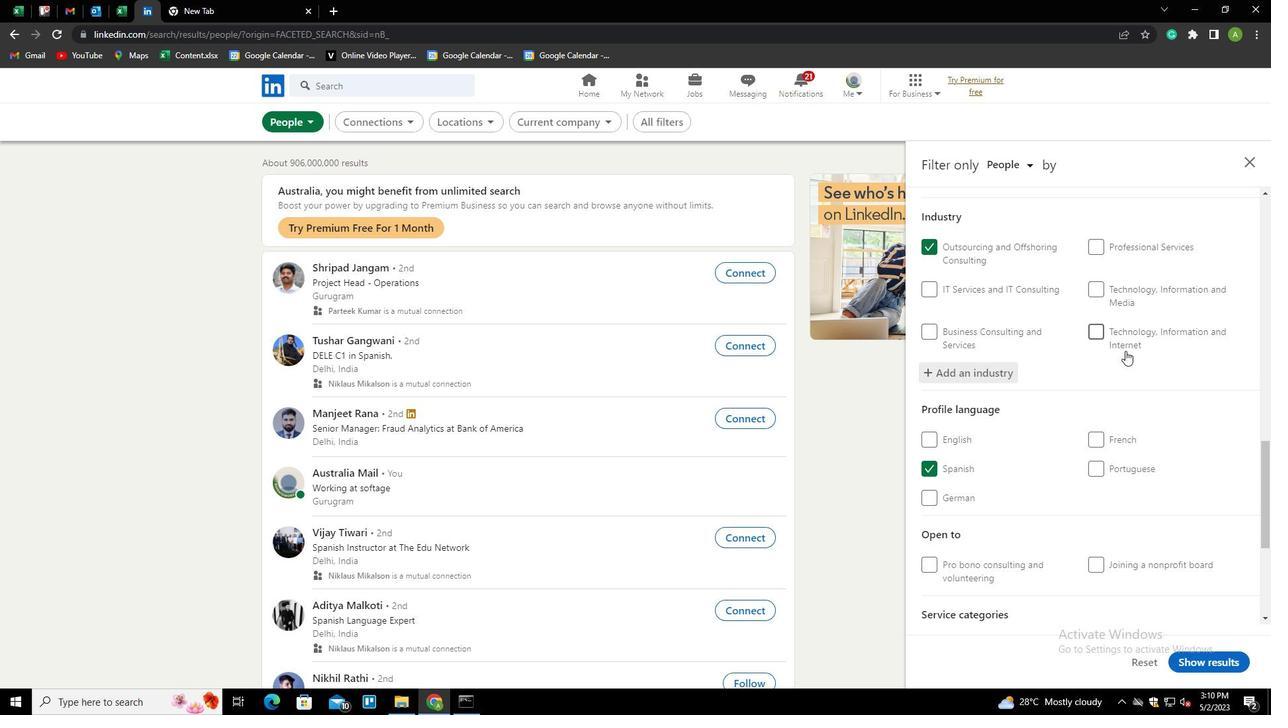 
Action: Mouse scrolled (1125, 350) with delta (0, 0)
Screenshot: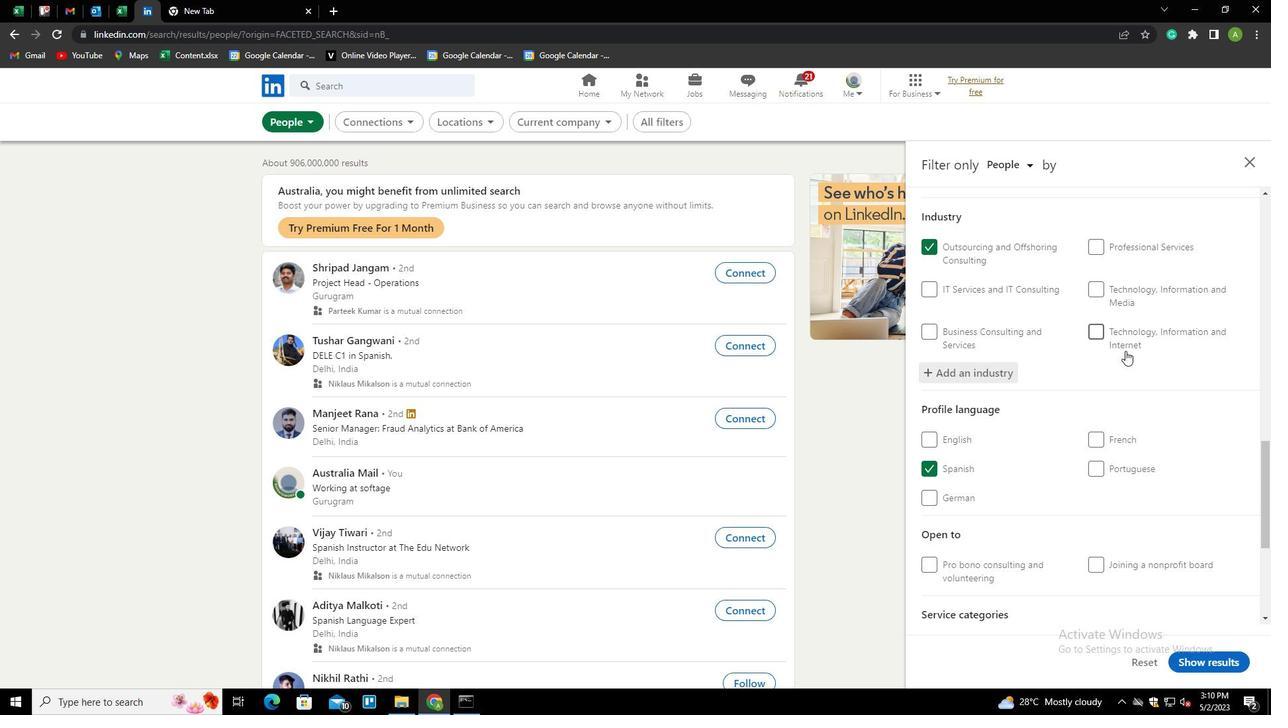 
Action: Mouse scrolled (1125, 350) with delta (0, 0)
Screenshot: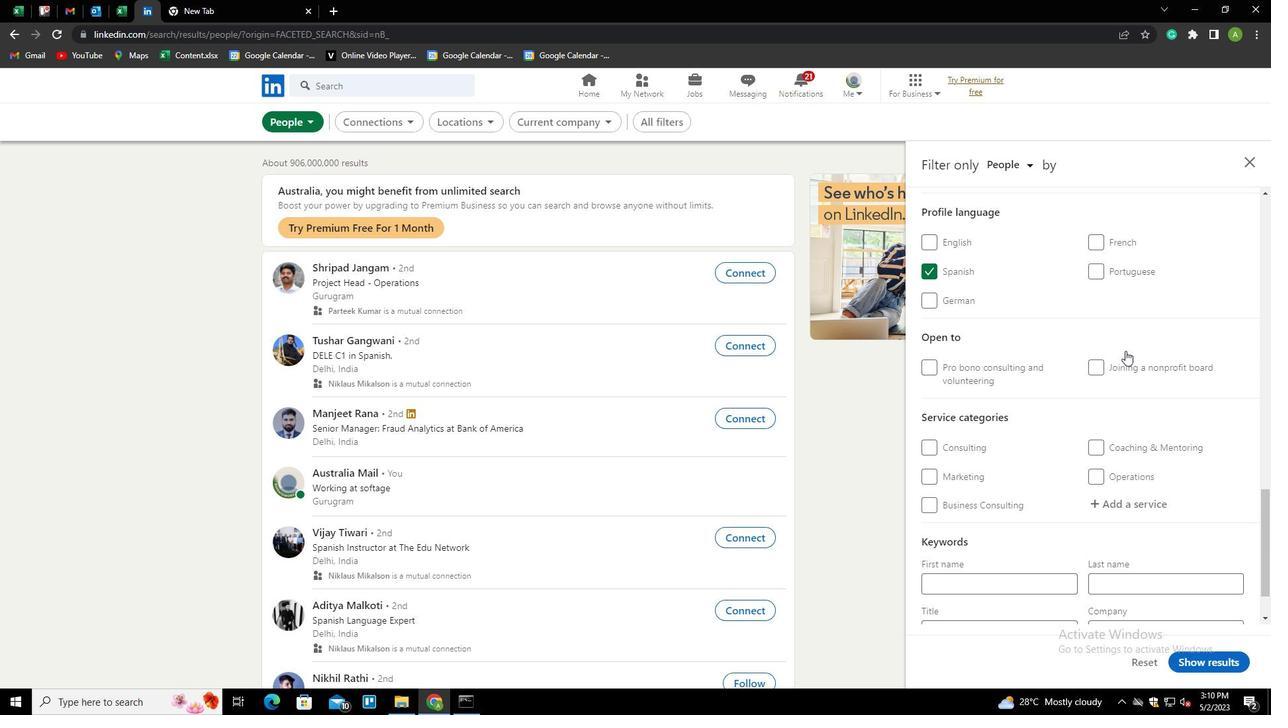 
Action: Mouse scrolled (1125, 350) with delta (0, 0)
Screenshot: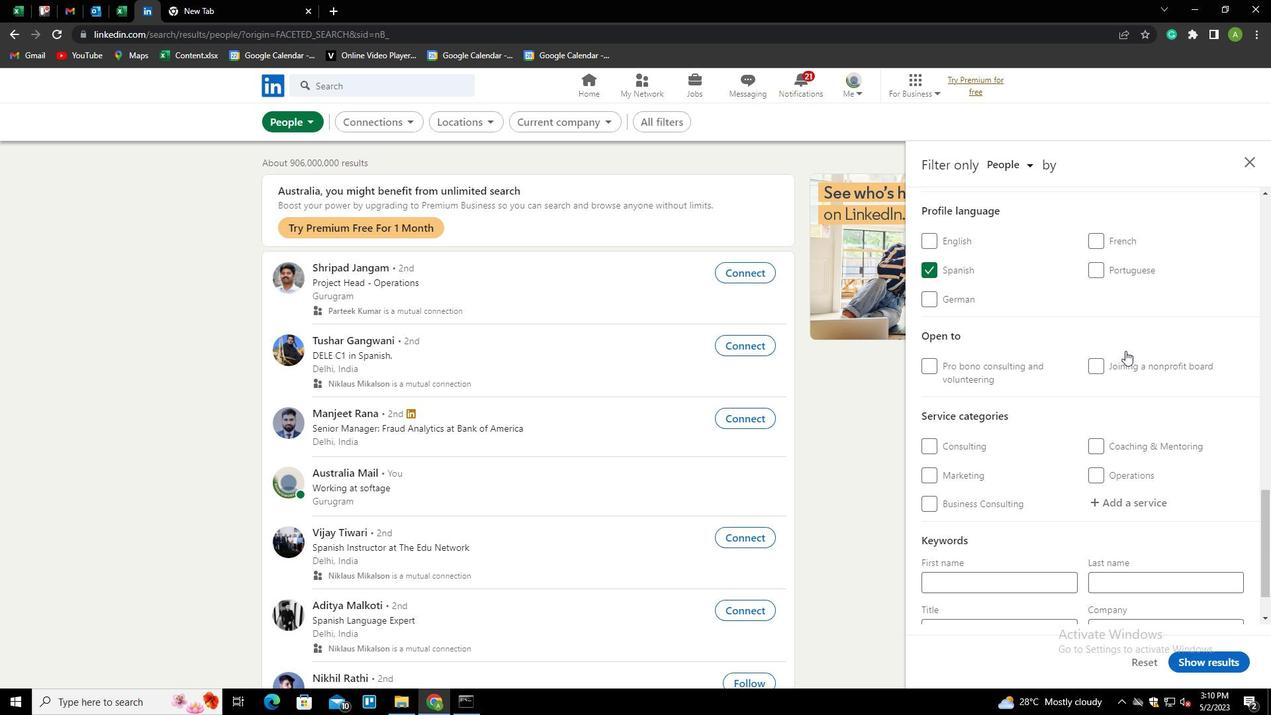 
Action: Mouse scrolled (1125, 350) with delta (0, 0)
Screenshot: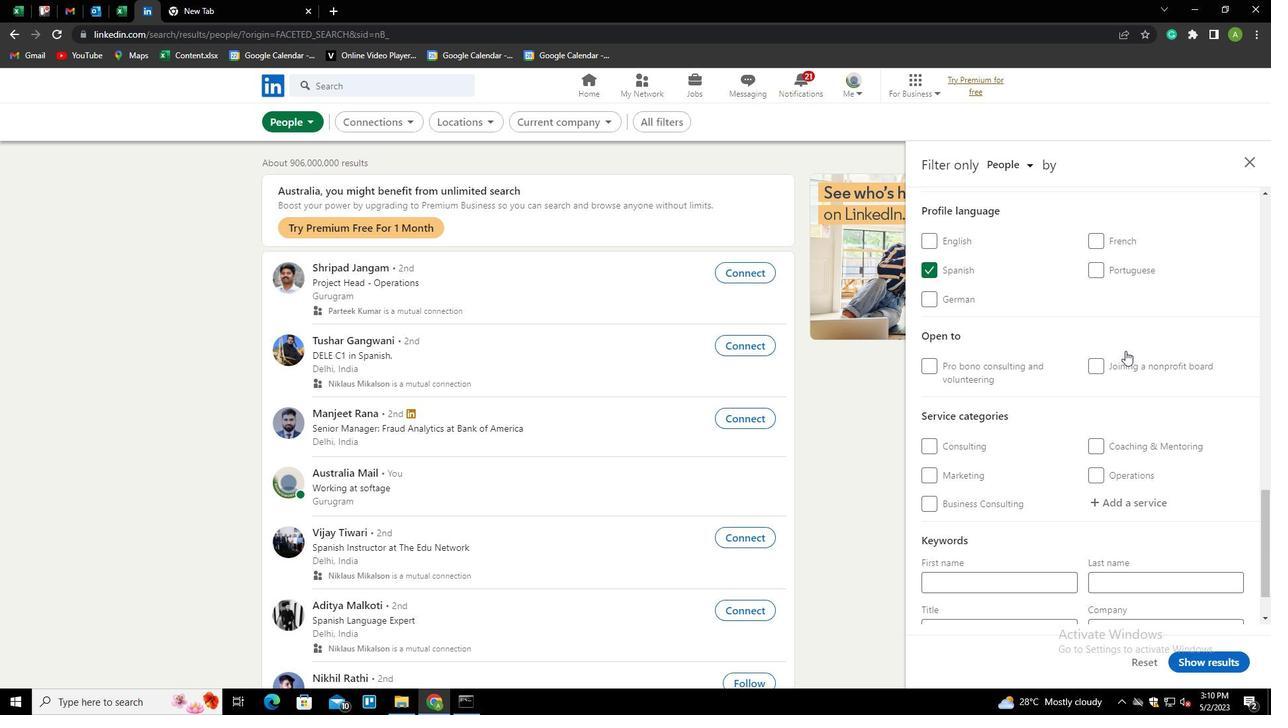 
Action: Mouse moved to (1119, 435)
Screenshot: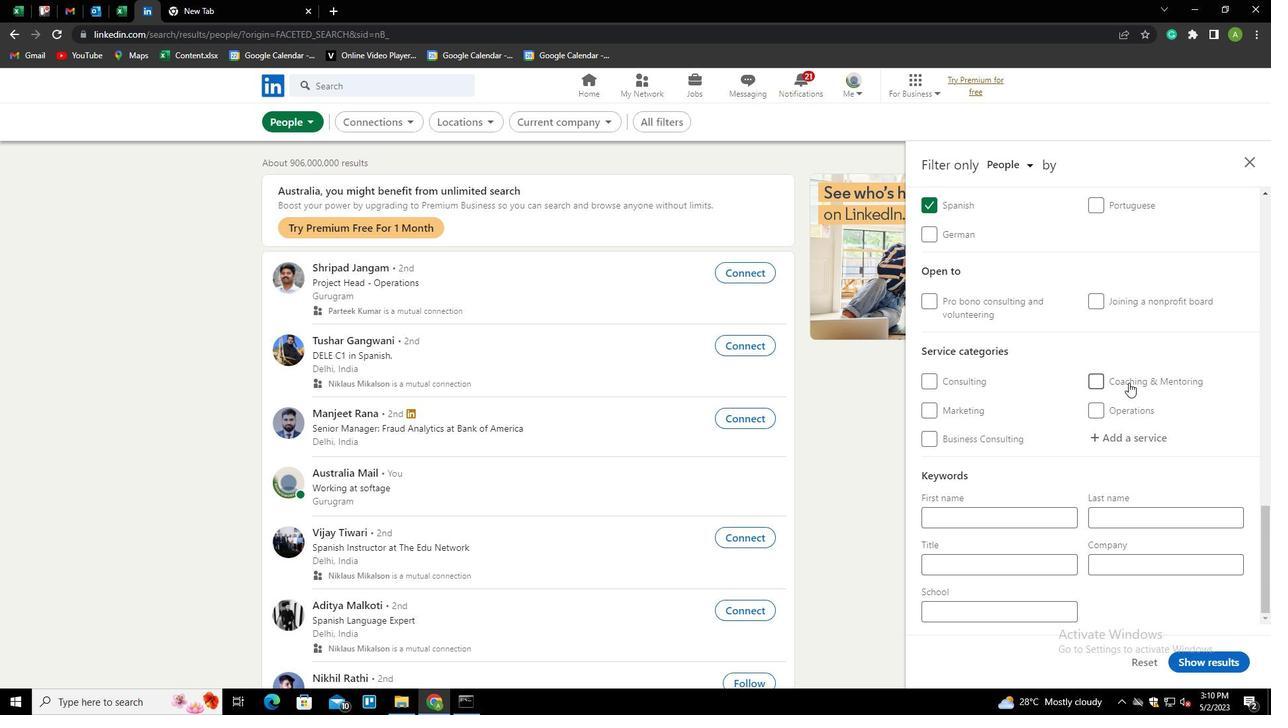 
Action: Mouse pressed left at (1119, 435)
Screenshot: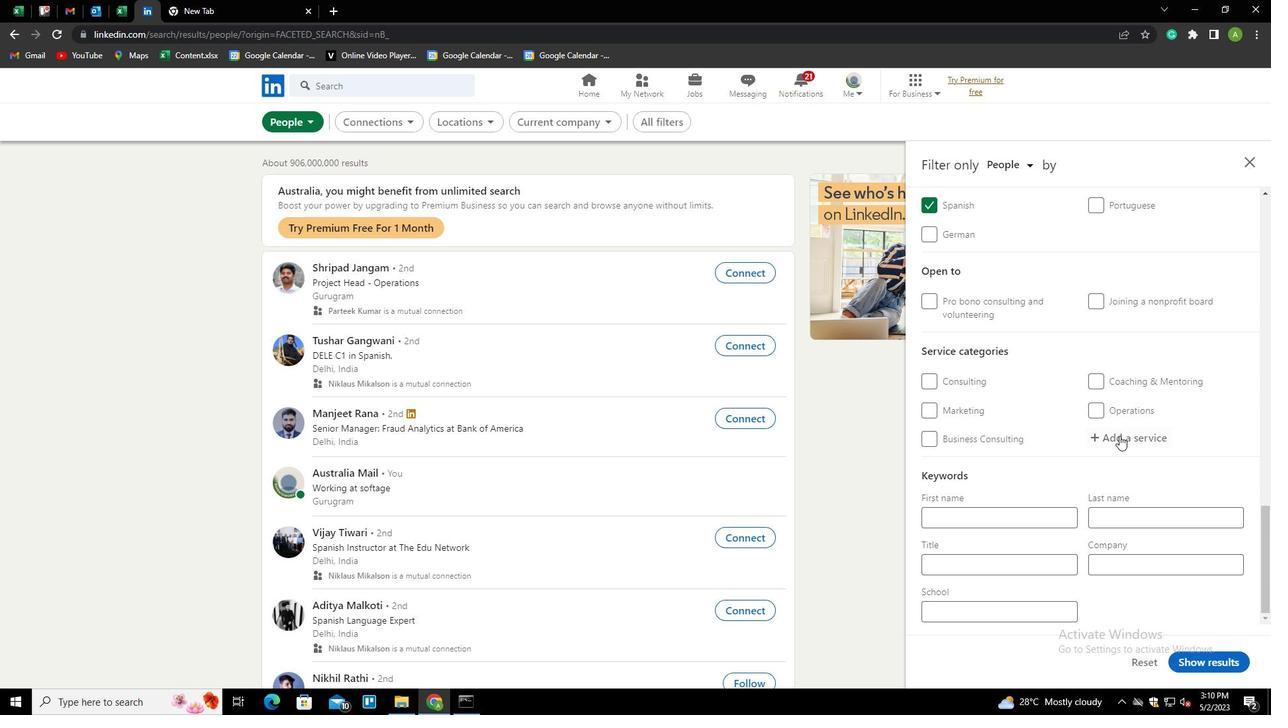 
Action: Mouse moved to (1121, 436)
Screenshot: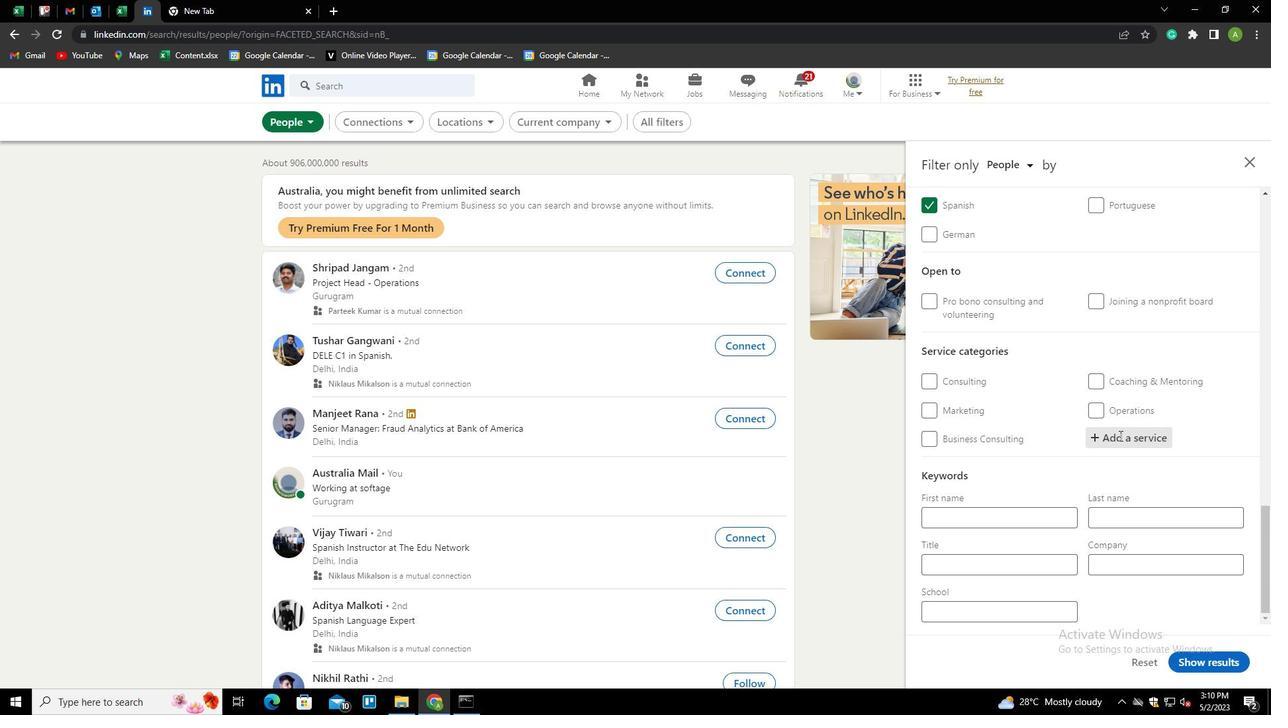
Action: Mouse pressed left at (1121, 436)
Screenshot: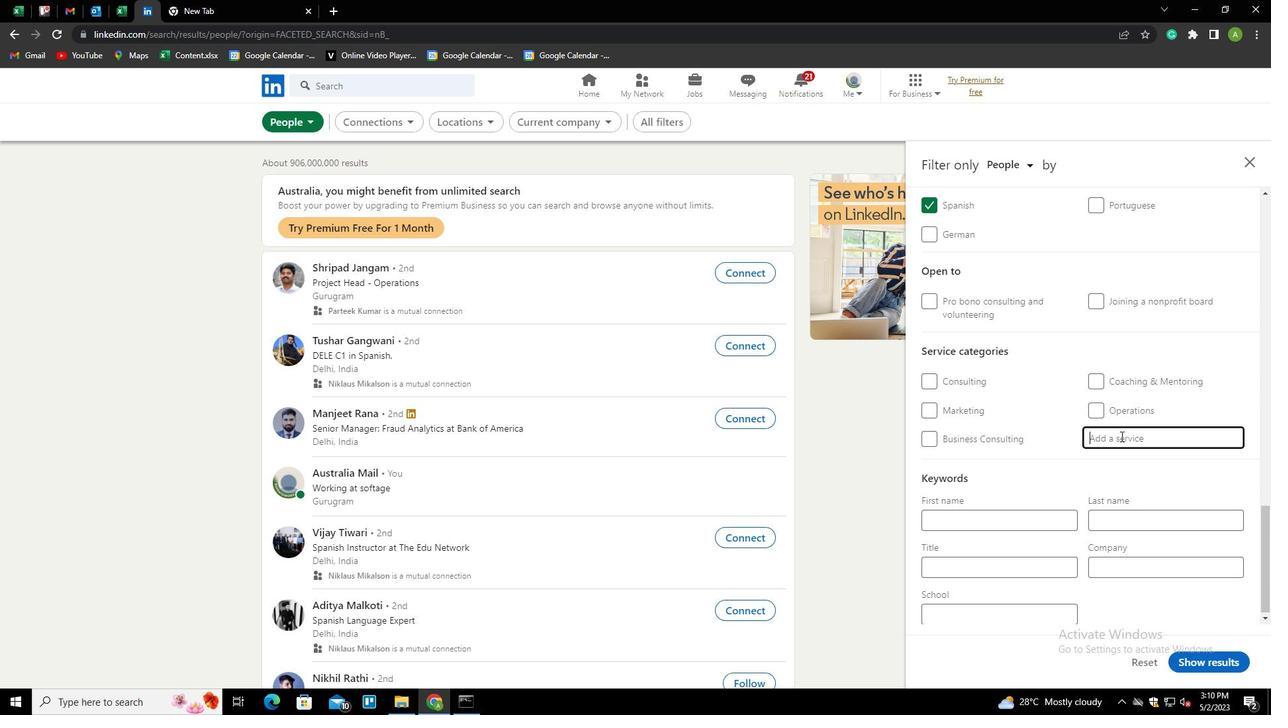 
Action: Key pressed <Key.shift>CORPORA<Key.down><Key.down><Key.down><Key.enter>
Screenshot: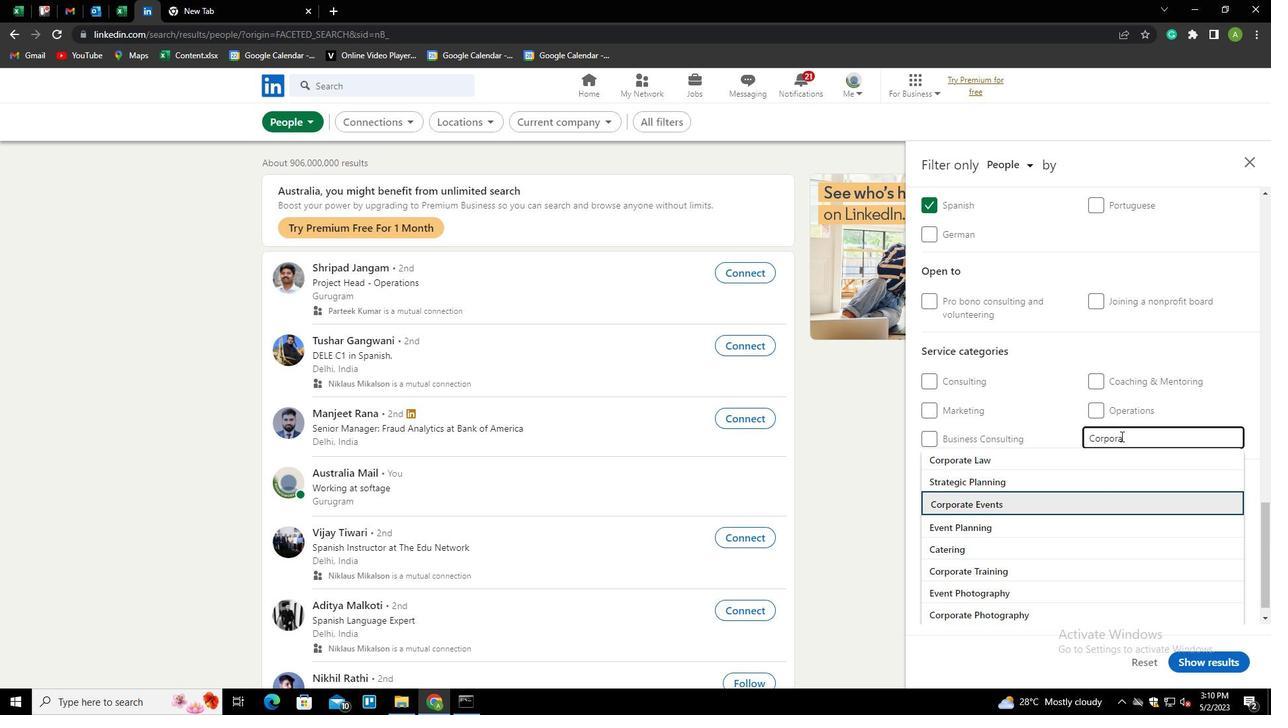 
Action: Mouse scrolled (1121, 435) with delta (0, 0)
Screenshot: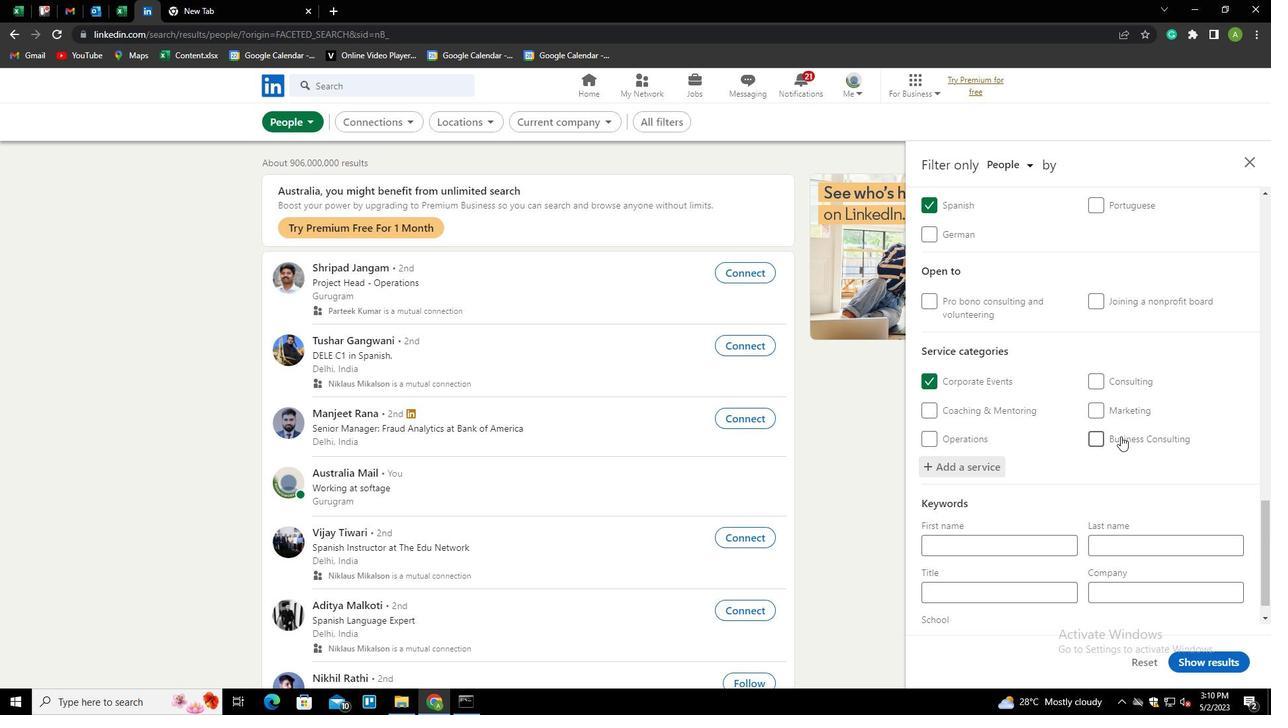 
Action: Mouse scrolled (1121, 435) with delta (0, 0)
Screenshot: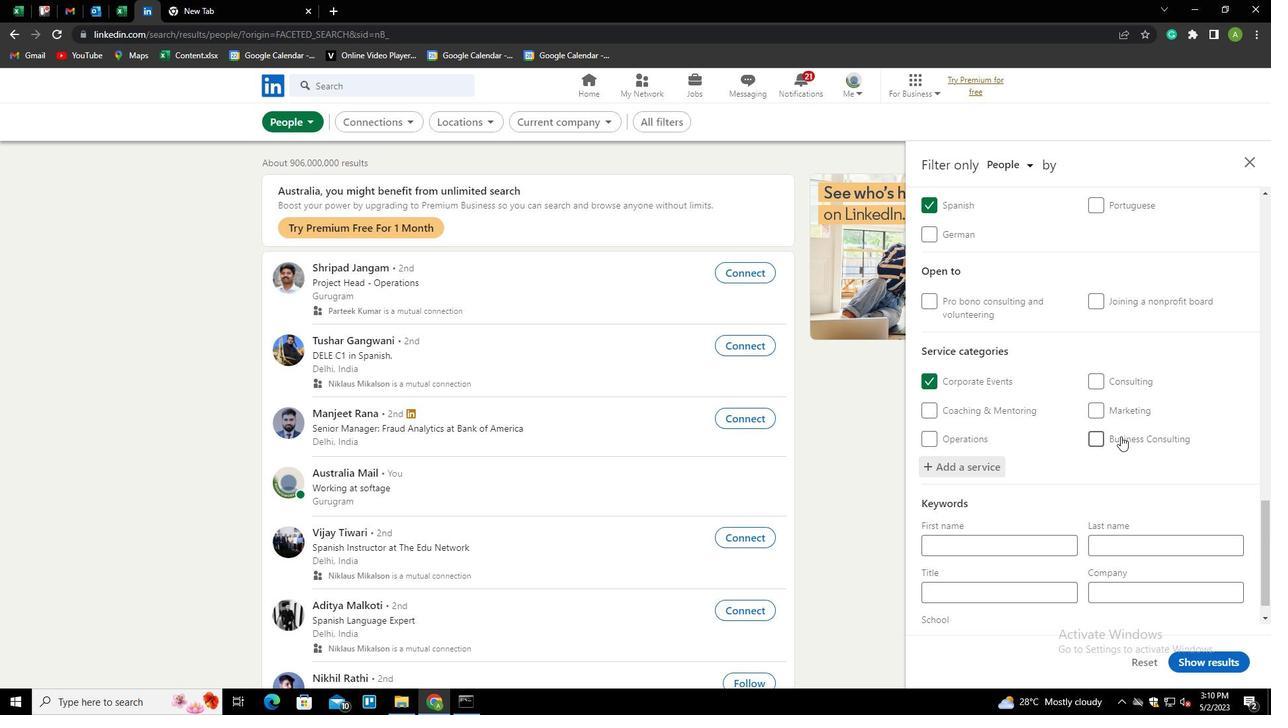 
Action: Mouse scrolled (1121, 435) with delta (0, 0)
Screenshot: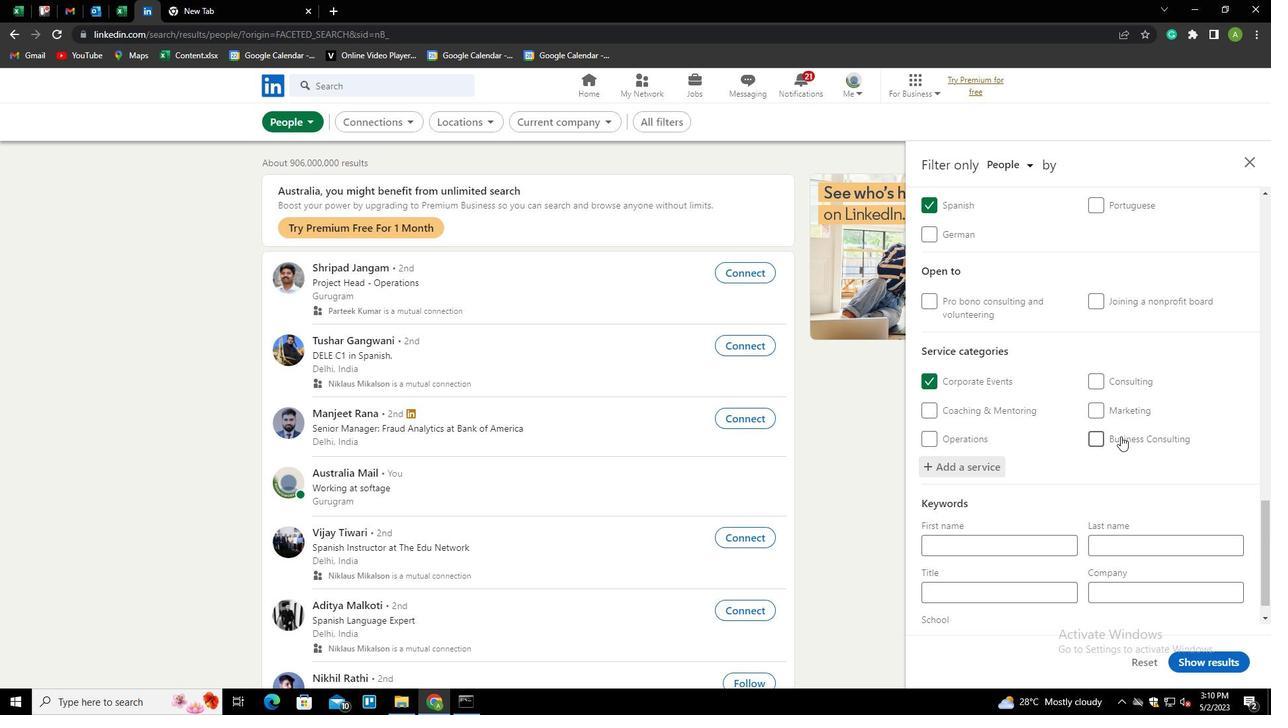 
Action: Mouse scrolled (1121, 435) with delta (0, 0)
Screenshot: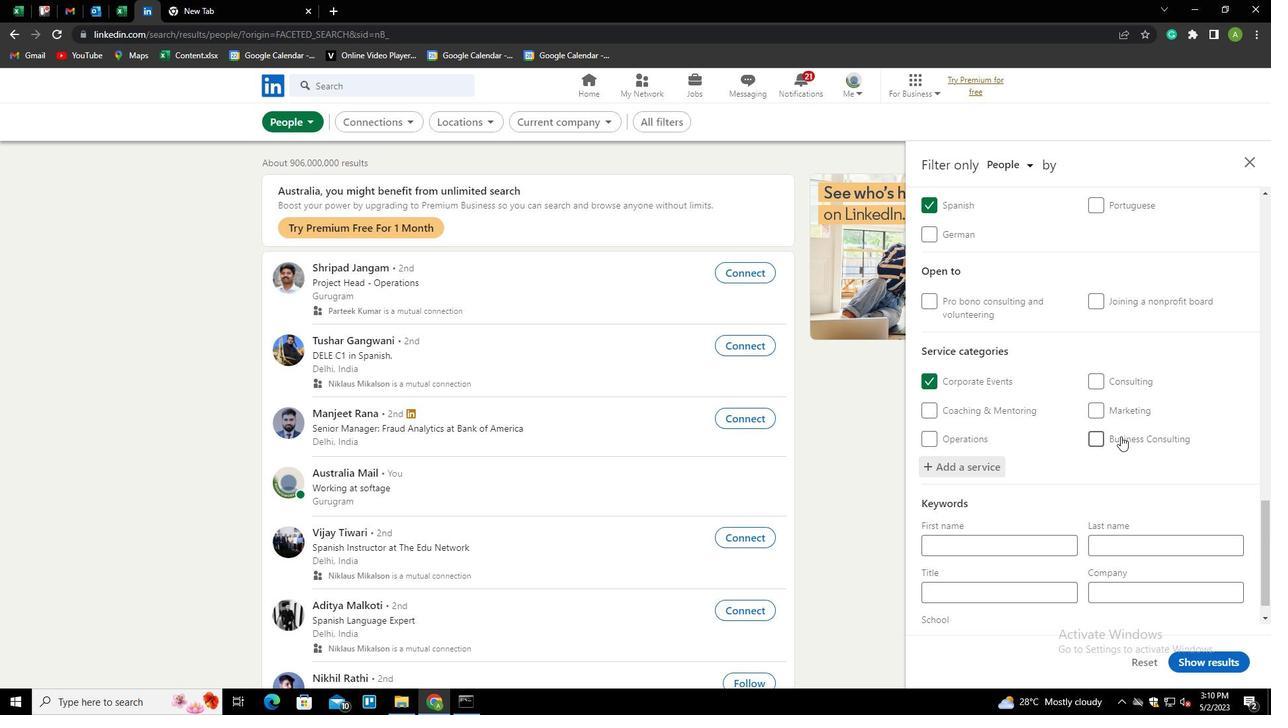 
Action: Mouse scrolled (1121, 435) with delta (0, 0)
Screenshot: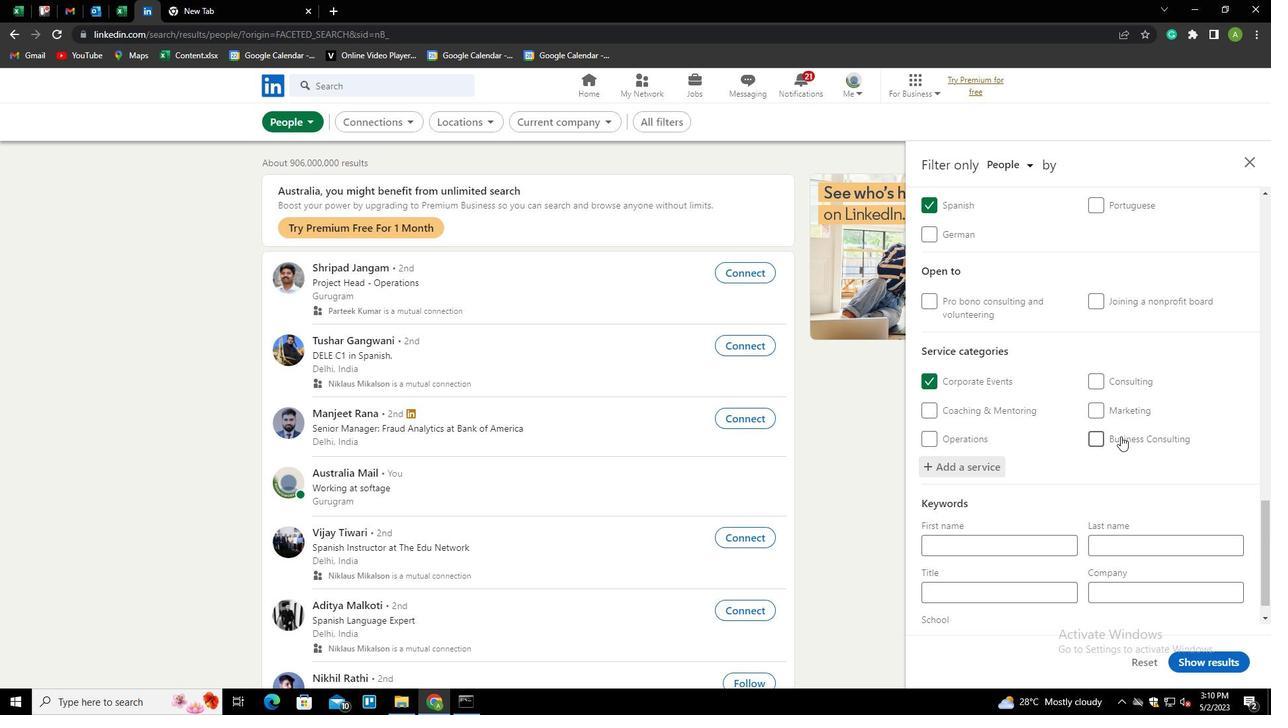 
Action: Mouse moved to (965, 575)
Screenshot: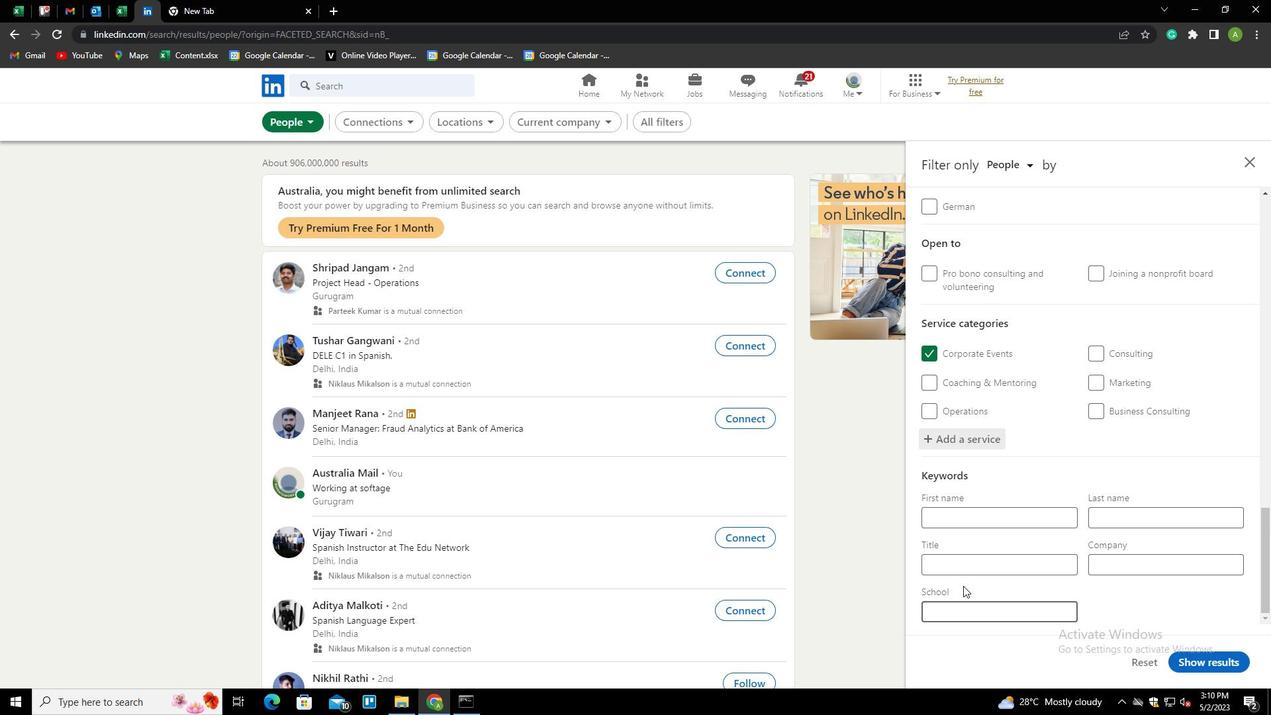
Action: Mouse pressed left at (965, 575)
Screenshot: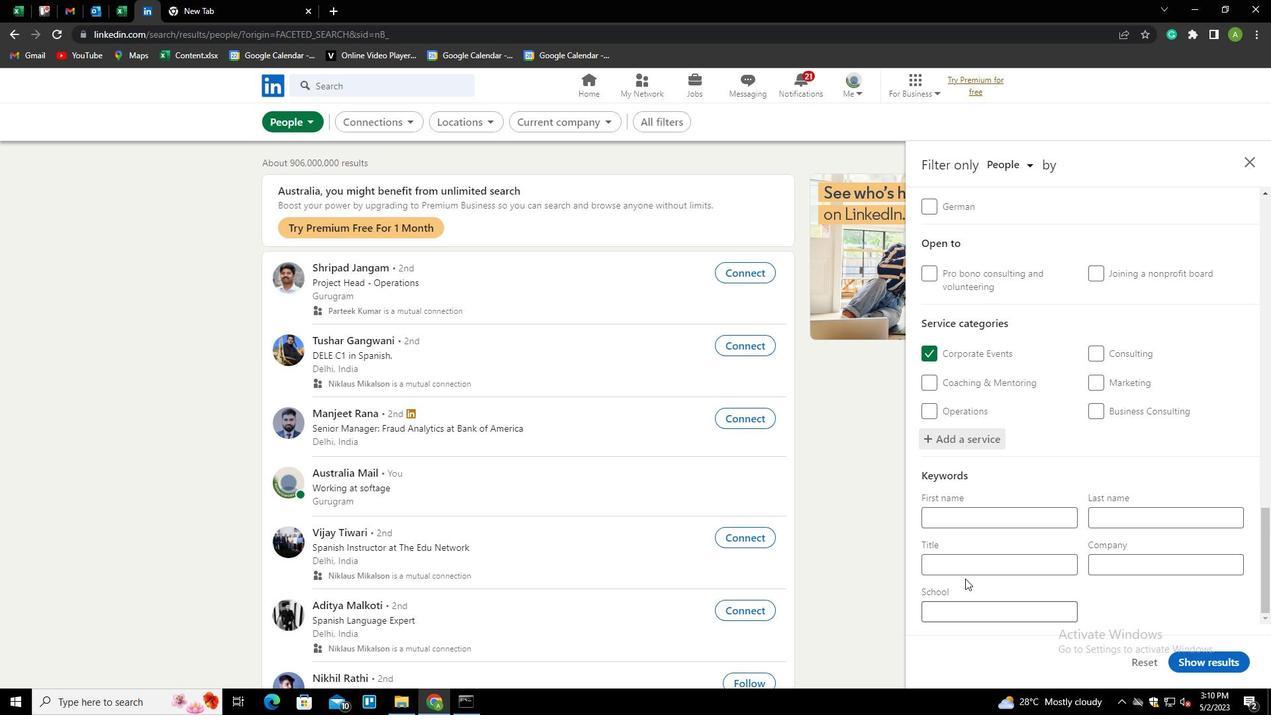 
Action: Key pressed <Key.shift>RETAIL<Key.space><Key.shift>WORKER
Screenshot: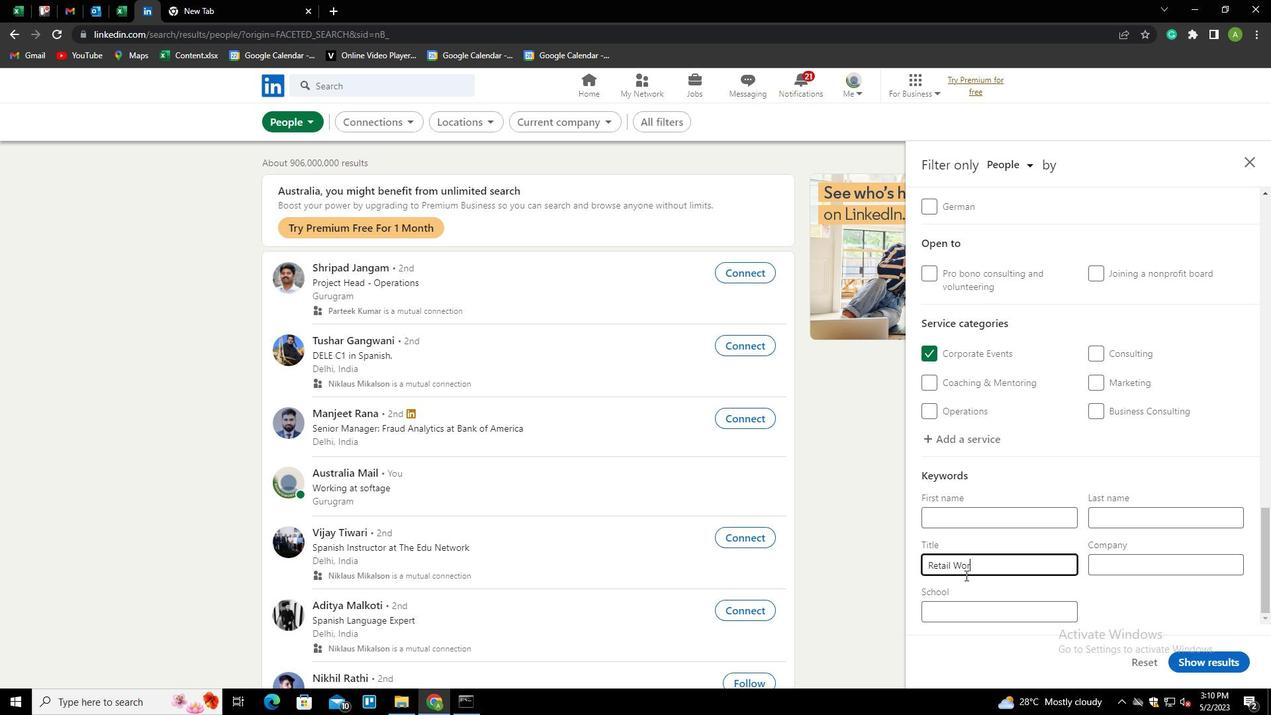 
Action: Mouse moved to (1182, 657)
Screenshot: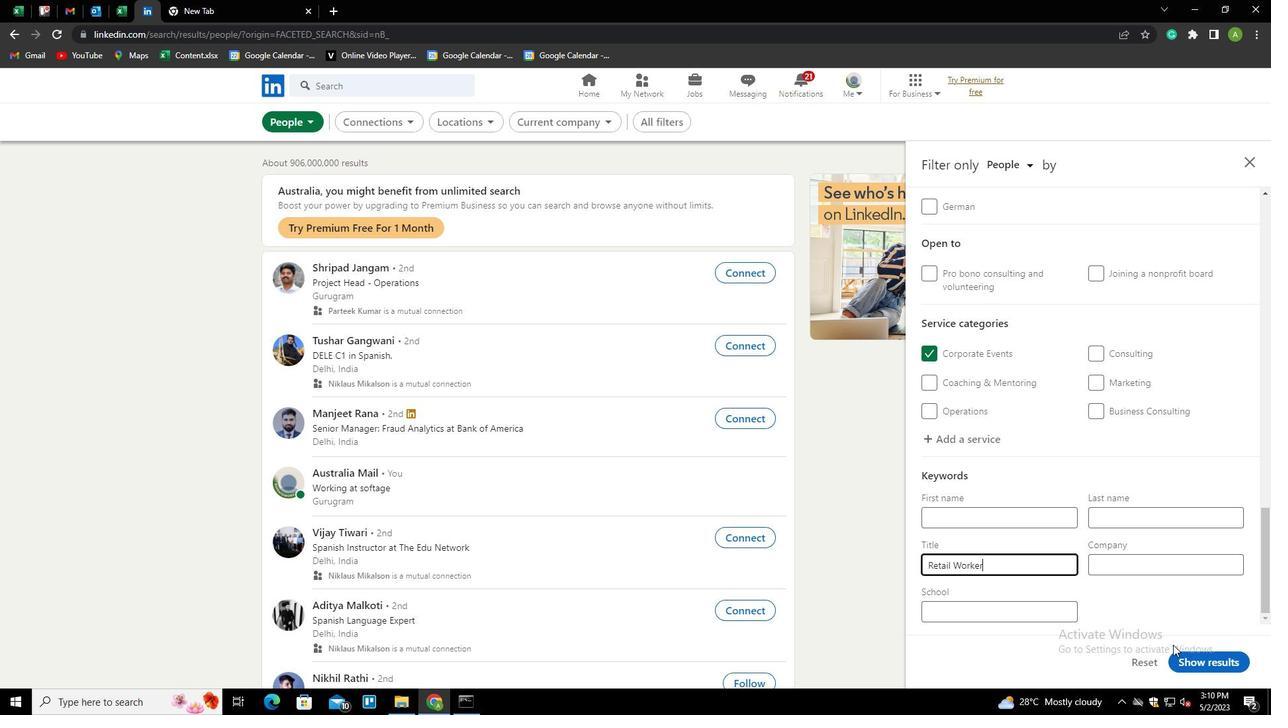
Action: Mouse pressed left at (1182, 657)
Screenshot: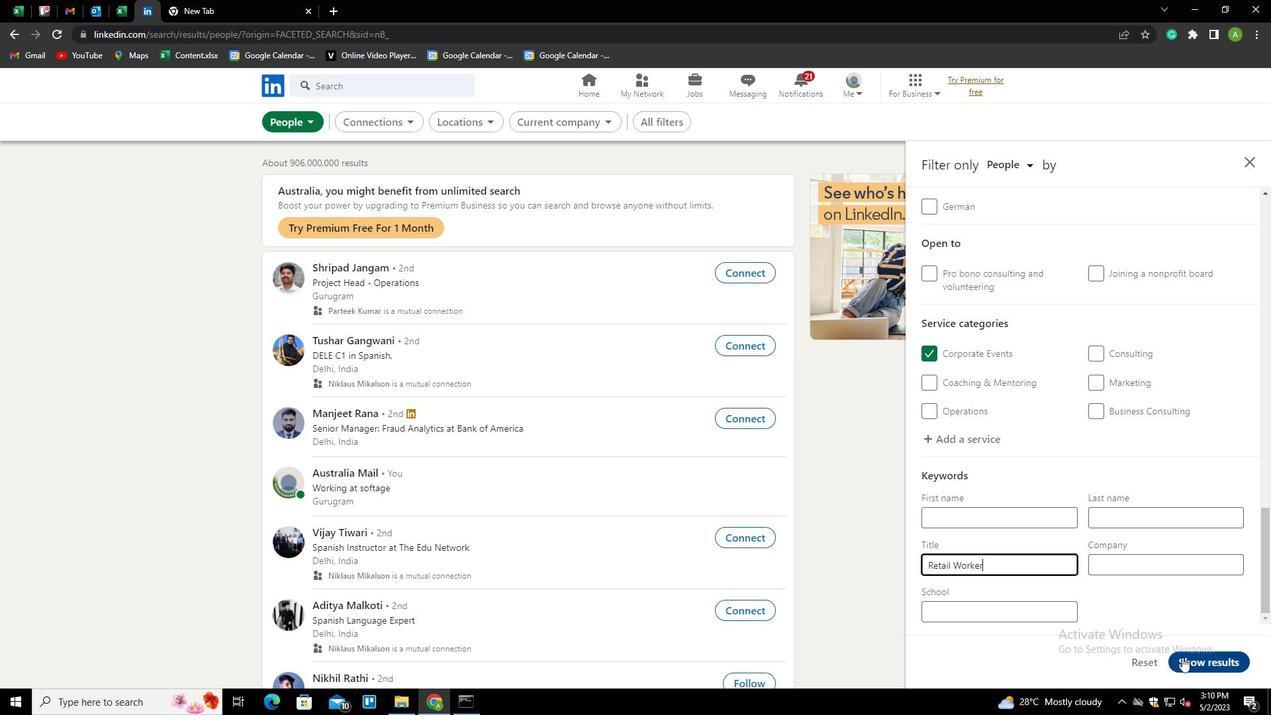 
